 Task: Look for space in Lüshun, China from 9th July, 2023 to 16th July, 2023 for 2 adults, 1 child in price range Rs.8000 to Rs.16000. Place can be entire place with 2 bedrooms having 2 beds and 1 bathroom. Property type can be house, flat, guest house. Booking option can be shelf check-in. Required host language is Chinese (Simplified).
Action: Mouse moved to (575, 187)
Screenshot: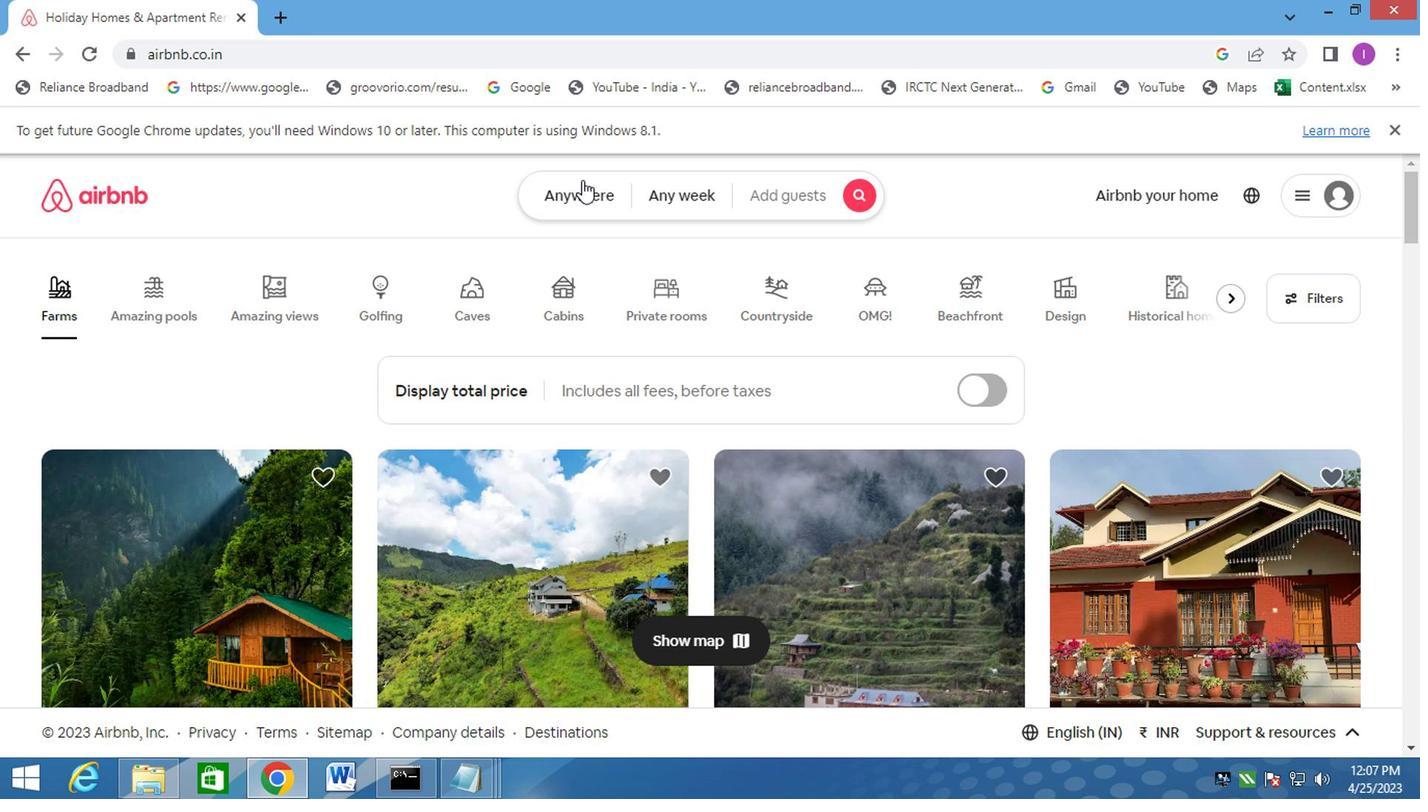 
Action: Mouse pressed left at (575, 187)
Screenshot: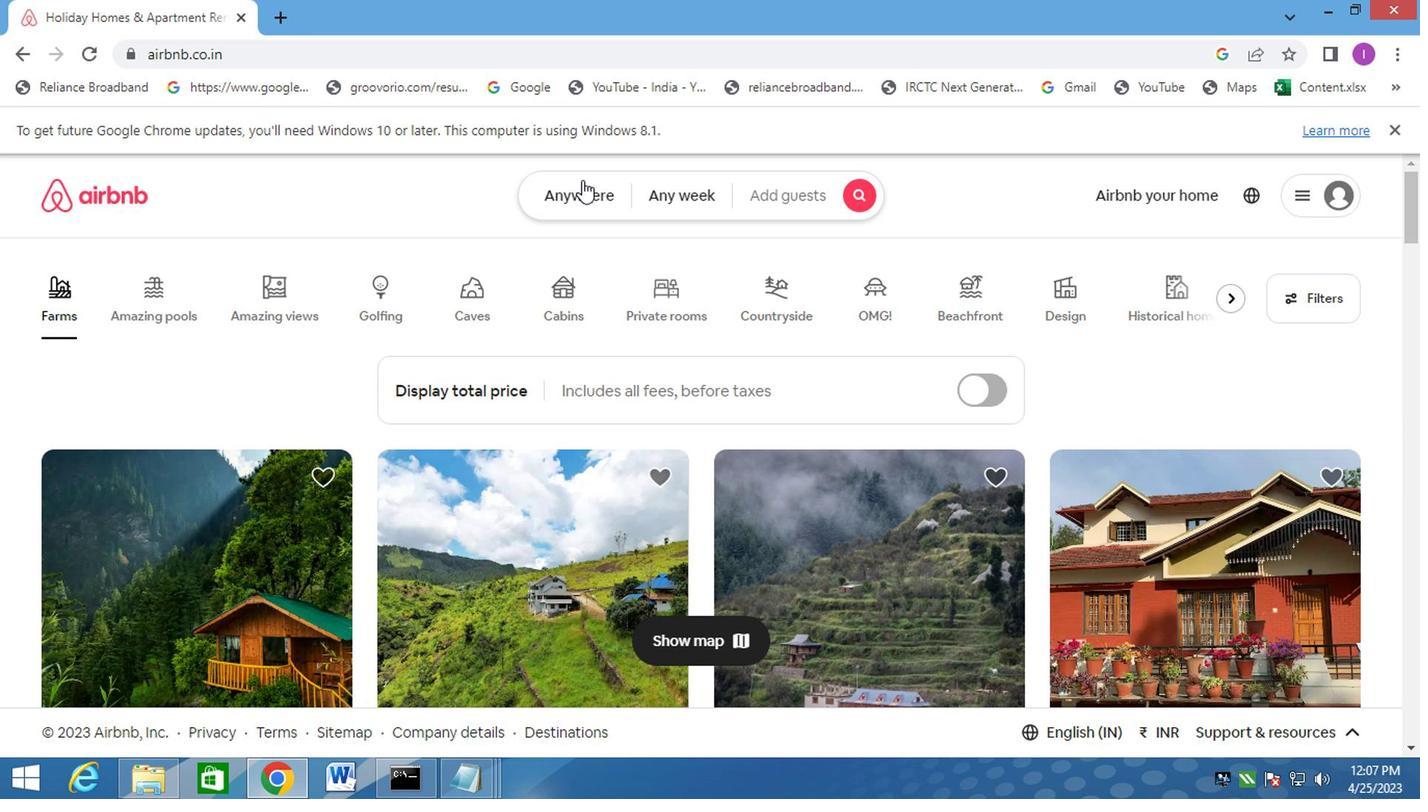 
Action: Mouse moved to (324, 280)
Screenshot: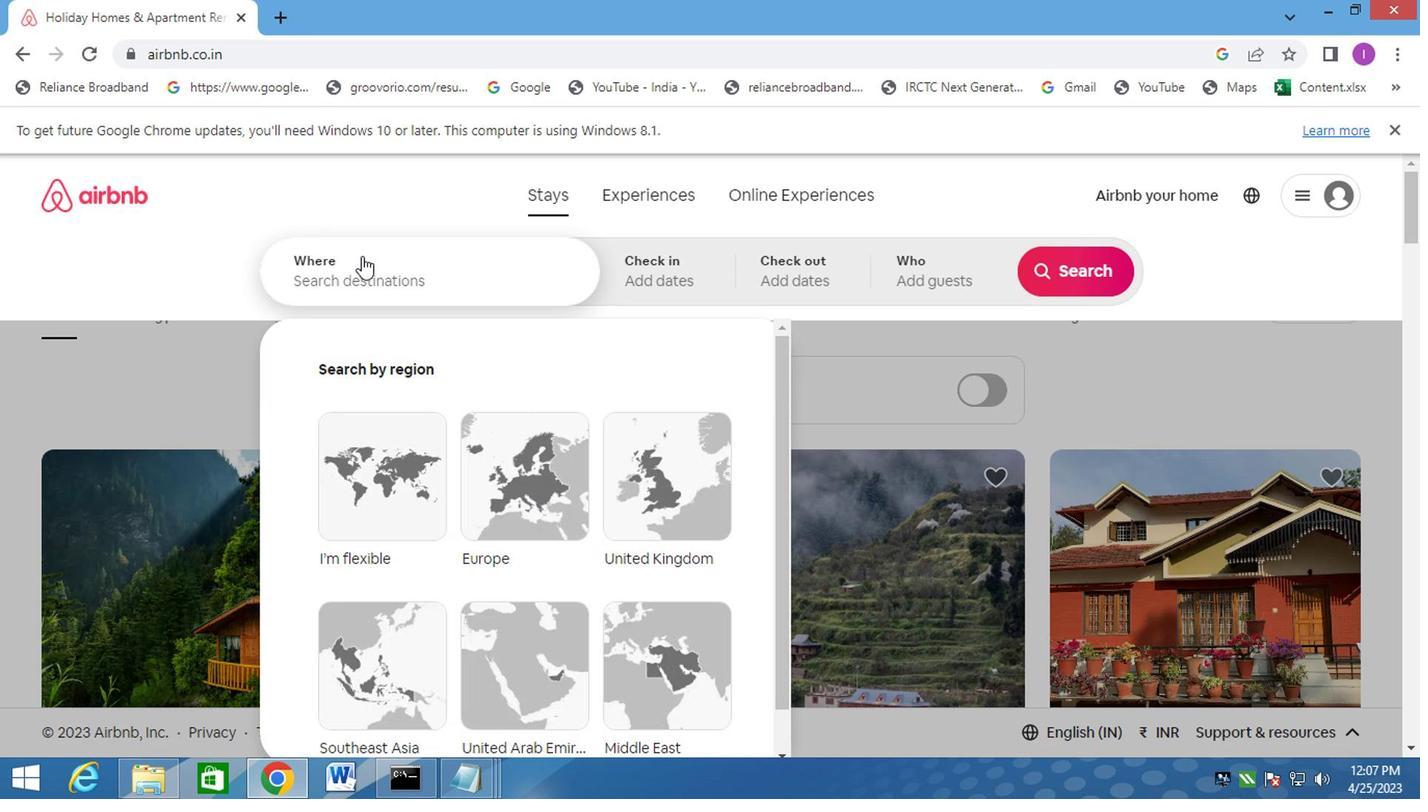 
Action: Mouse pressed left at (324, 280)
Screenshot: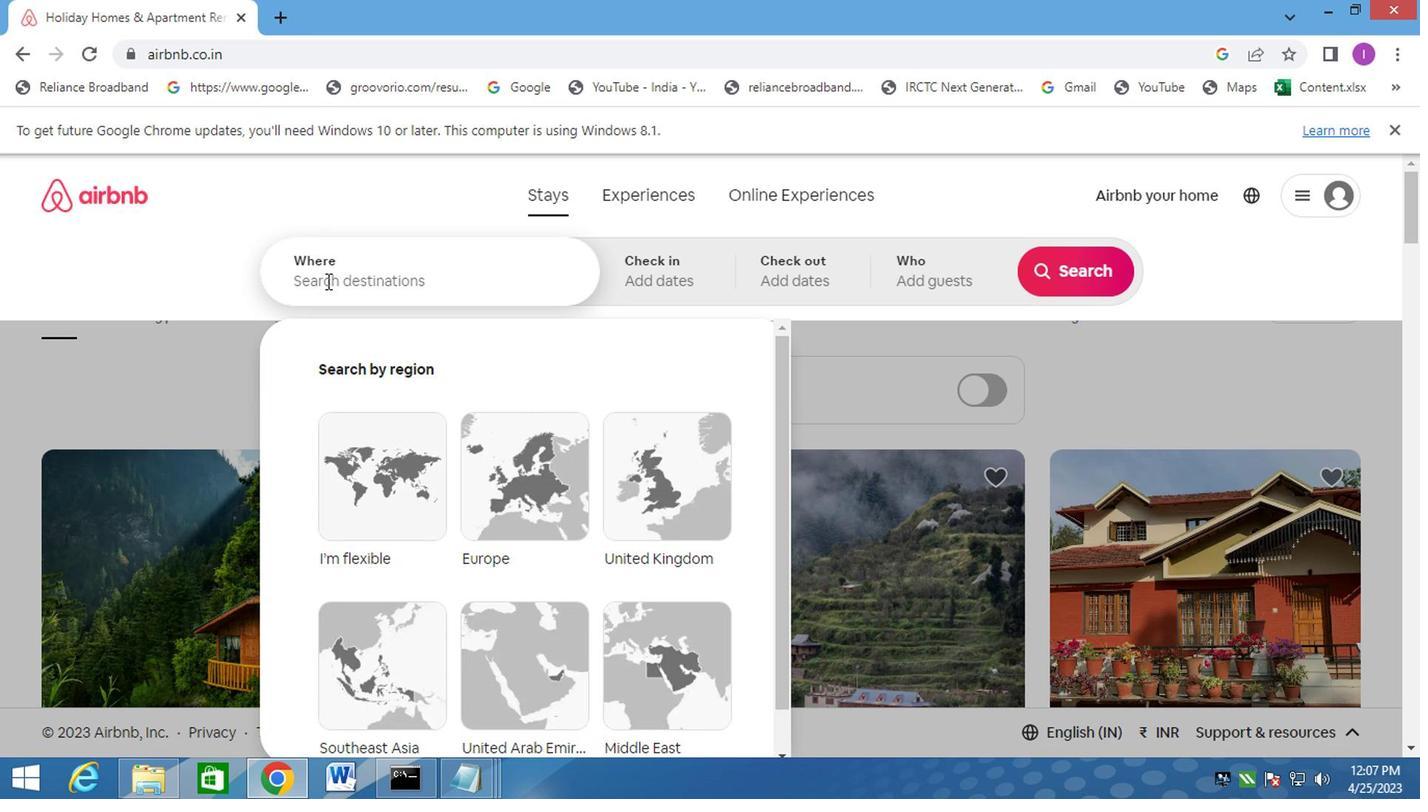 
Action: Mouse moved to (324, 280)
Screenshot: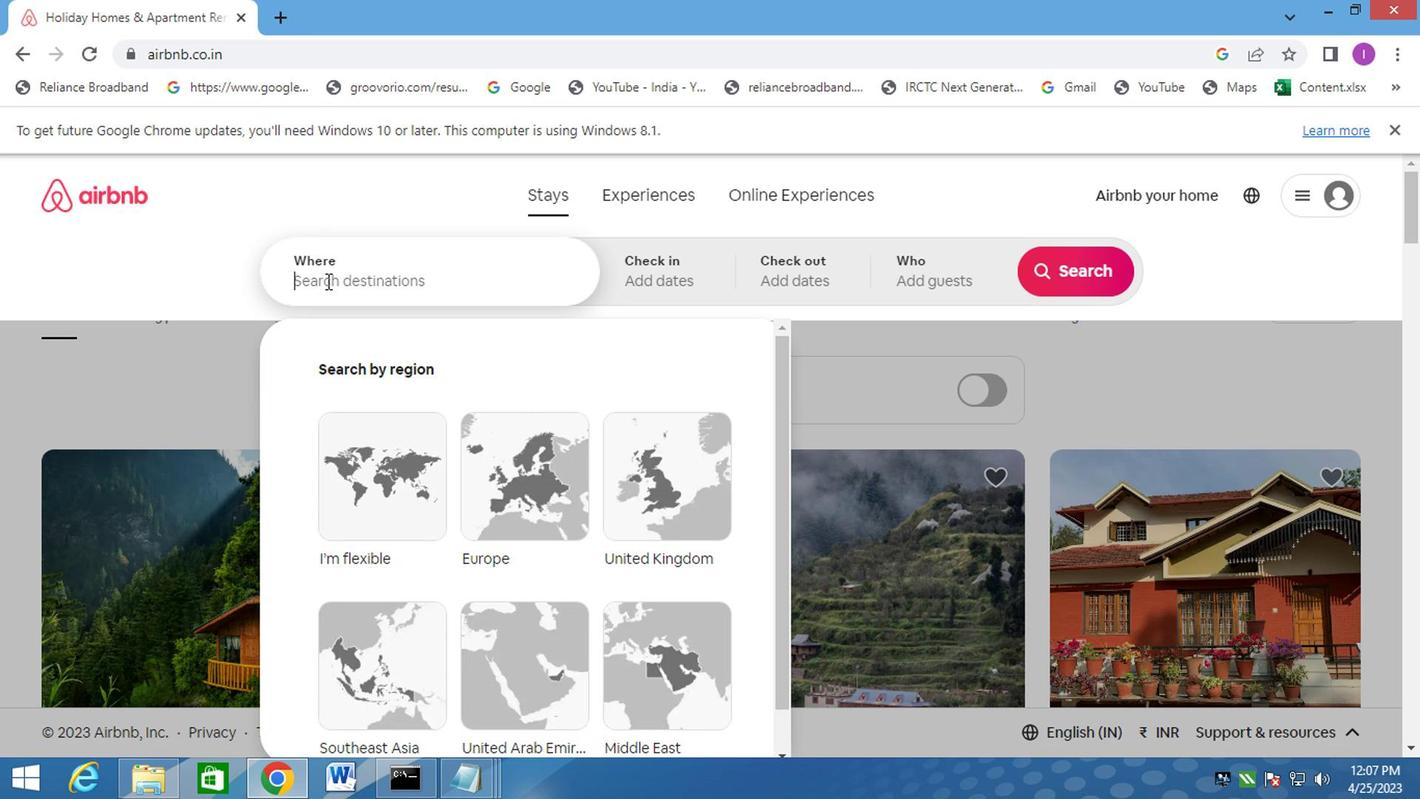 
Action: Key pressed <Key.shift>LUSHUN,CG<Key.backspace>HINA
Screenshot: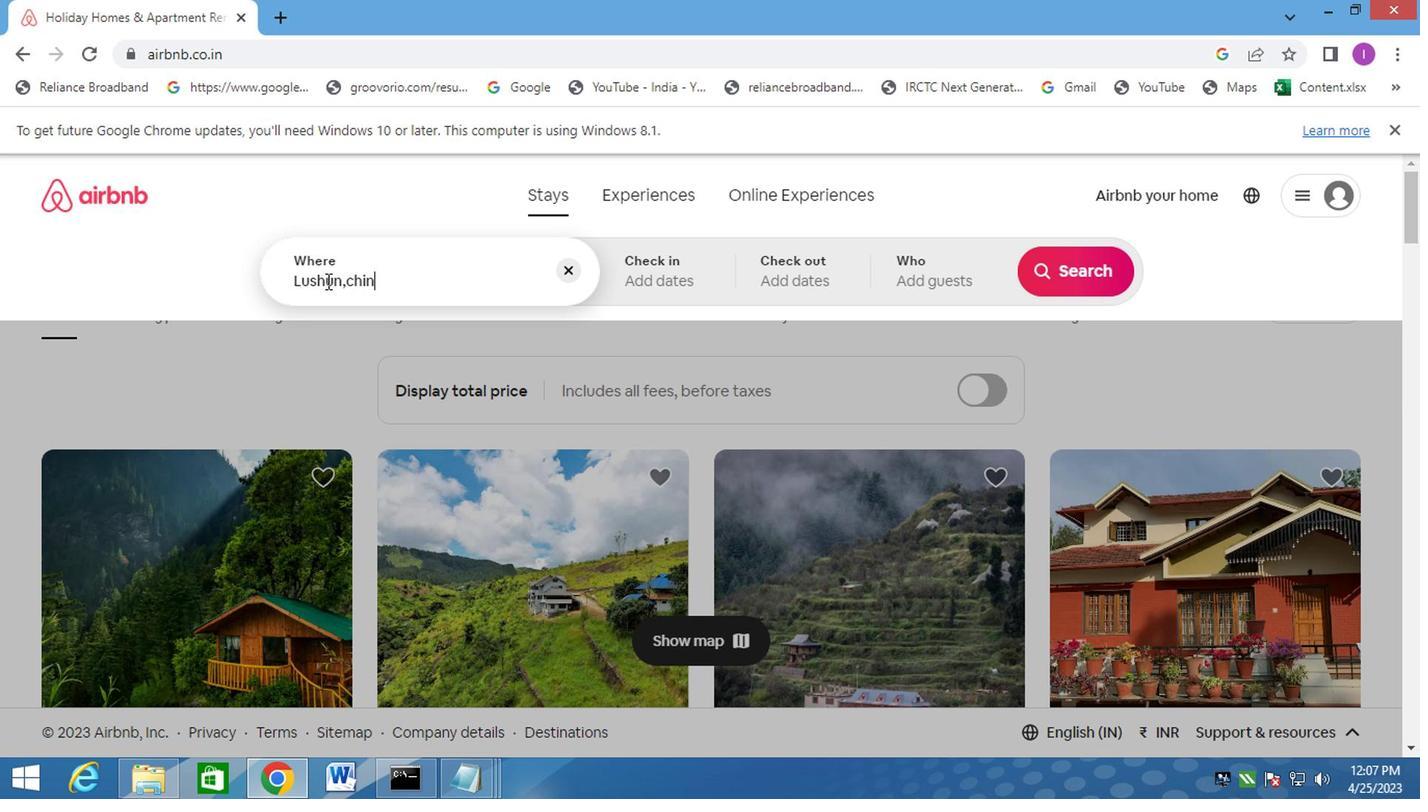 
Action: Mouse moved to (667, 264)
Screenshot: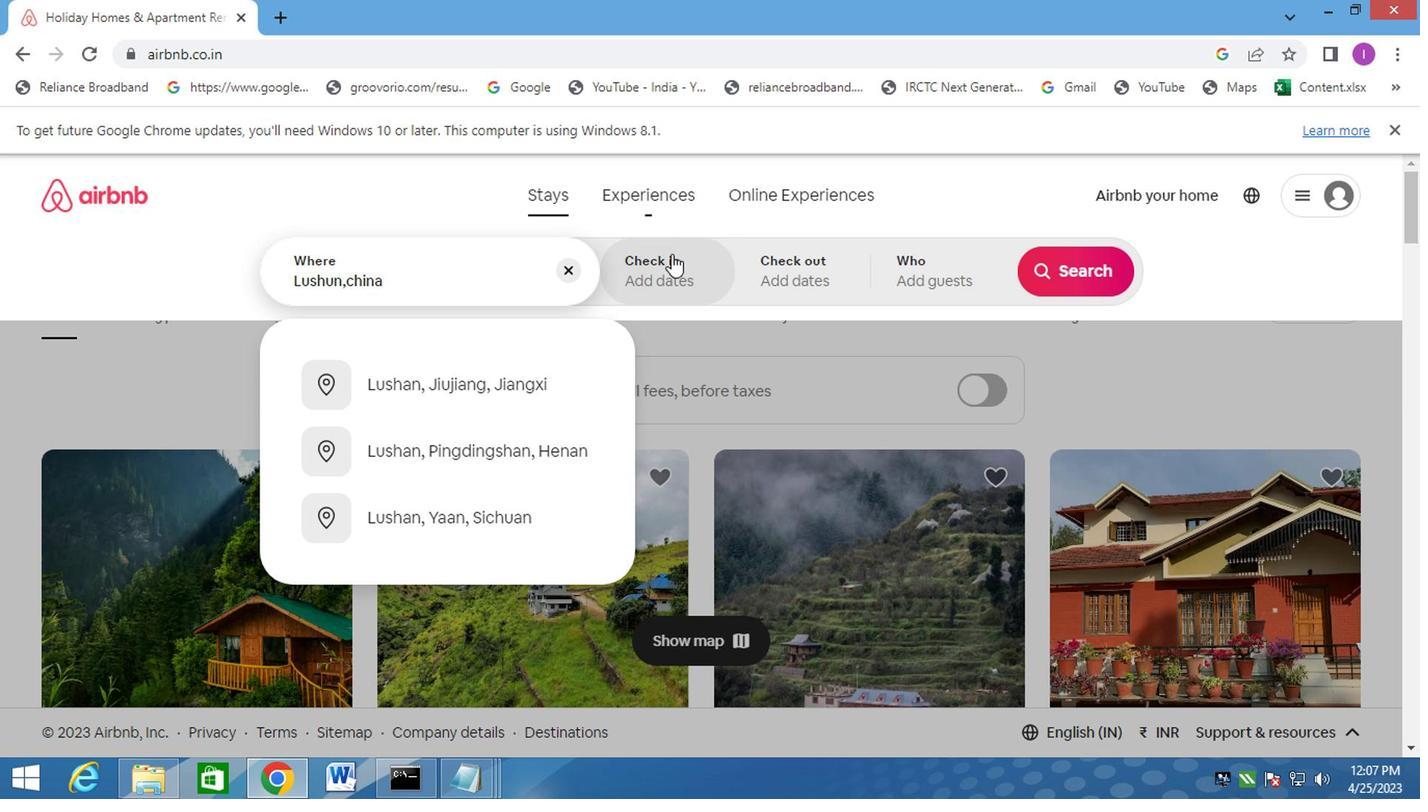 
Action: Mouse pressed left at (667, 264)
Screenshot: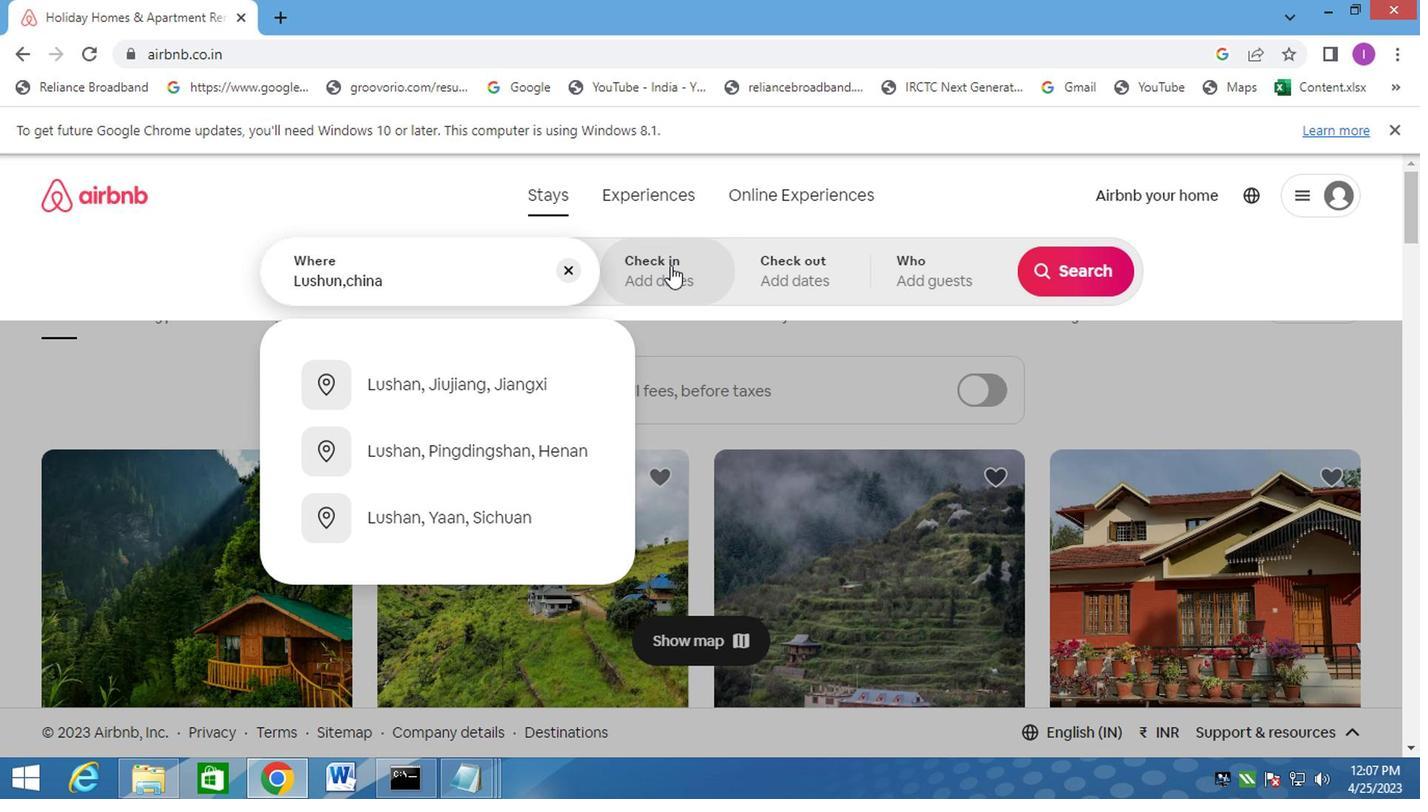 
Action: Mouse moved to (1052, 436)
Screenshot: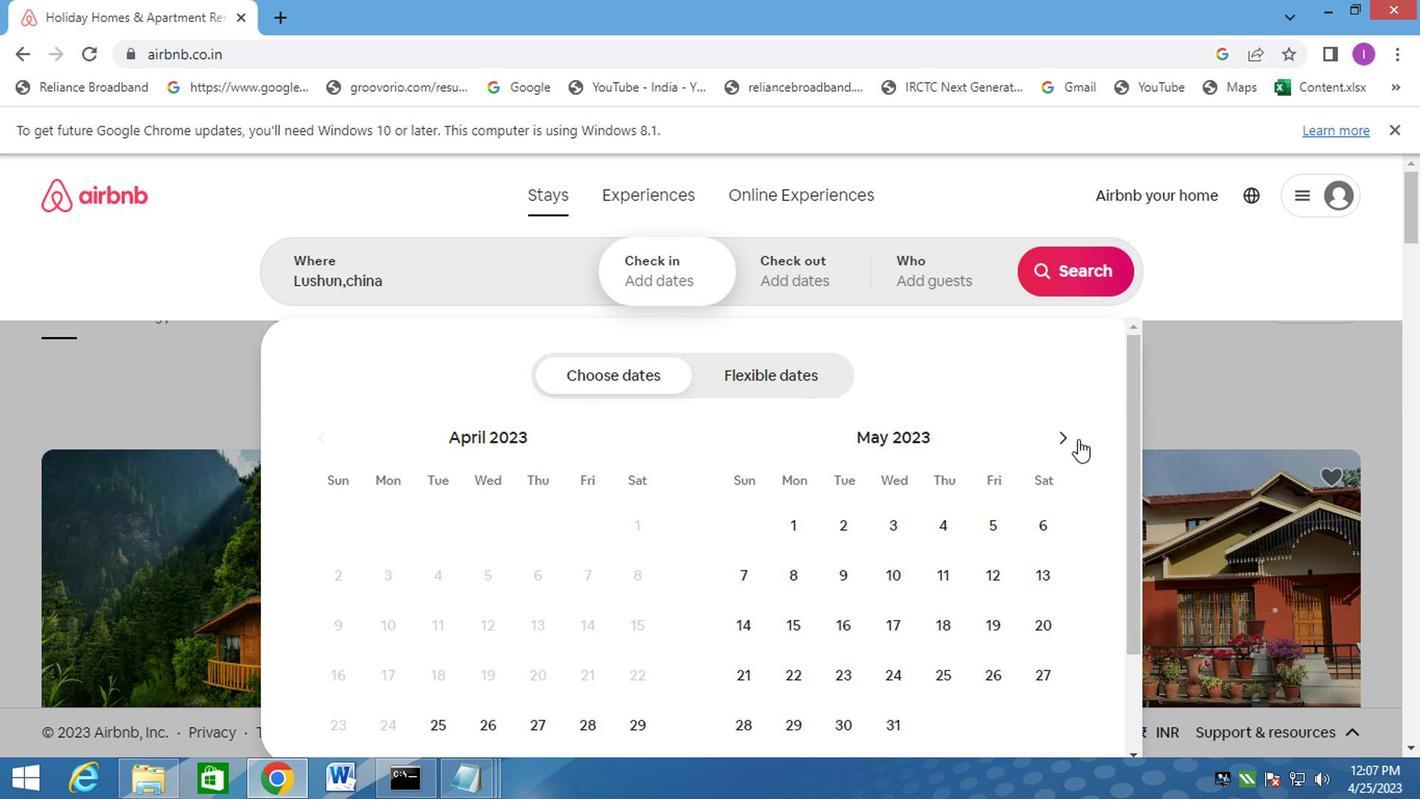 
Action: Mouse pressed left at (1052, 436)
Screenshot: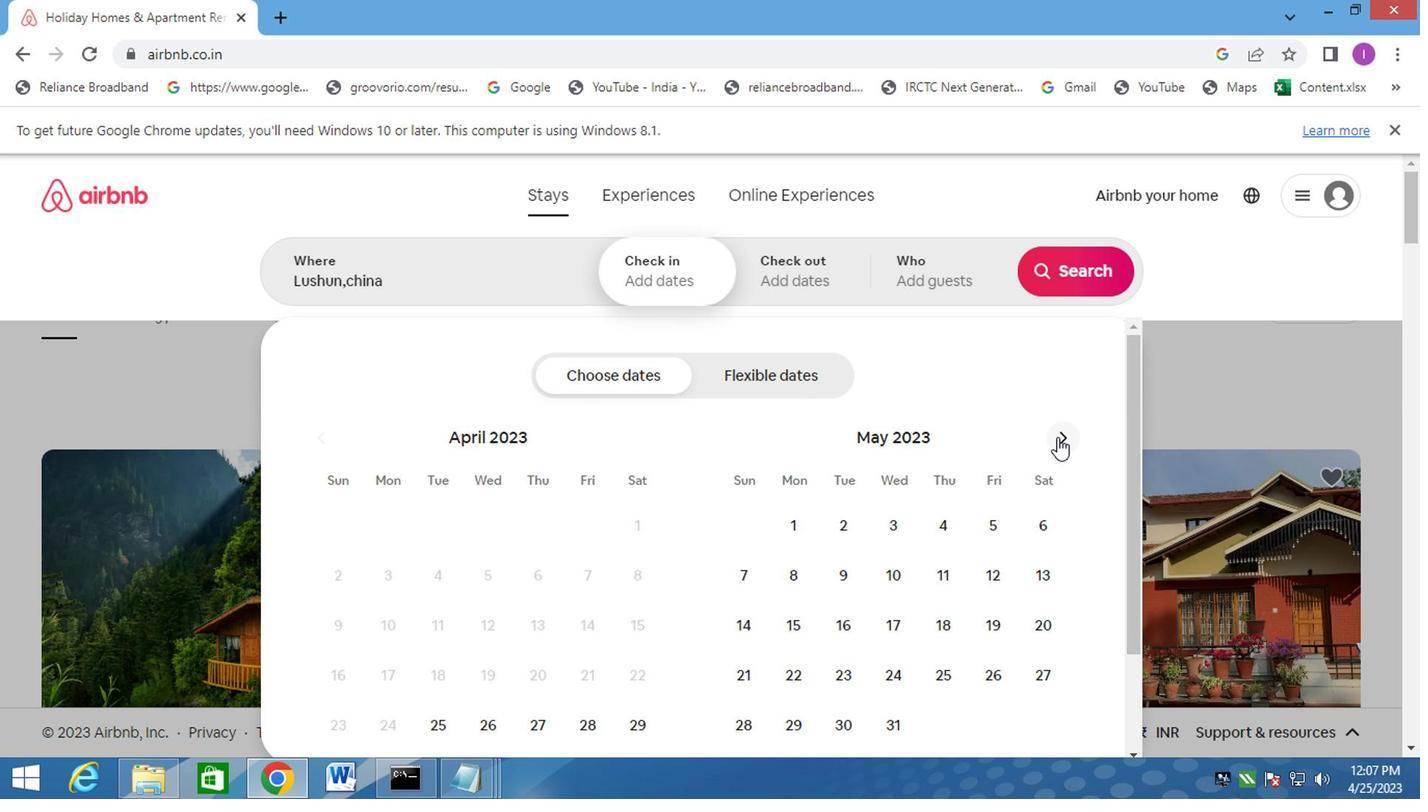 
Action: Mouse pressed left at (1052, 436)
Screenshot: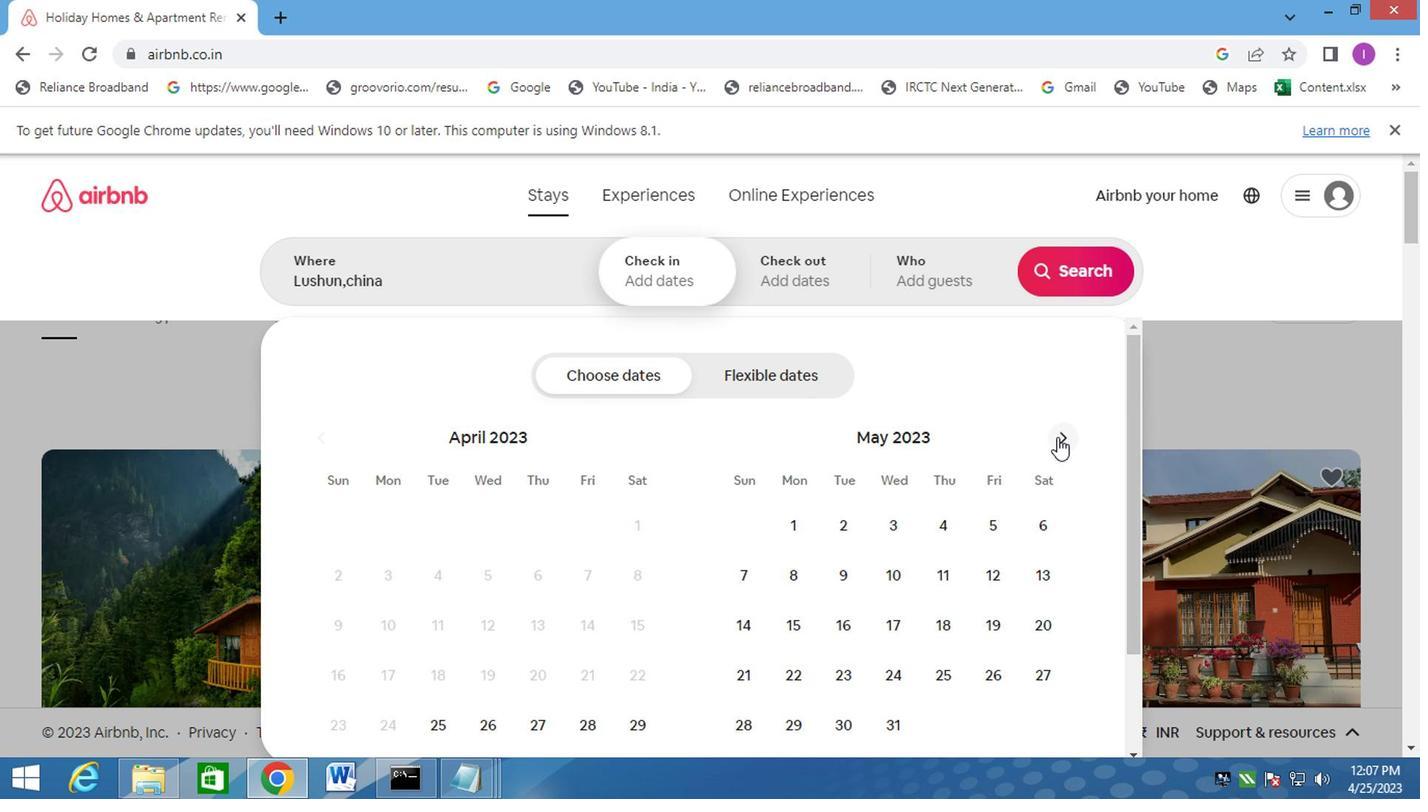 
Action: Mouse moved to (1055, 436)
Screenshot: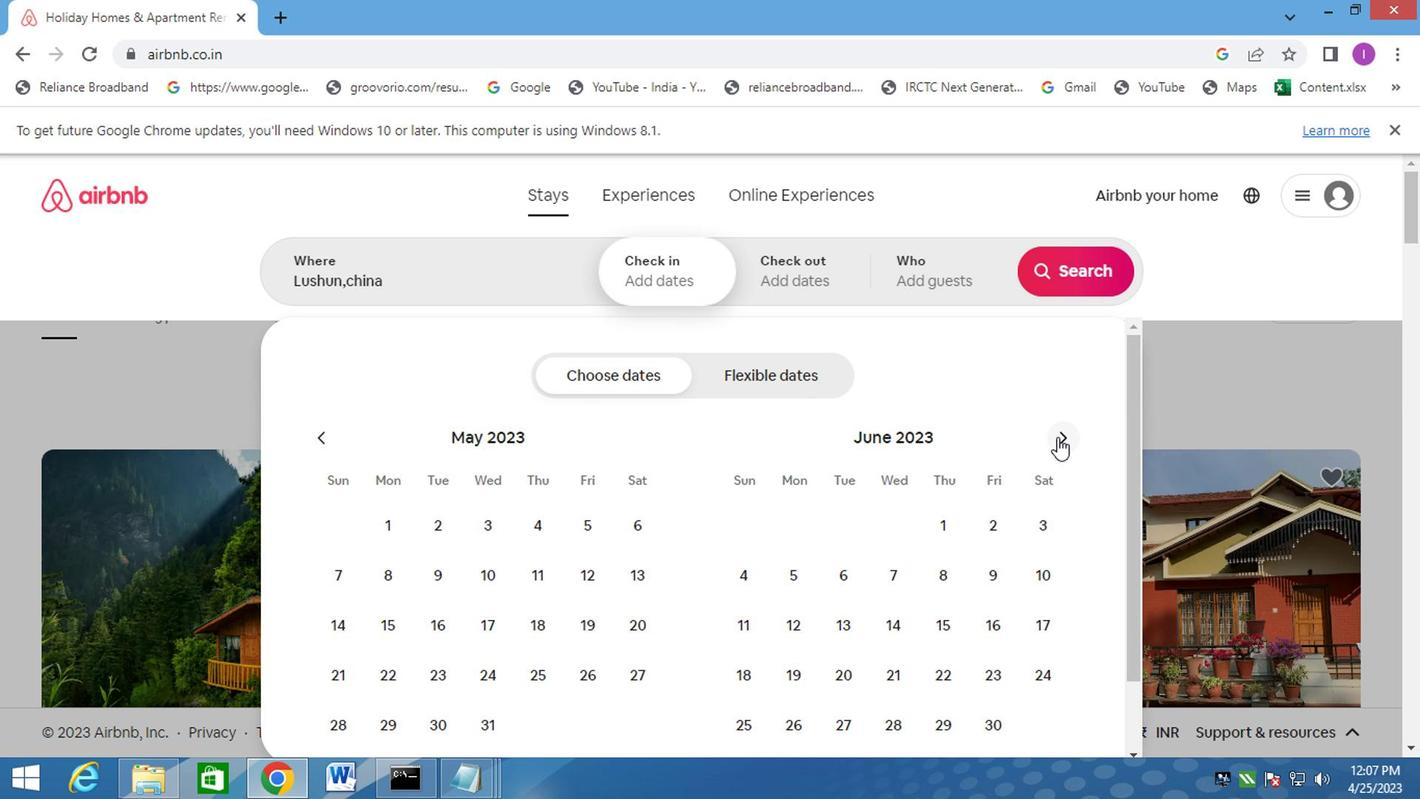 
Action: Mouse pressed left at (1055, 436)
Screenshot: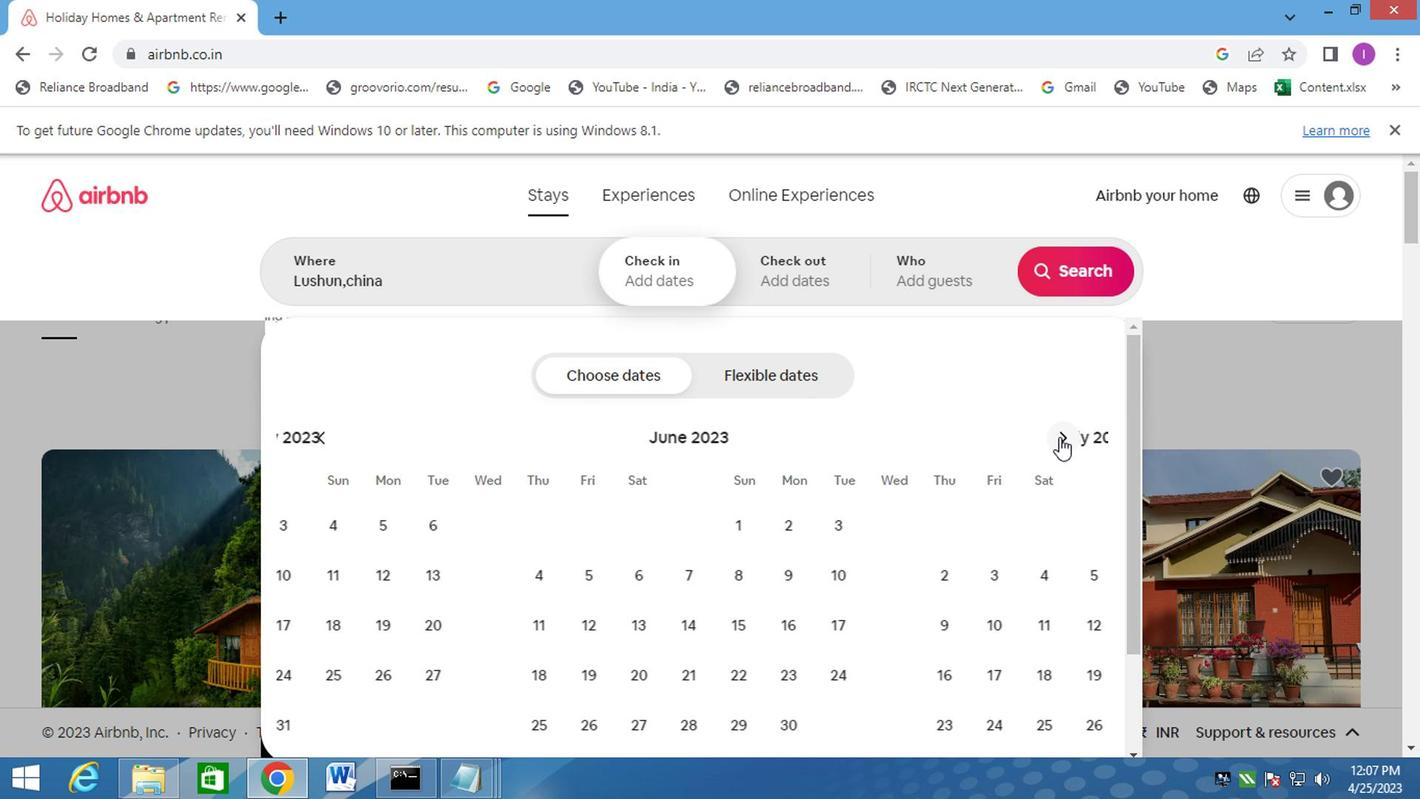 
Action: Mouse moved to (331, 626)
Screenshot: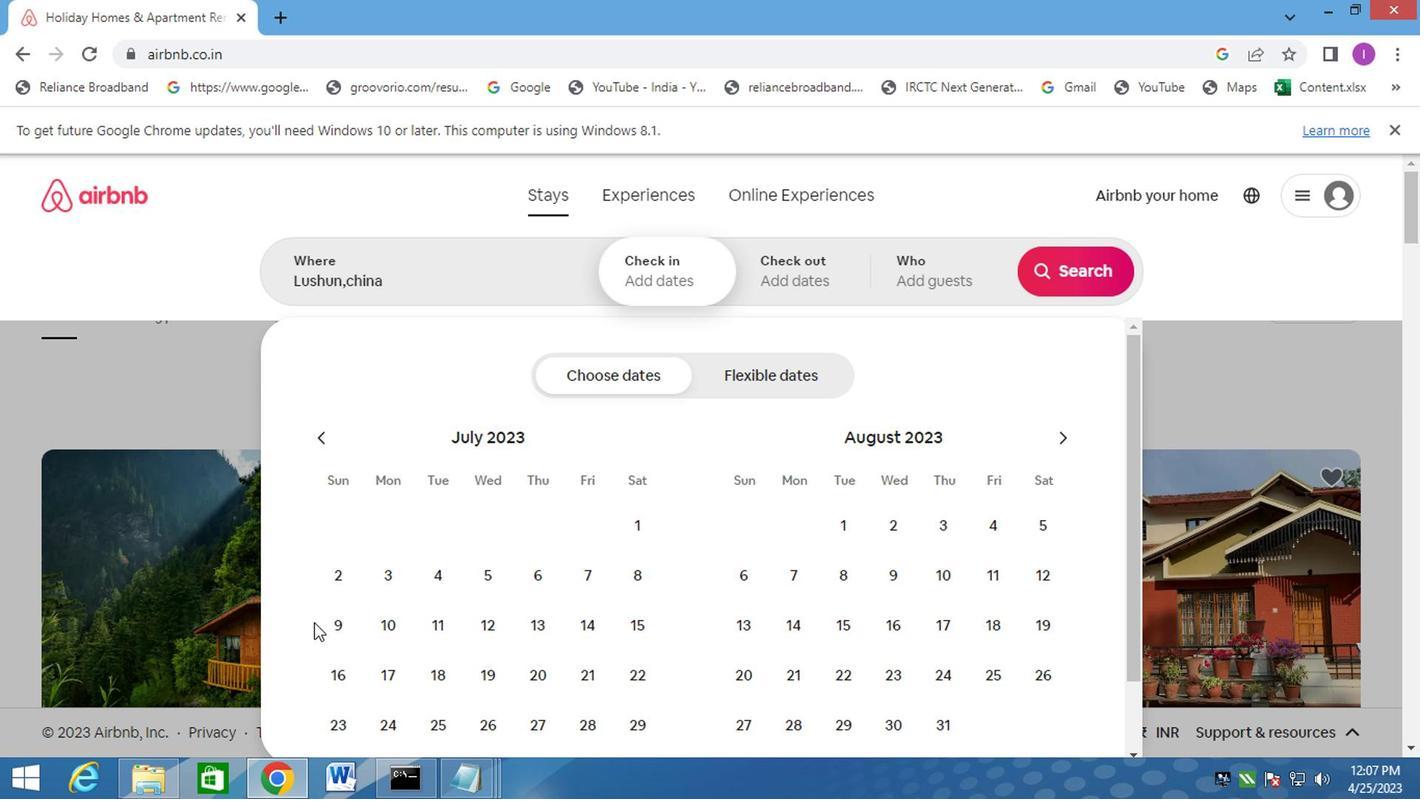 
Action: Mouse pressed left at (331, 626)
Screenshot: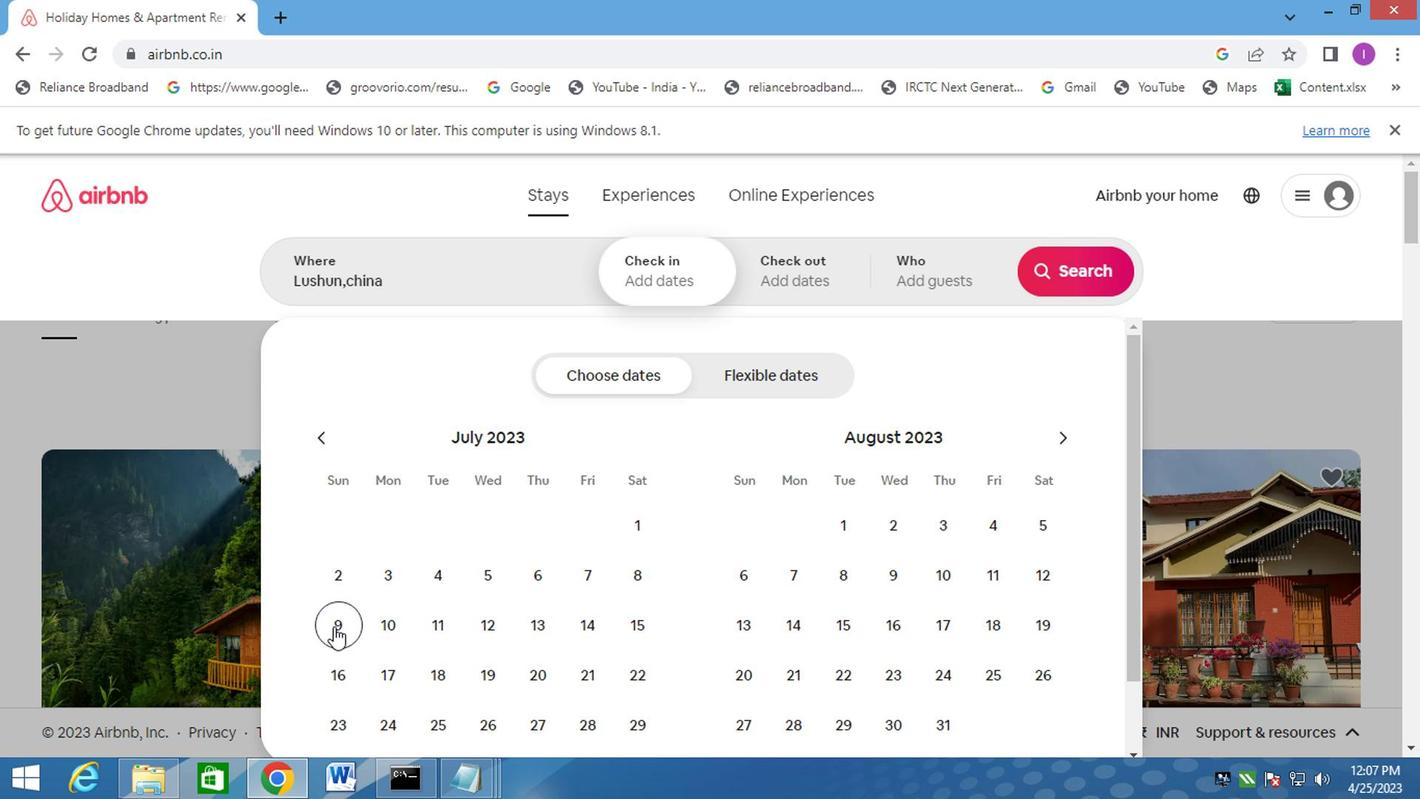 
Action: Mouse moved to (324, 673)
Screenshot: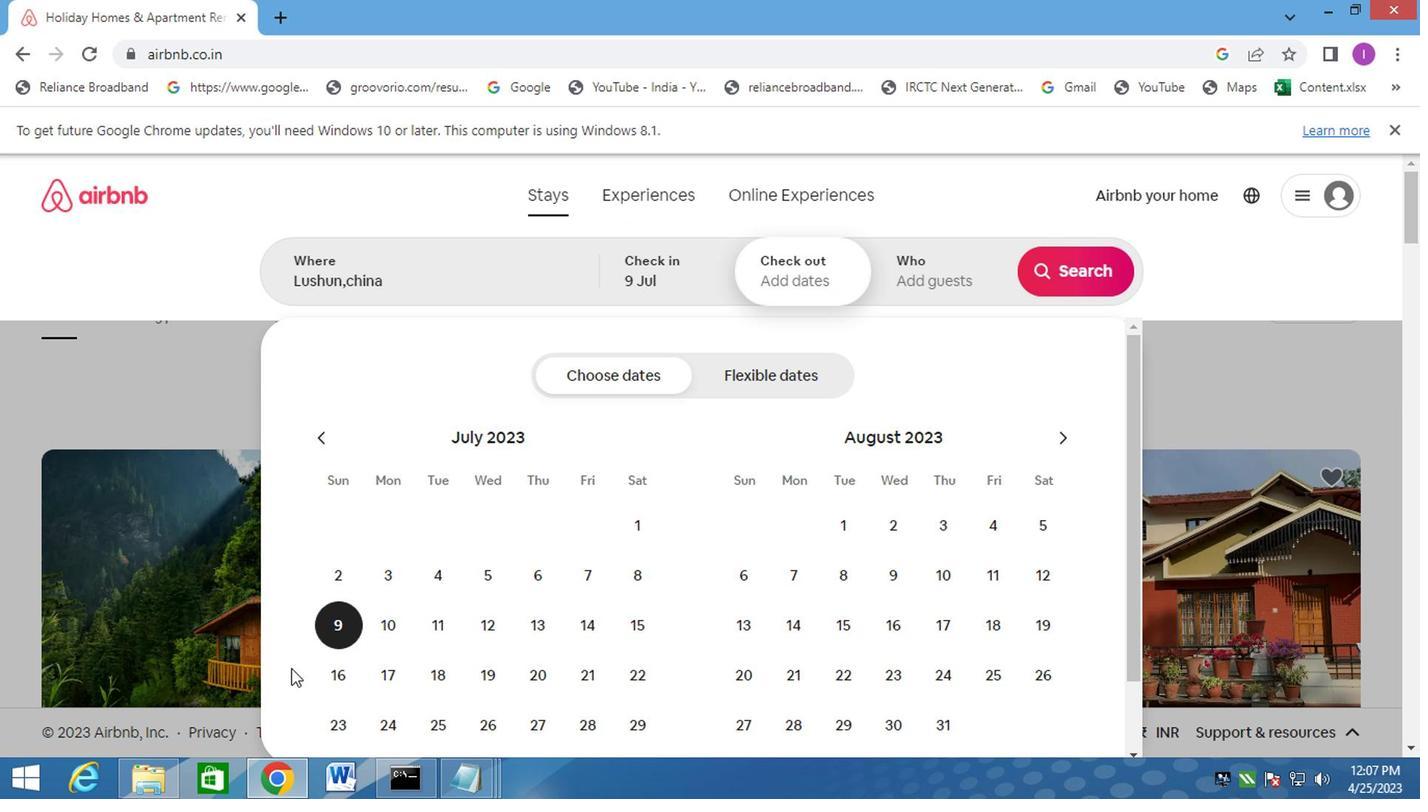 
Action: Mouse pressed left at (324, 673)
Screenshot: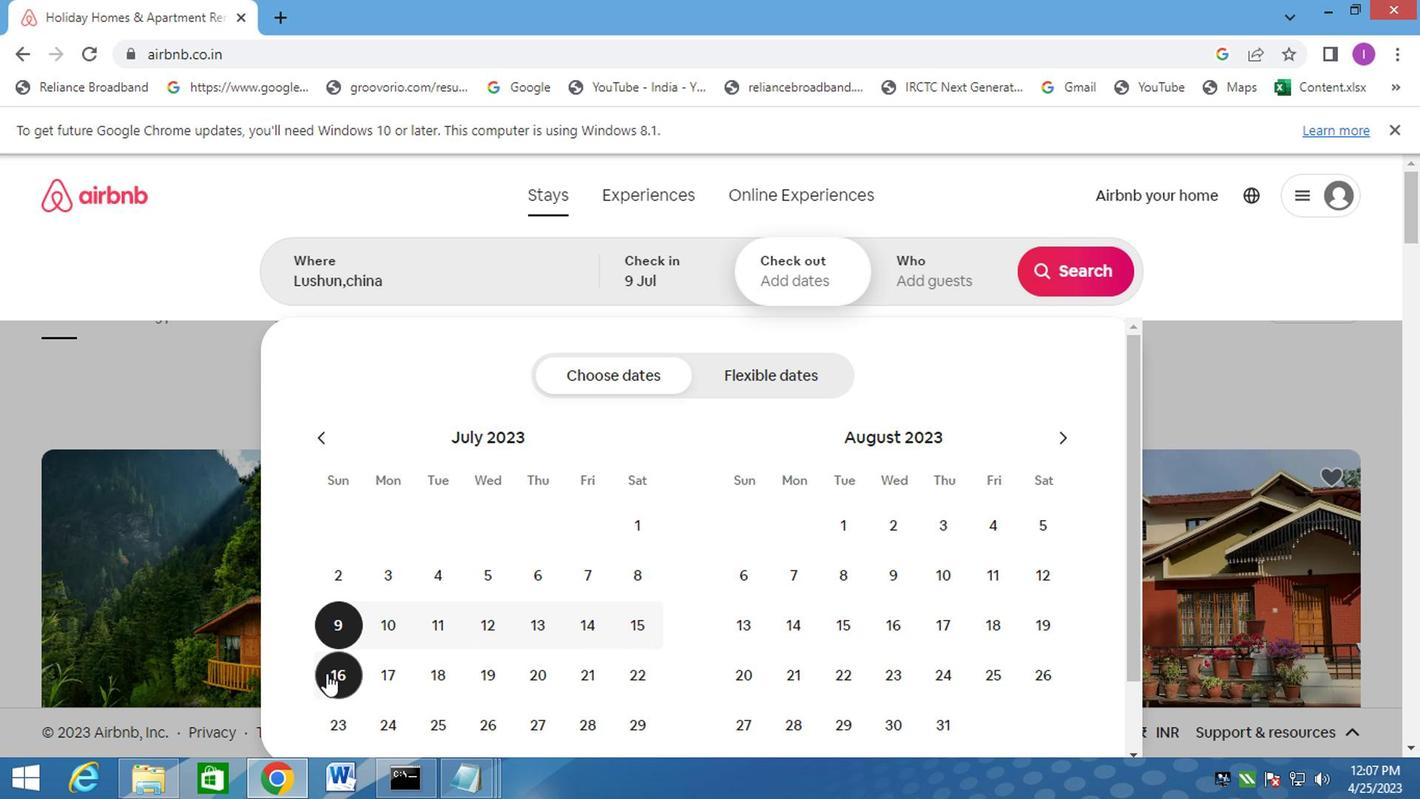 
Action: Mouse moved to (944, 261)
Screenshot: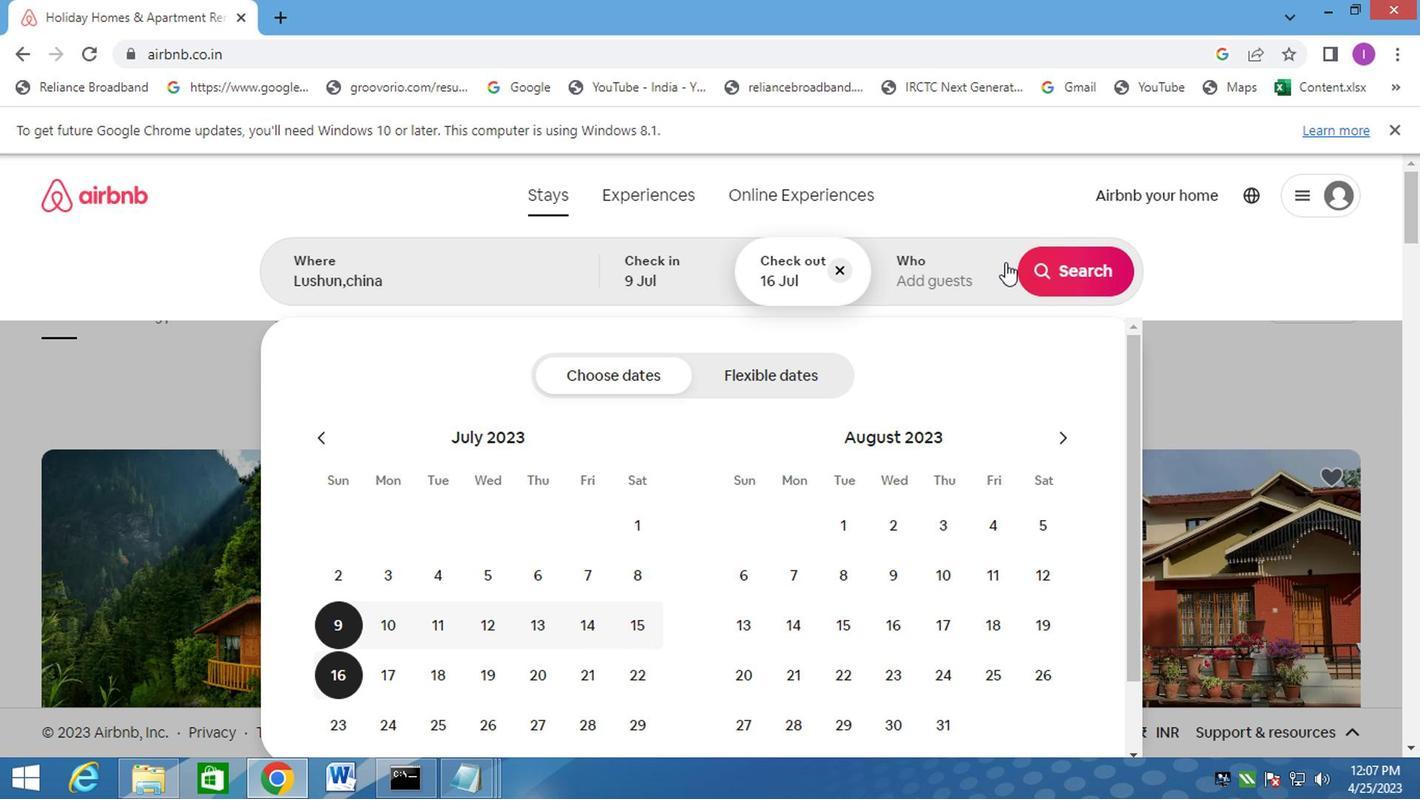 
Action: Mouse pressed left at (944, 261)
Screenshot: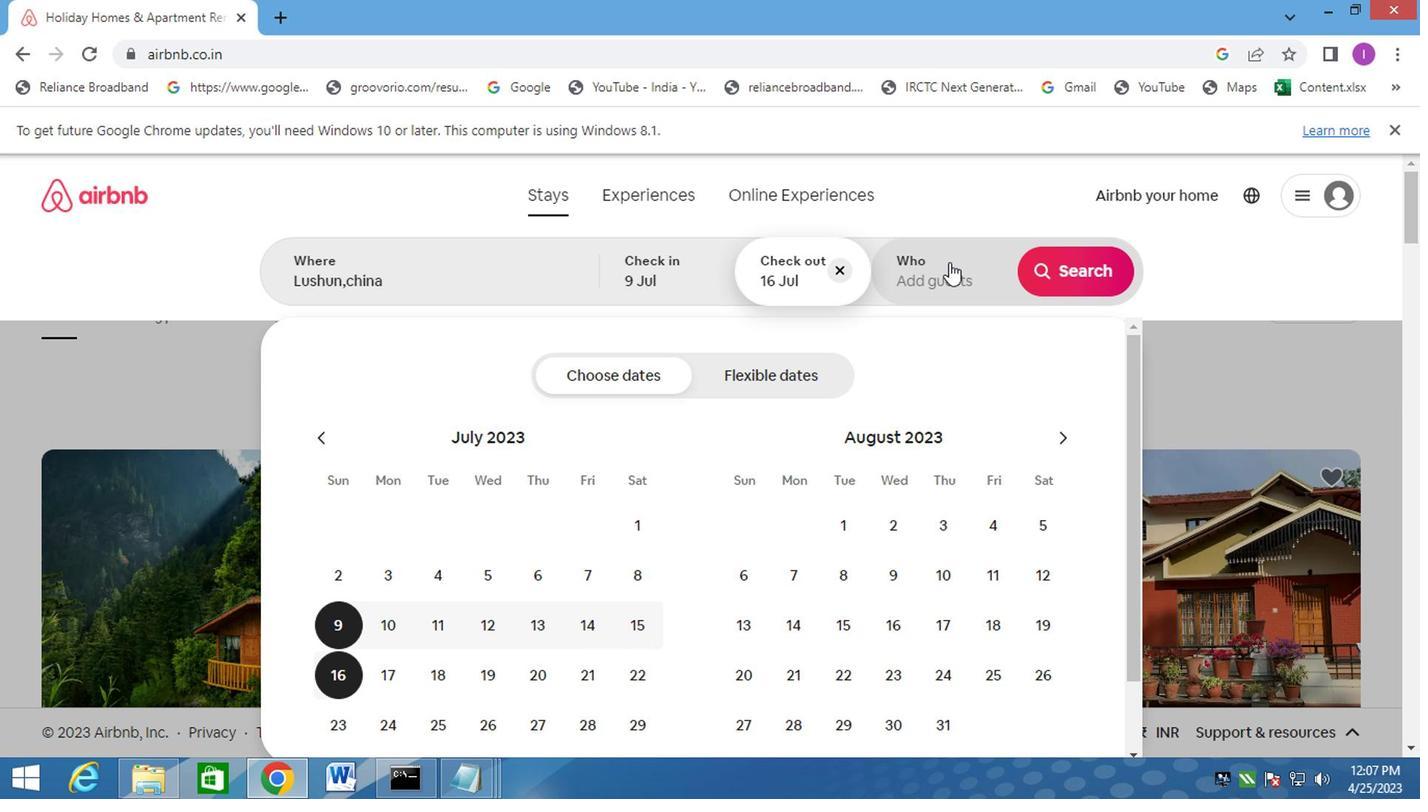 
Action: Mouse moved to (1084, 377)
Screenshot: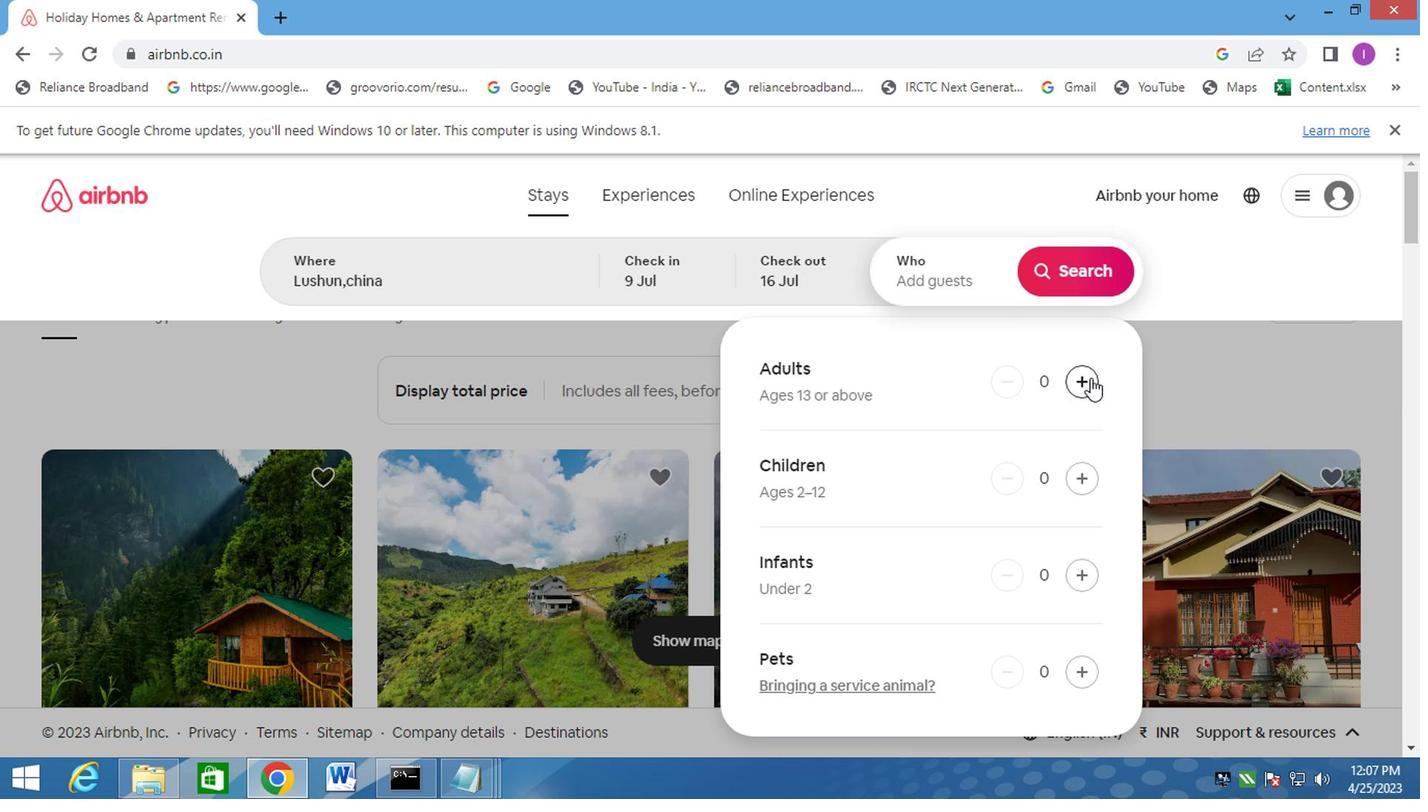 
Action: Mouse pressed left at (1084, 377)
Screenshot: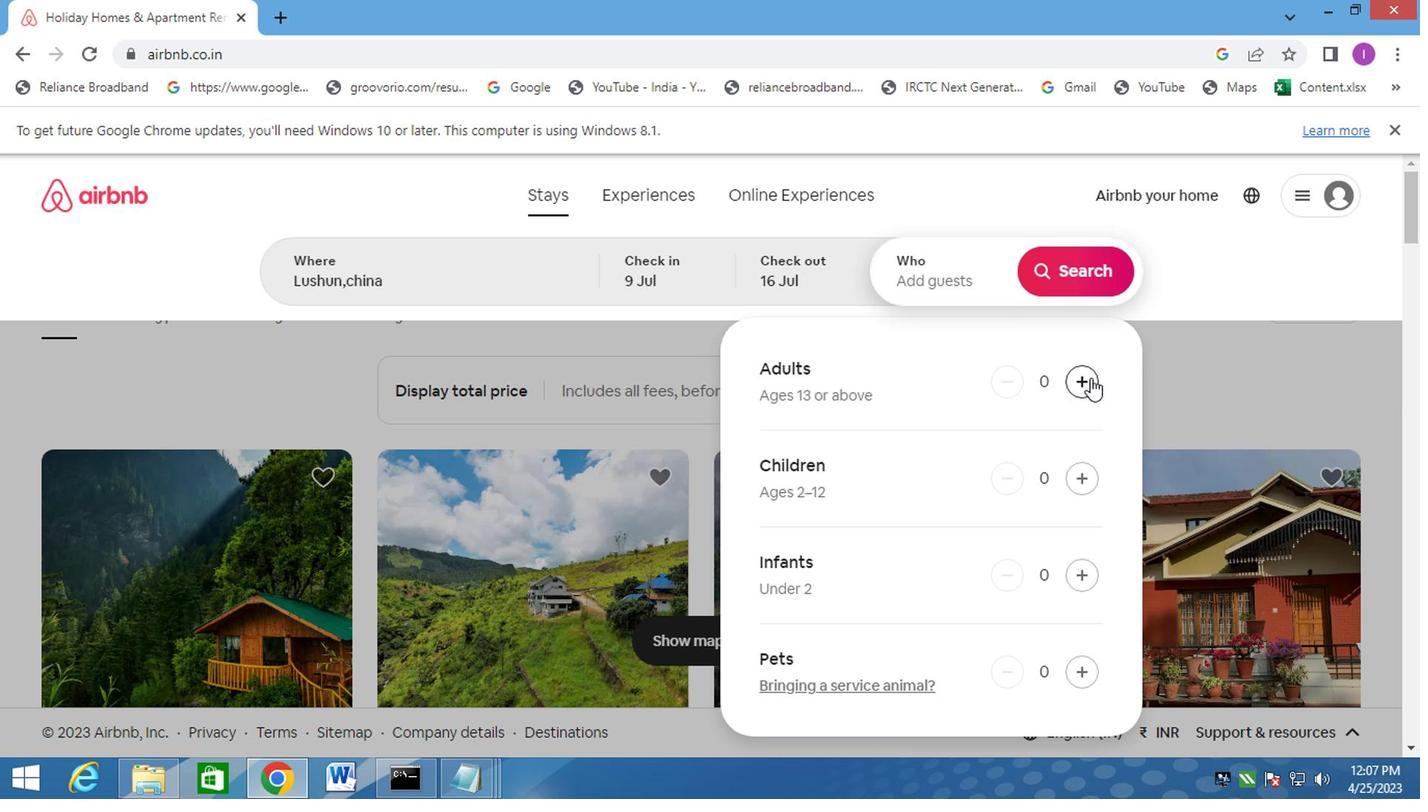 
Action: Mouse pressed left at (1084, 377)
Screenshot: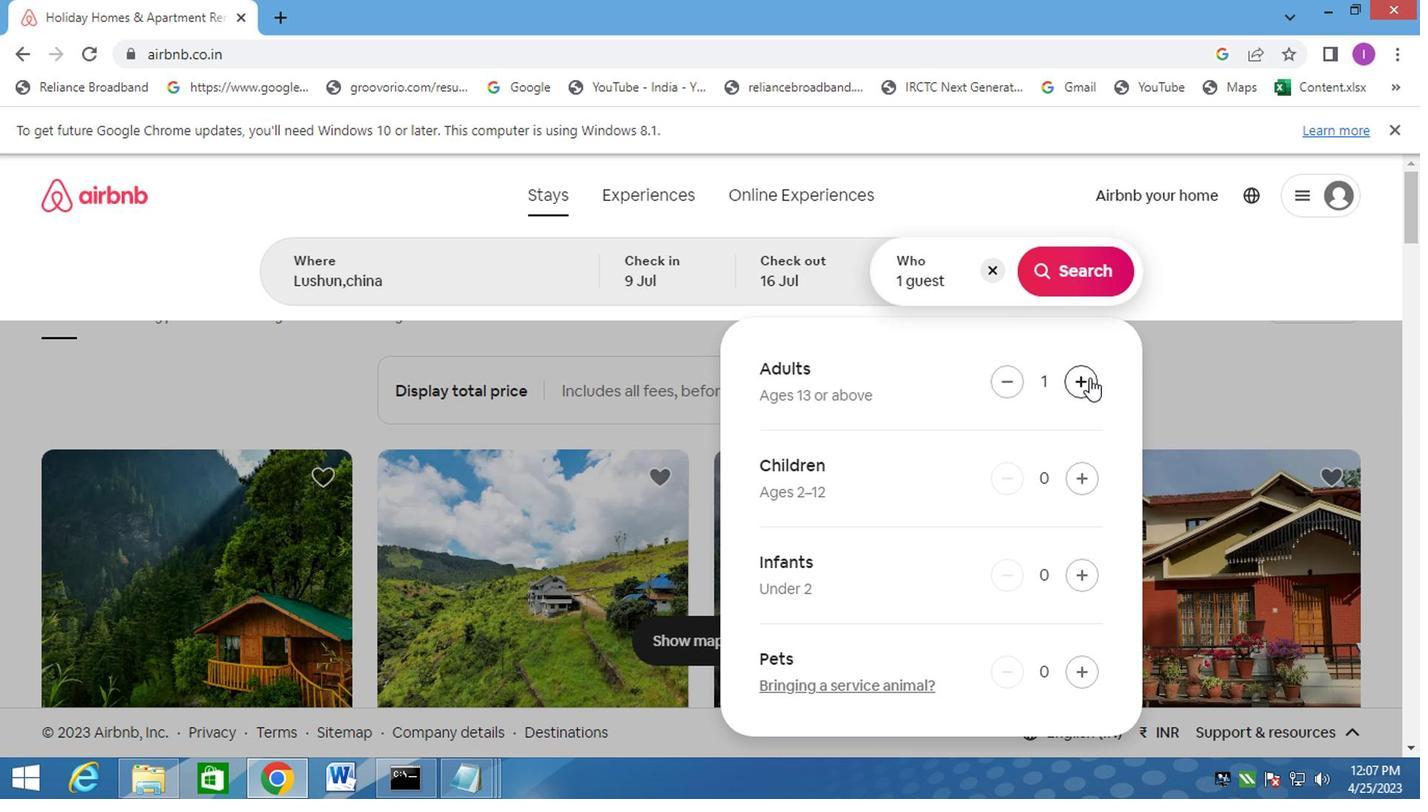 
Action: Mouse moved to (1072, 482)
Screenshot: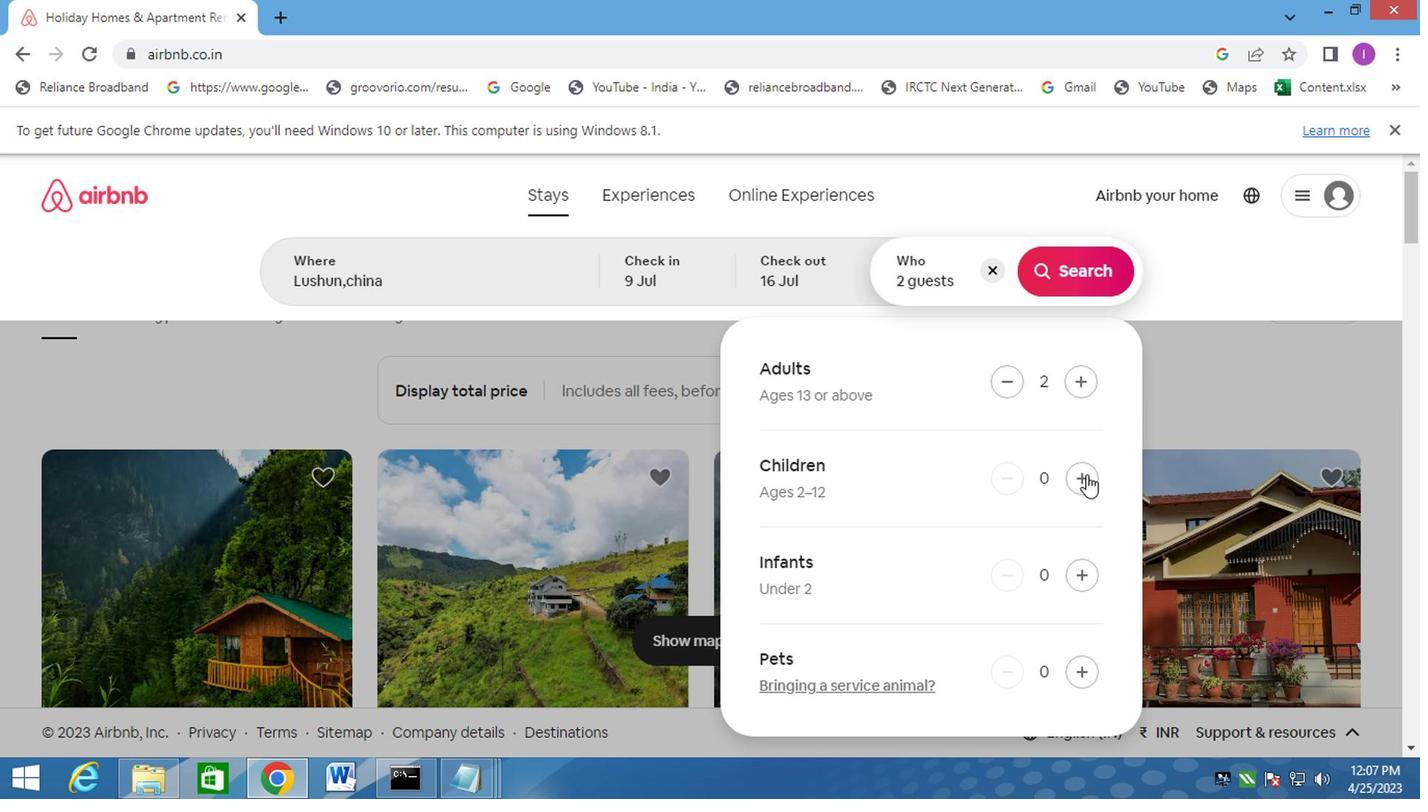 
Action: Mouse pressed left at (1072, 482)
Screenshot: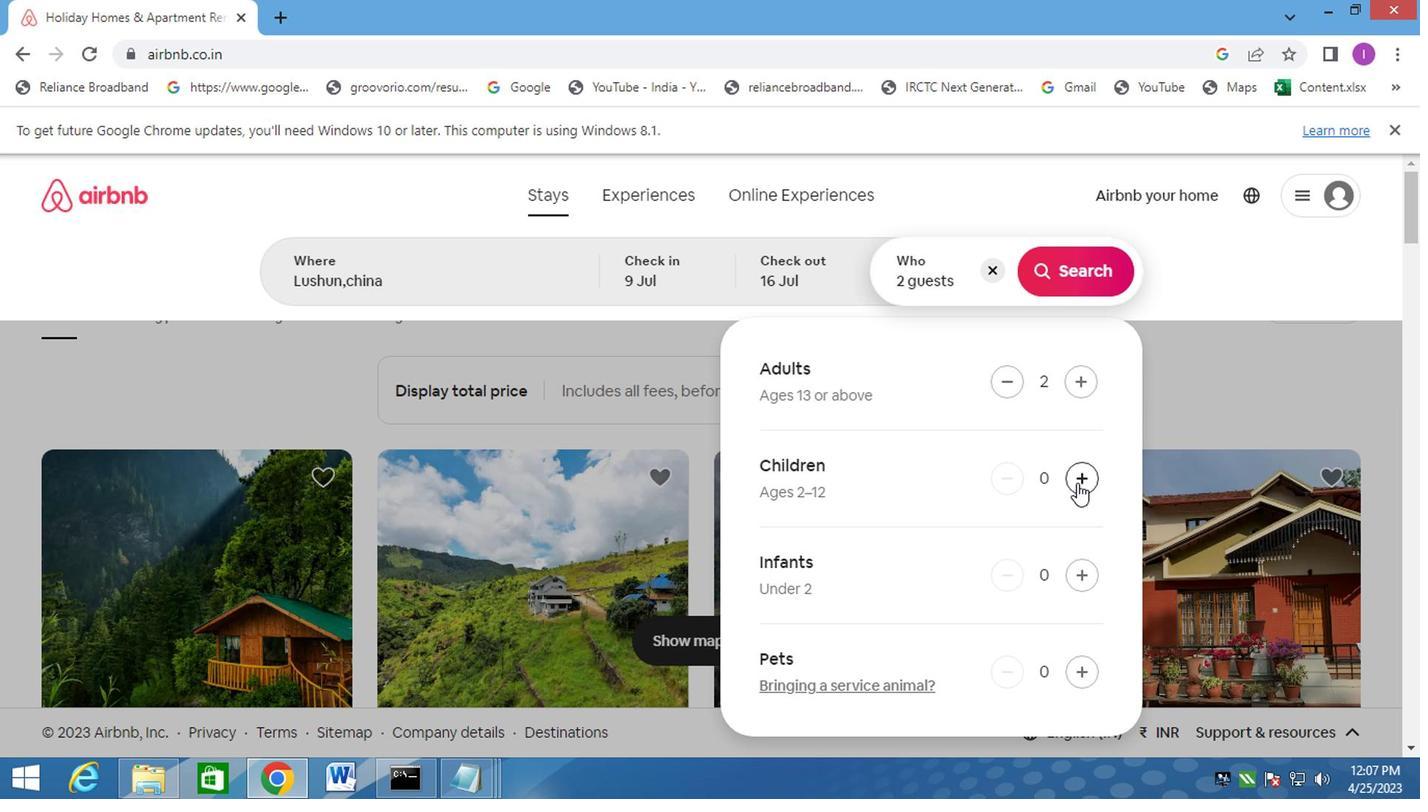 
Action: Mouse moved to (1074, 269)
Screenshot: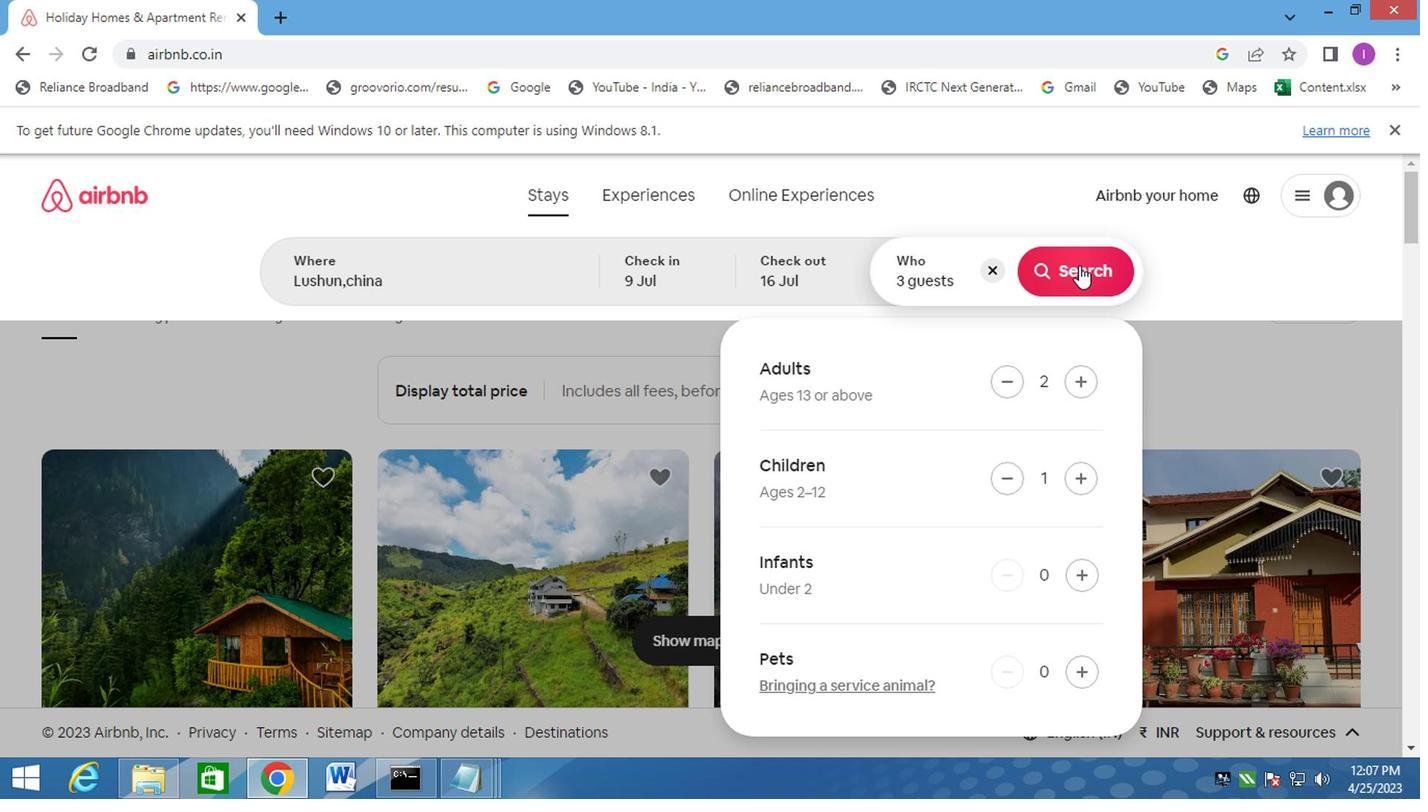 
Action: Mouse pressed left at (1074, 269)
Screenshot: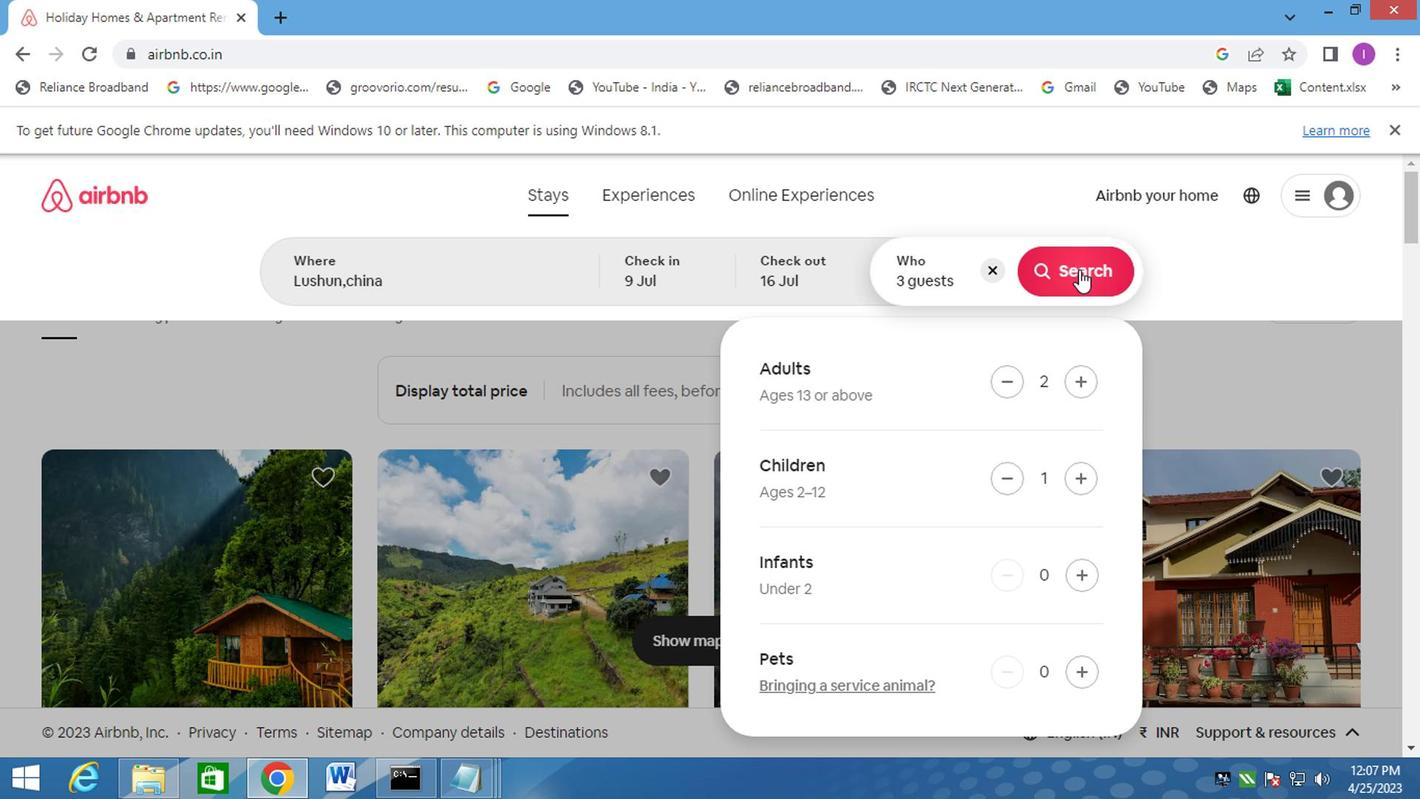 
Action: Mouse moved to (1334, 274)
Screenshot: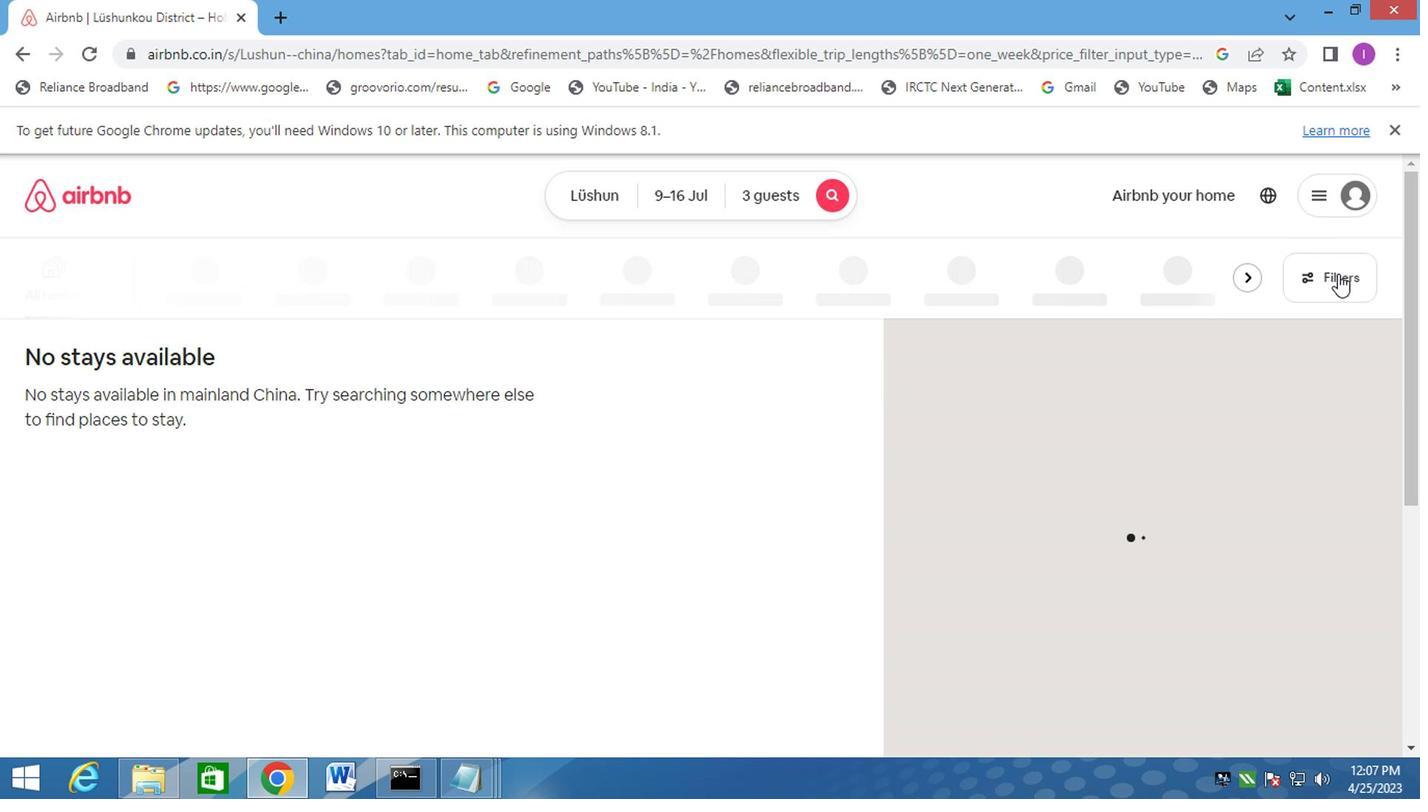 
Action: Mouse pressed left at (1334, 274)
Screenshot: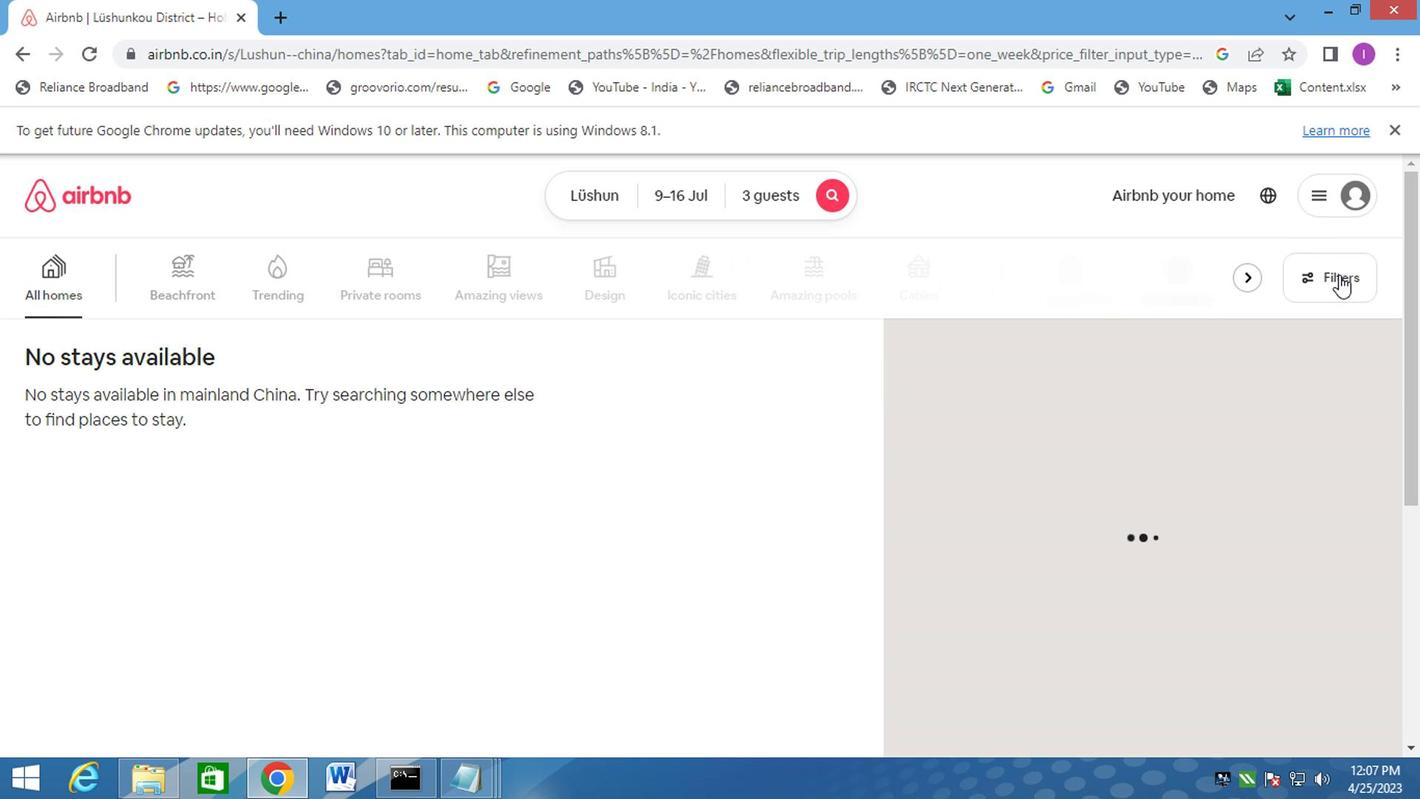 
Action: Mouse moved to (454, 398)
Screenshot: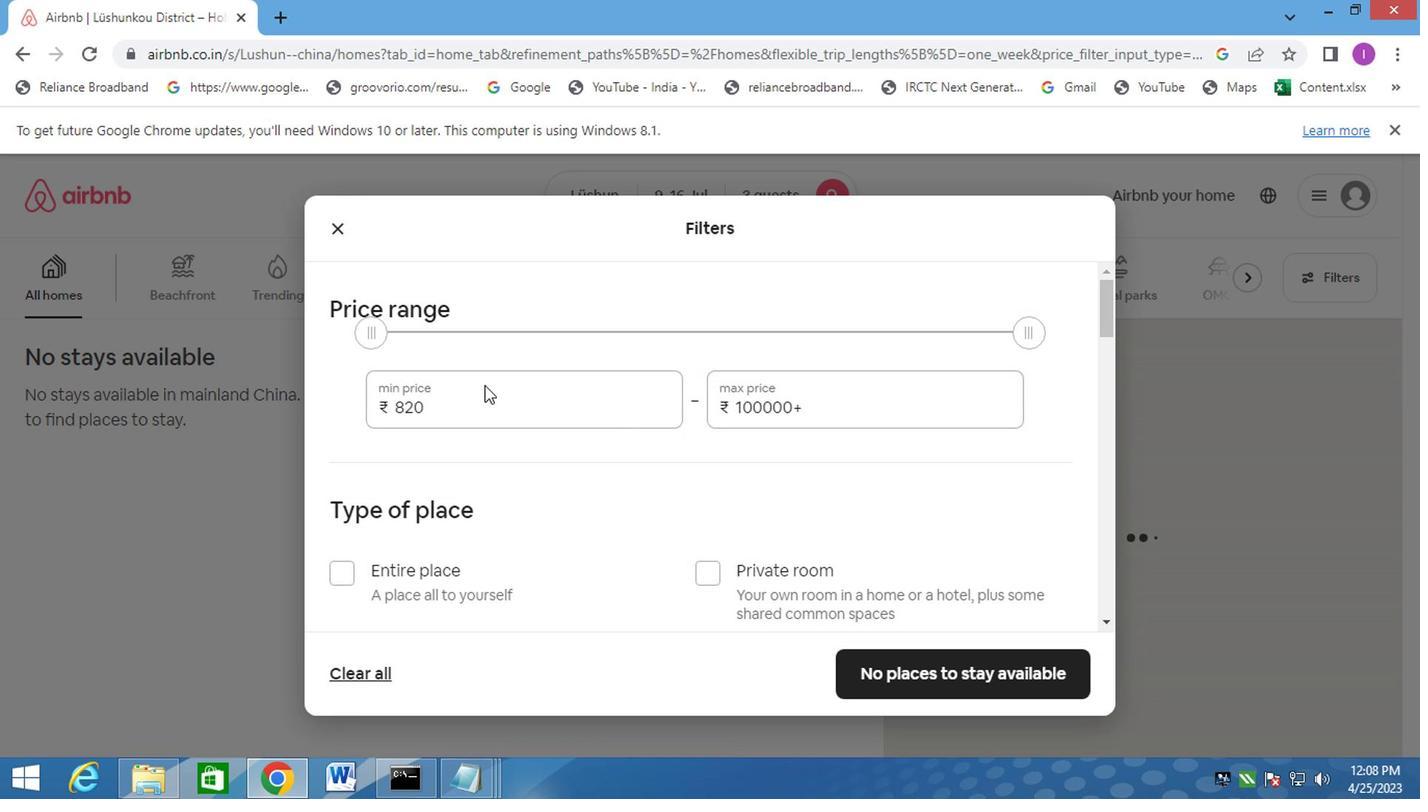 
Action: Mouse pressed left at (454, 398)
Screenshot: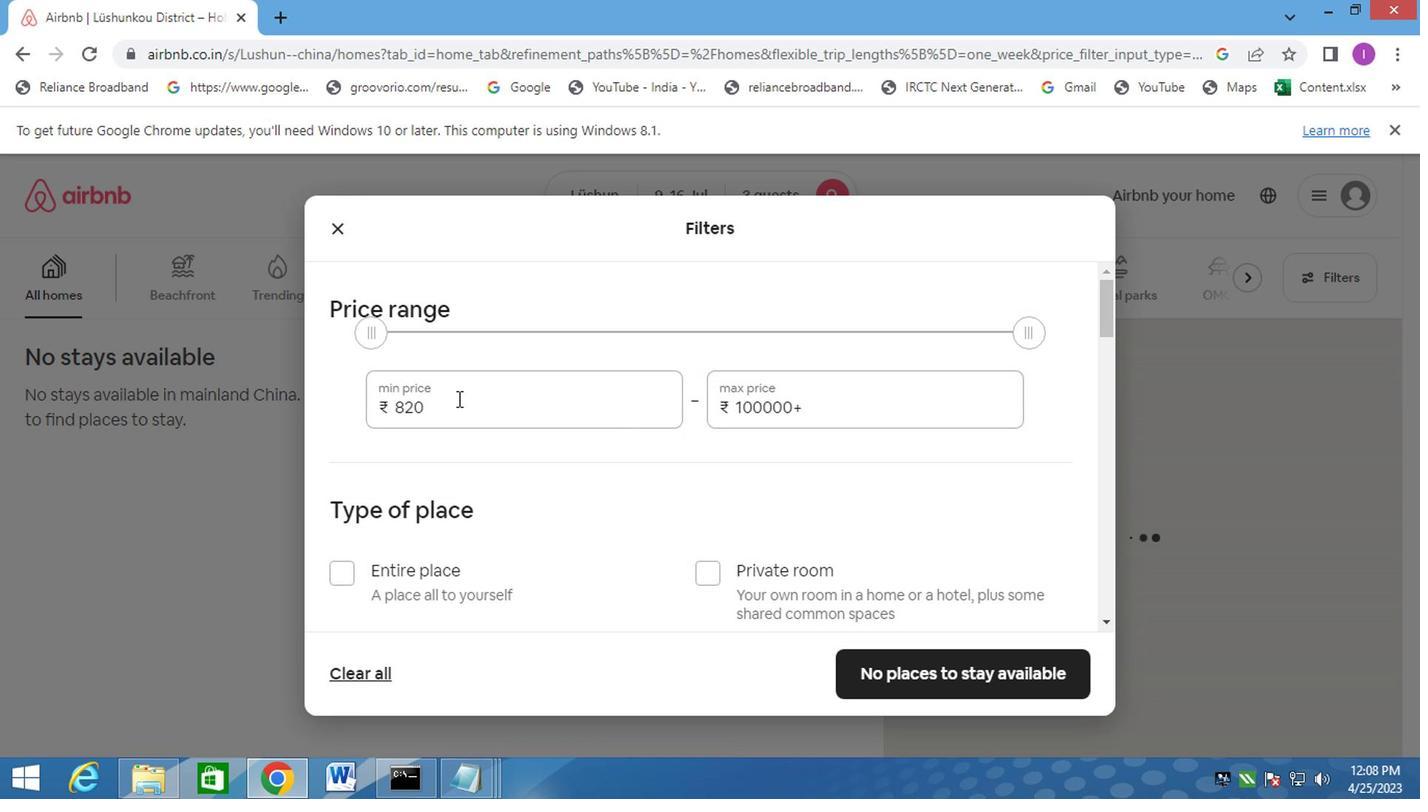 
Action: Mouse moved to (396, 428)
Screenshot: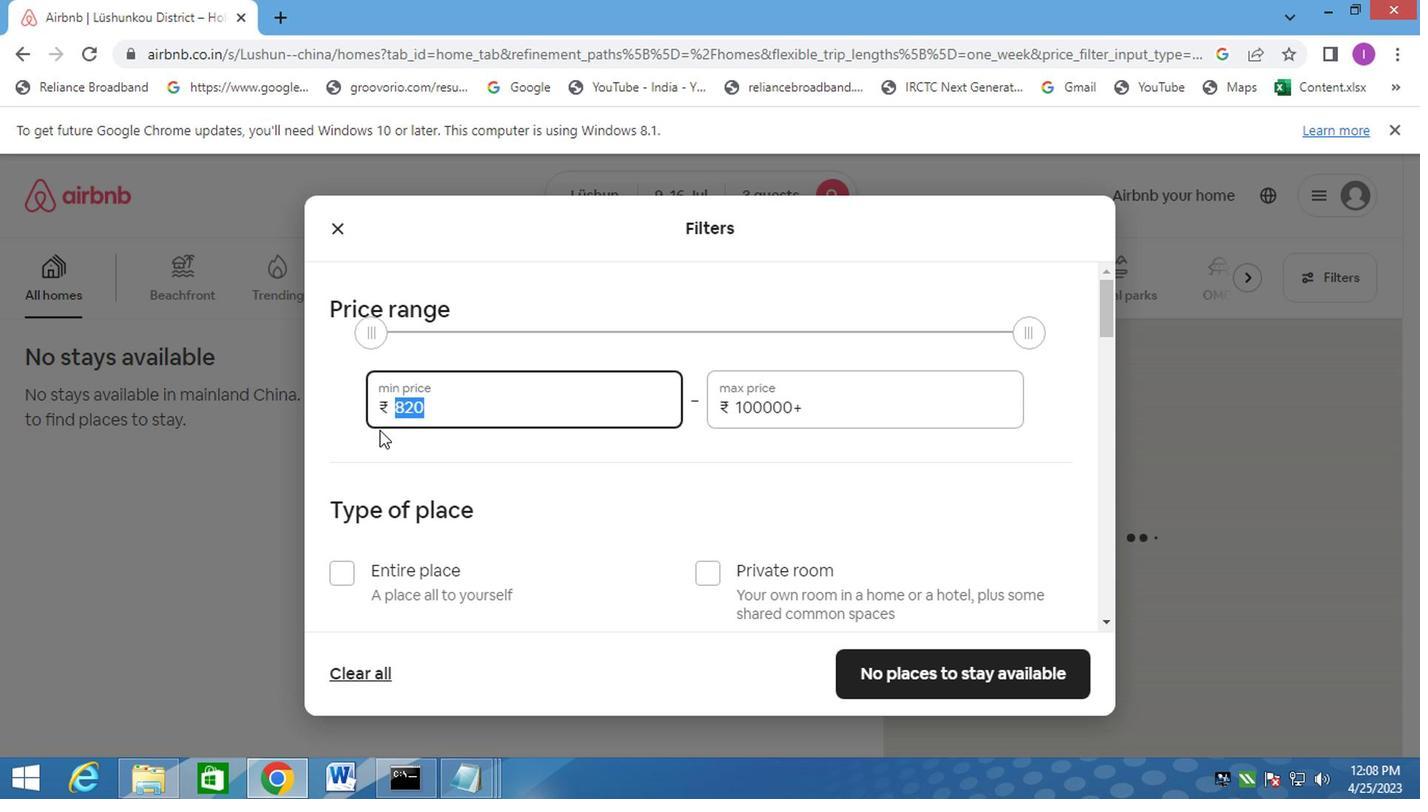 
Action: Key pressed 8000
Screenshot: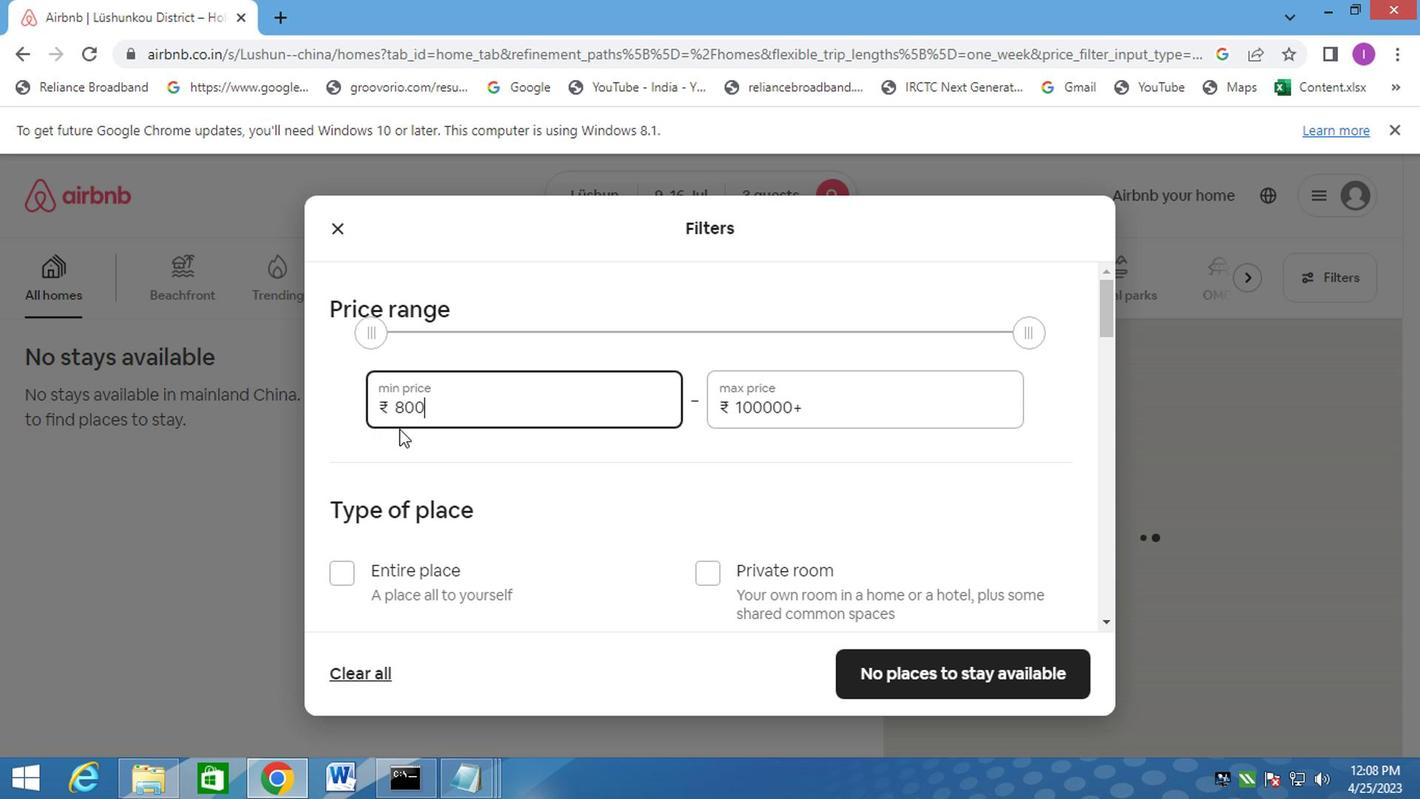 
Action: Mouse moved to (412, 436)
Screenshot: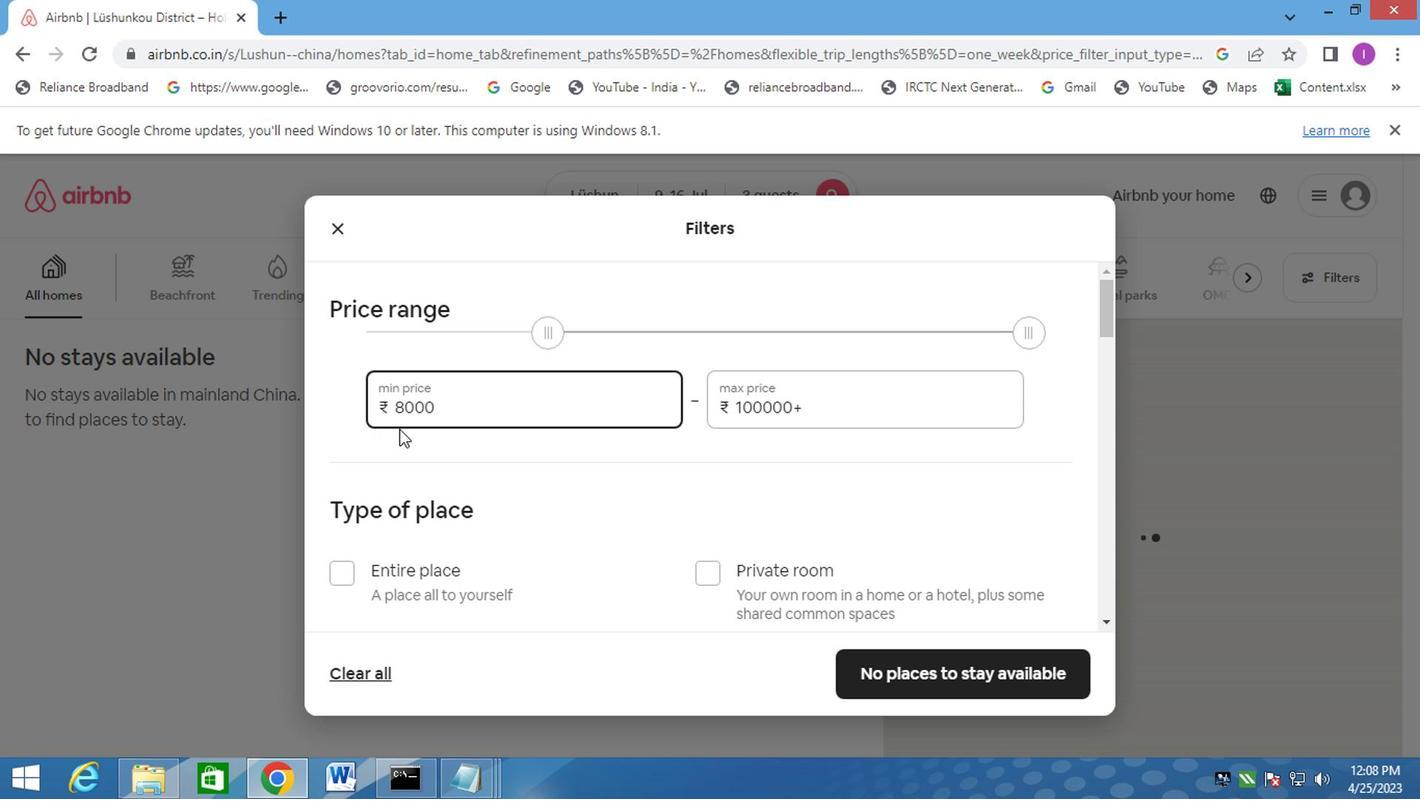 
Action: Mouse scrolled (412, 435) with delta (0, 0)
Screenshot: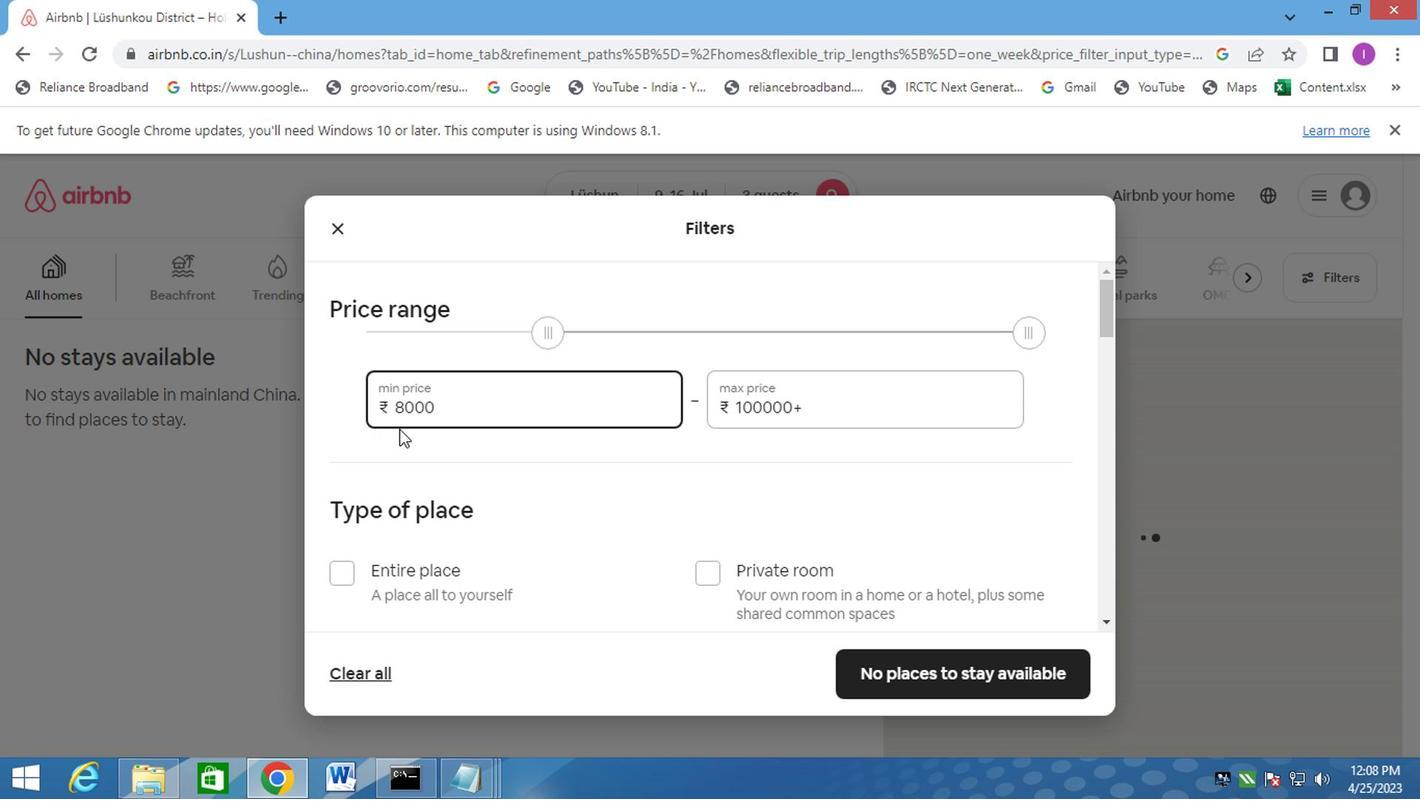 
Action: Mouse moved to (810, 299)
Screenshot: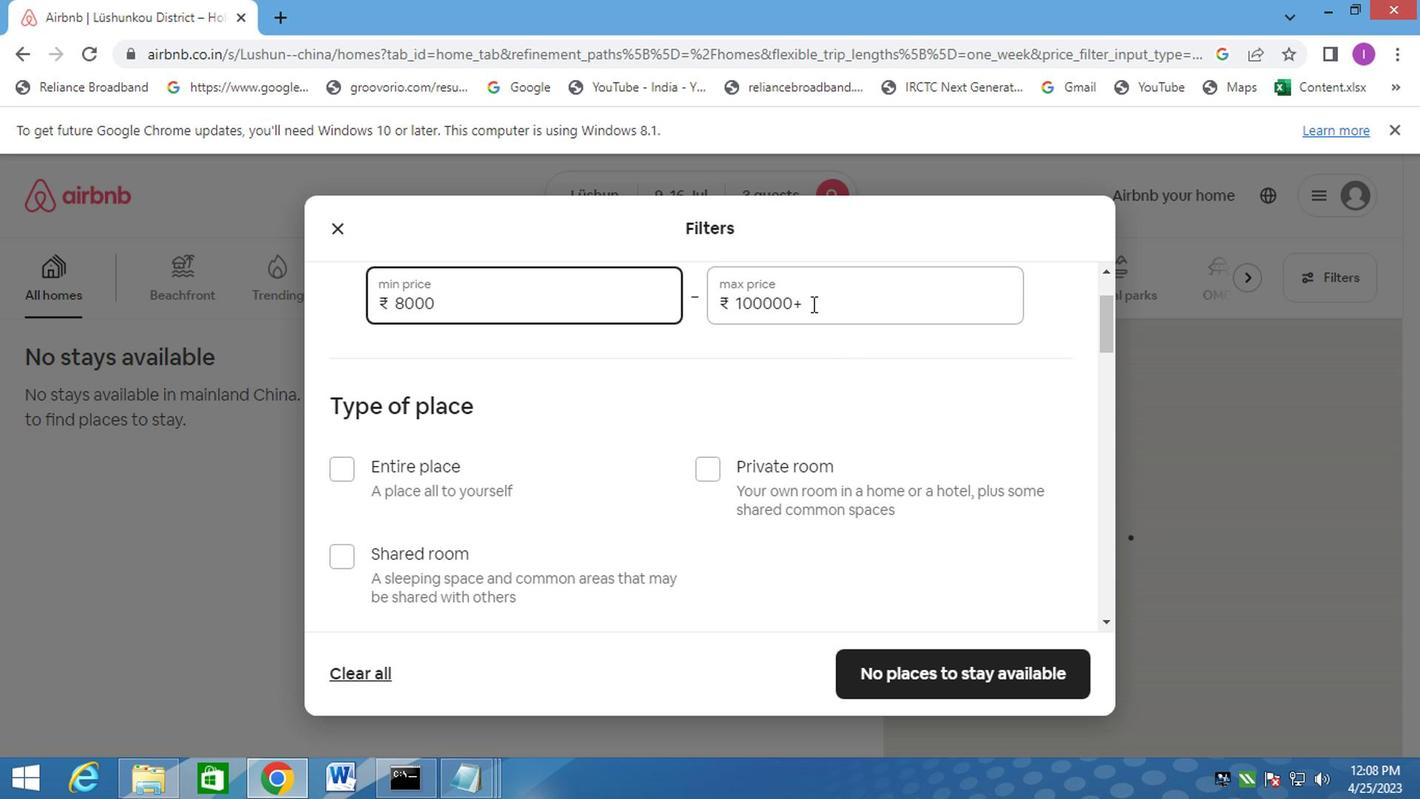
Action: Mouse pressed left at (810, 299)
Screenshot: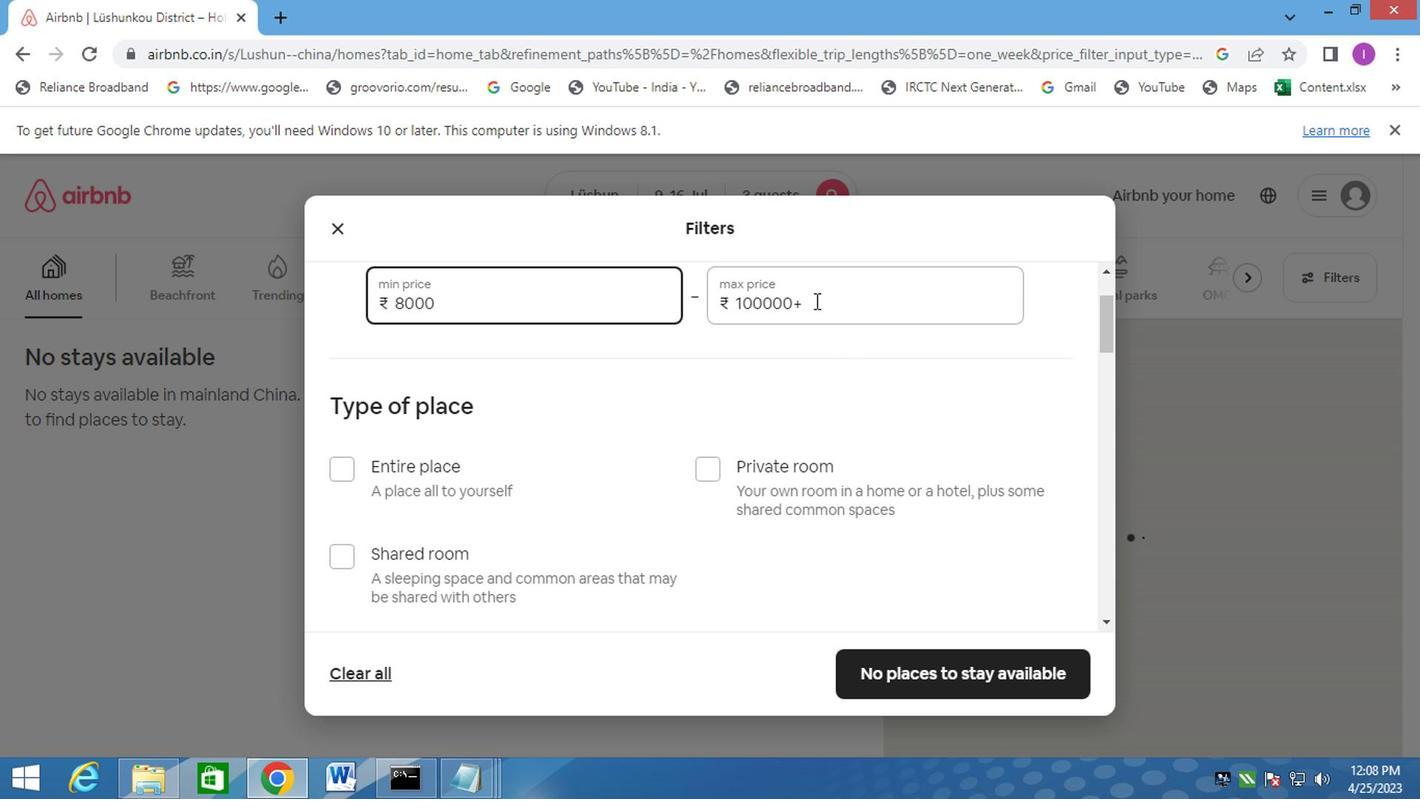 
Action: Mouse moved to (736, 318)
Screenshot: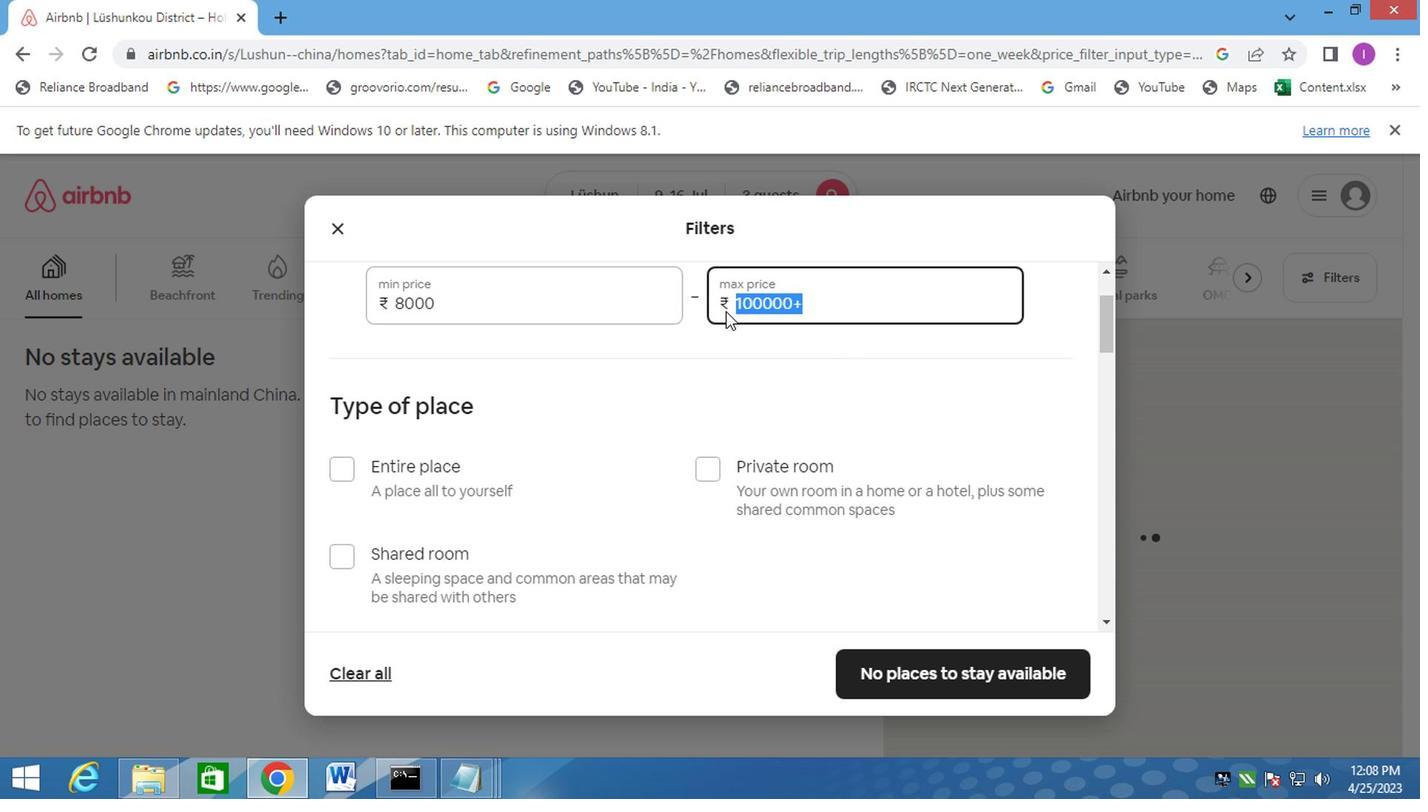 
Action: Key pressed 16000
Screenshot: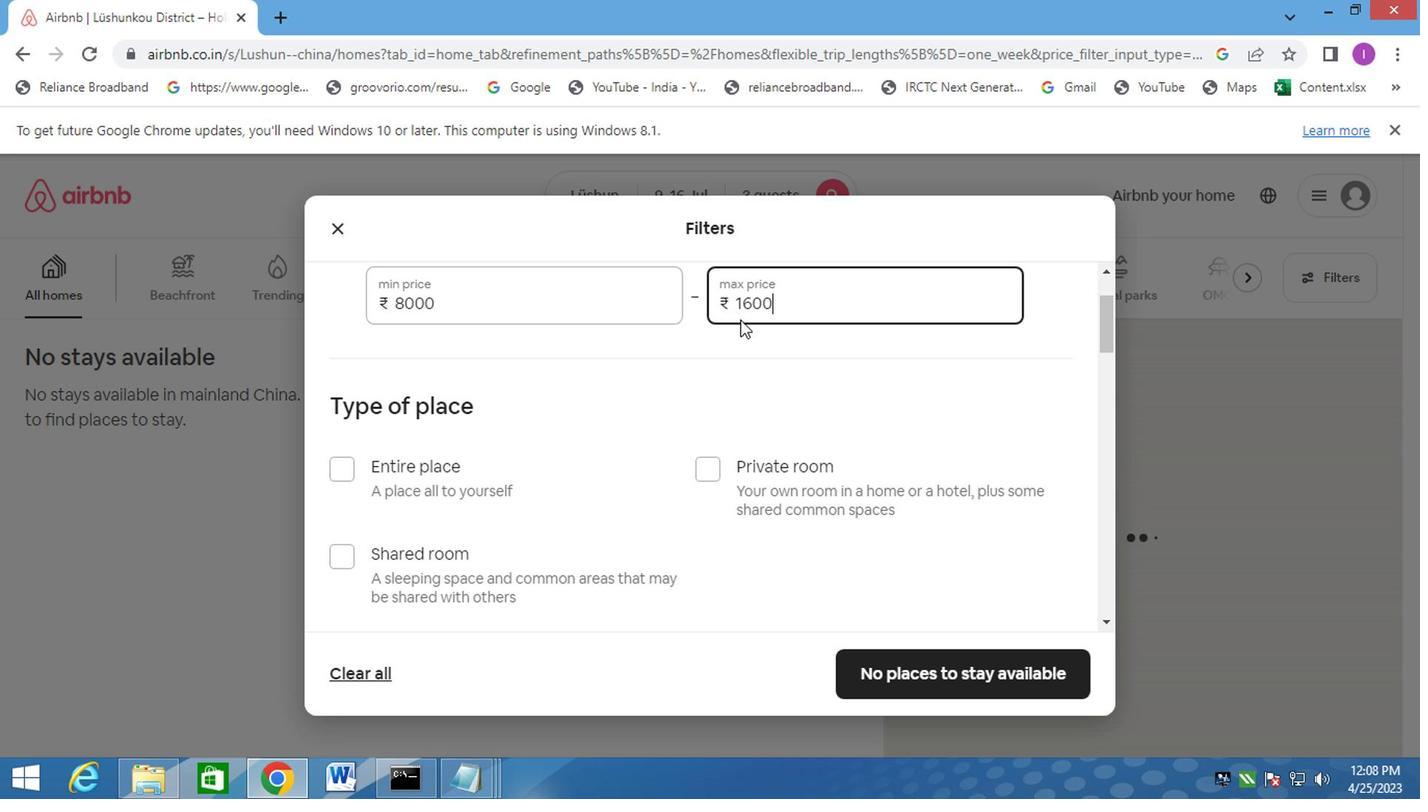 
Action: Mouse moved to (339, 469)
Screenshot: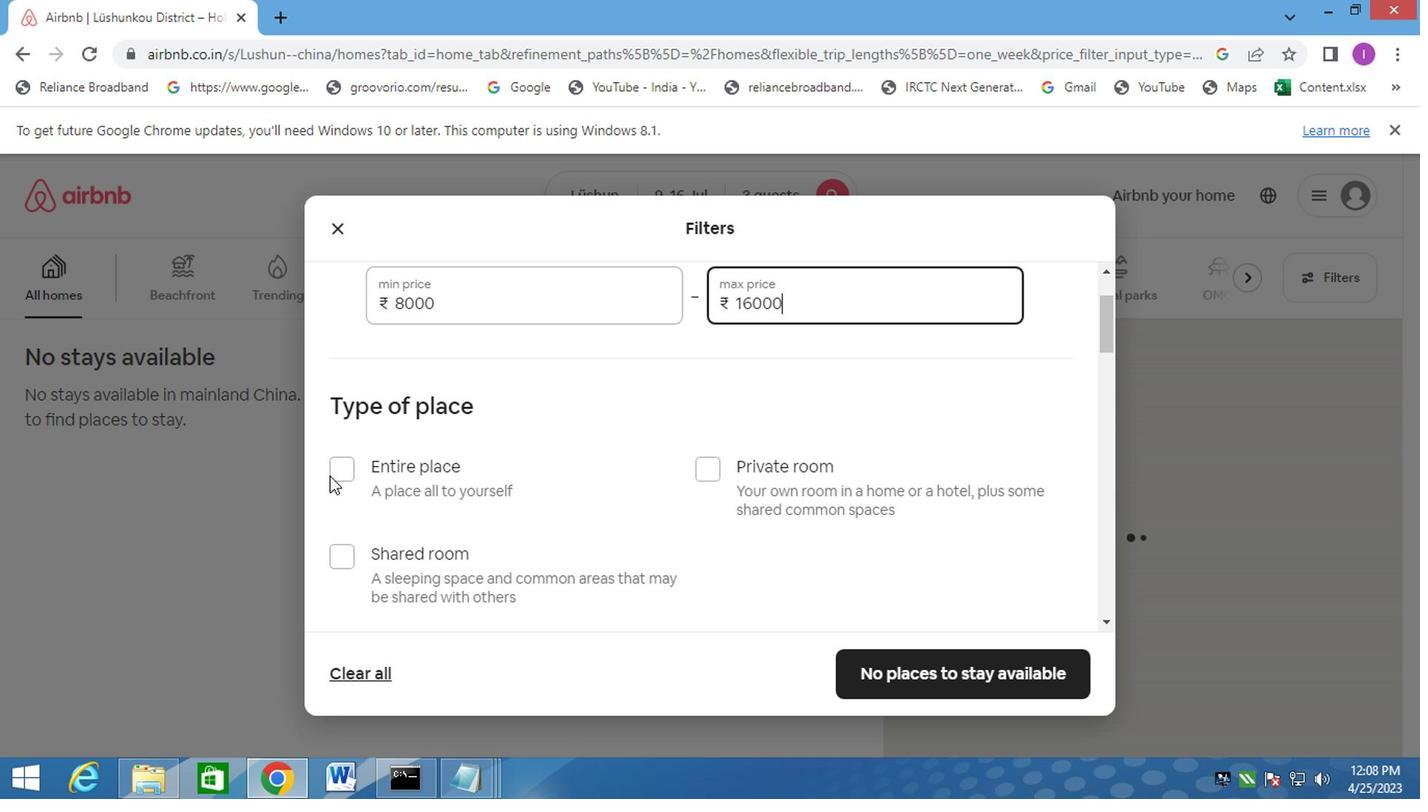 
Action: Mouse pressed left at (339, 469)
Screenshot: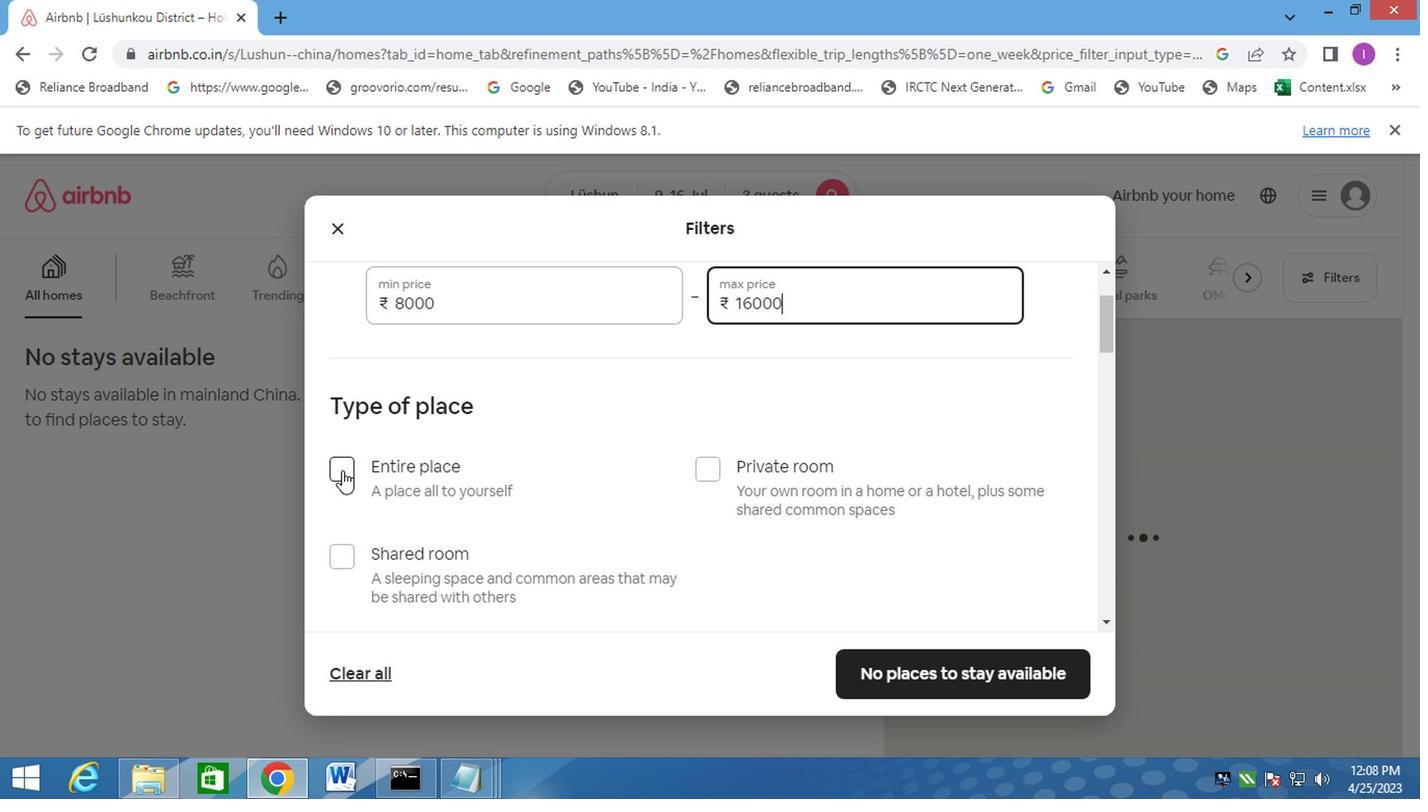 
Action: Mouse moved to (944, 428)
Screenshot: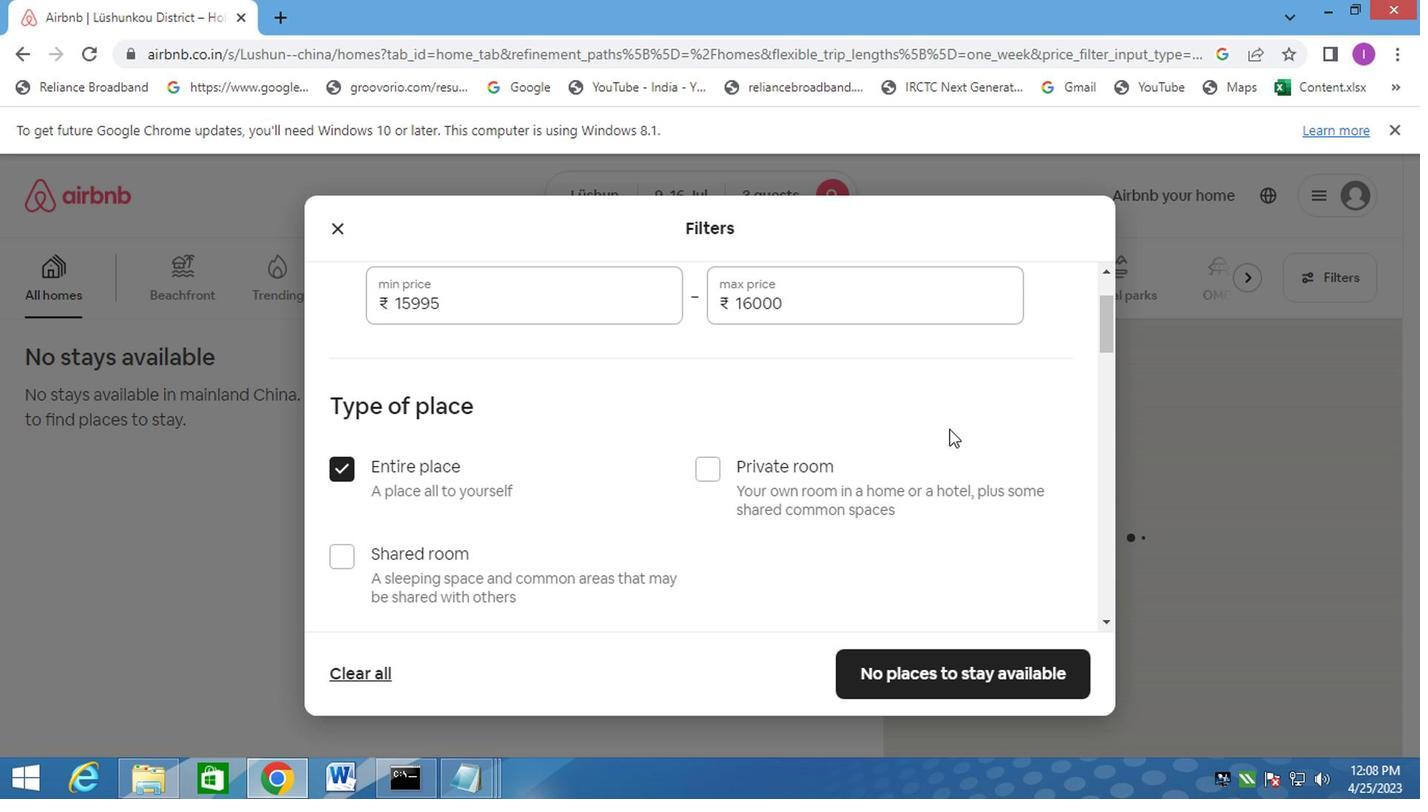 
Action: Mouse scrolled (944, 427) with delta (0, 0)
Screenshot: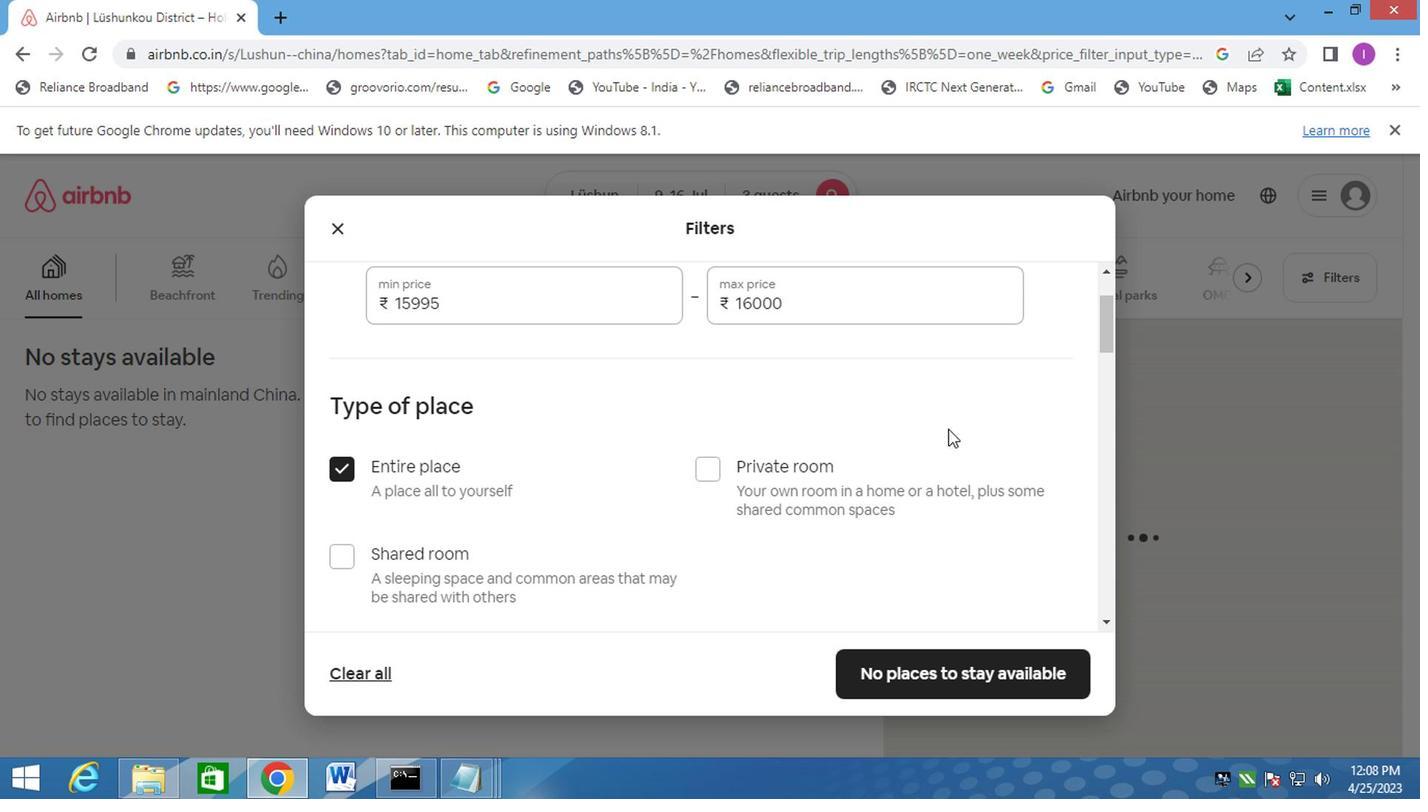 
Action: Mouse moved to (949, 427)
Screenshot: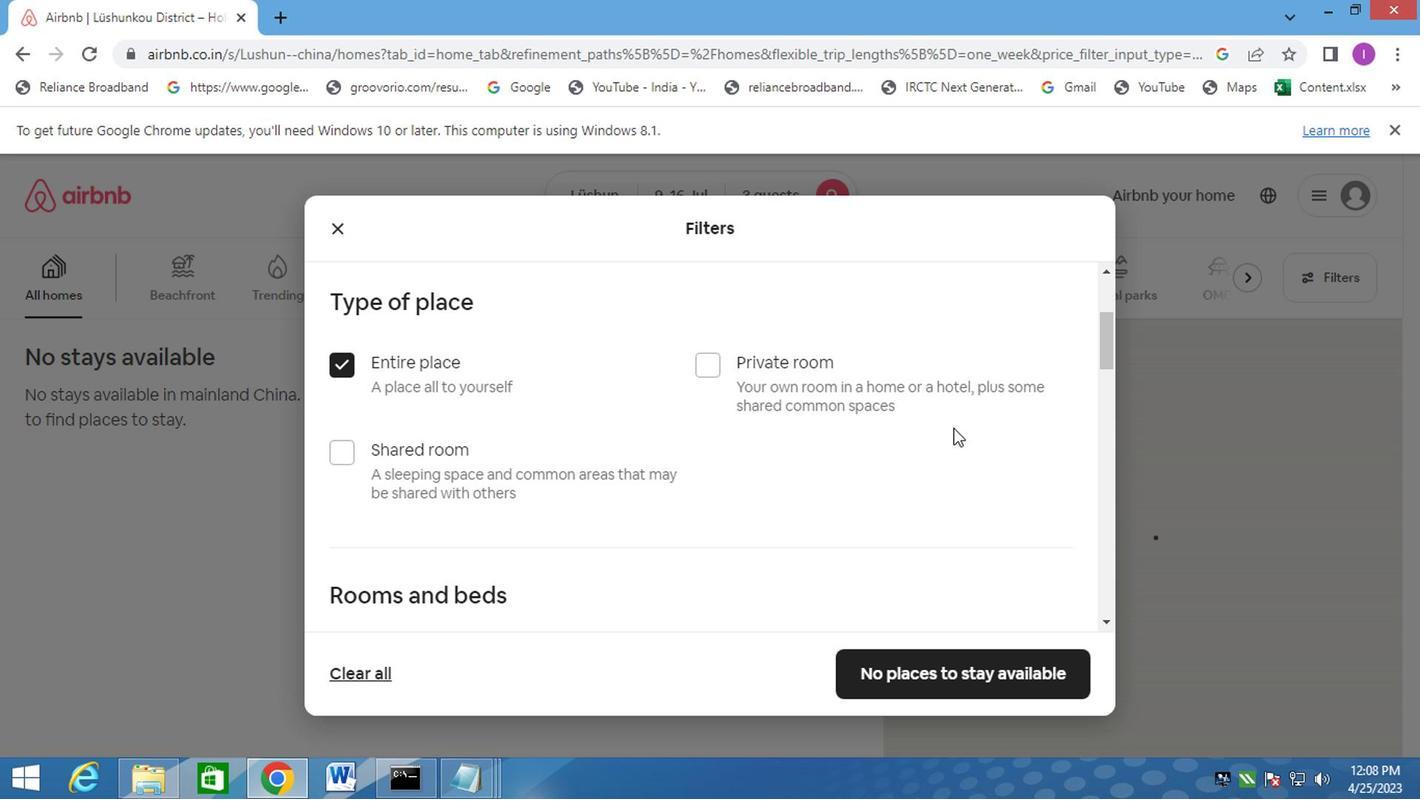 
Action: Mouse scrolled (949, 426) with delta (0, -1)
Screenshot: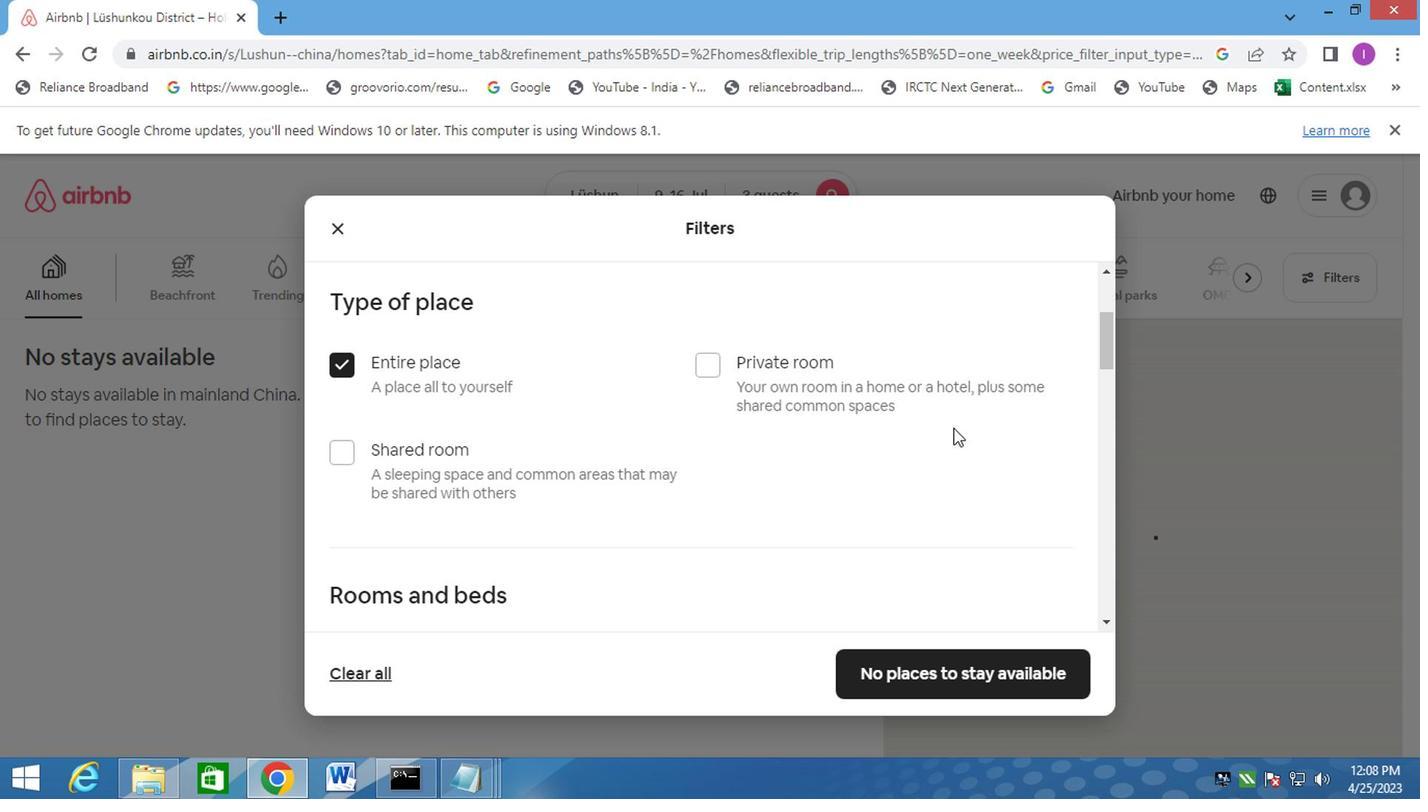 
Action: Mouse moved to (539, 590)
Screenshot: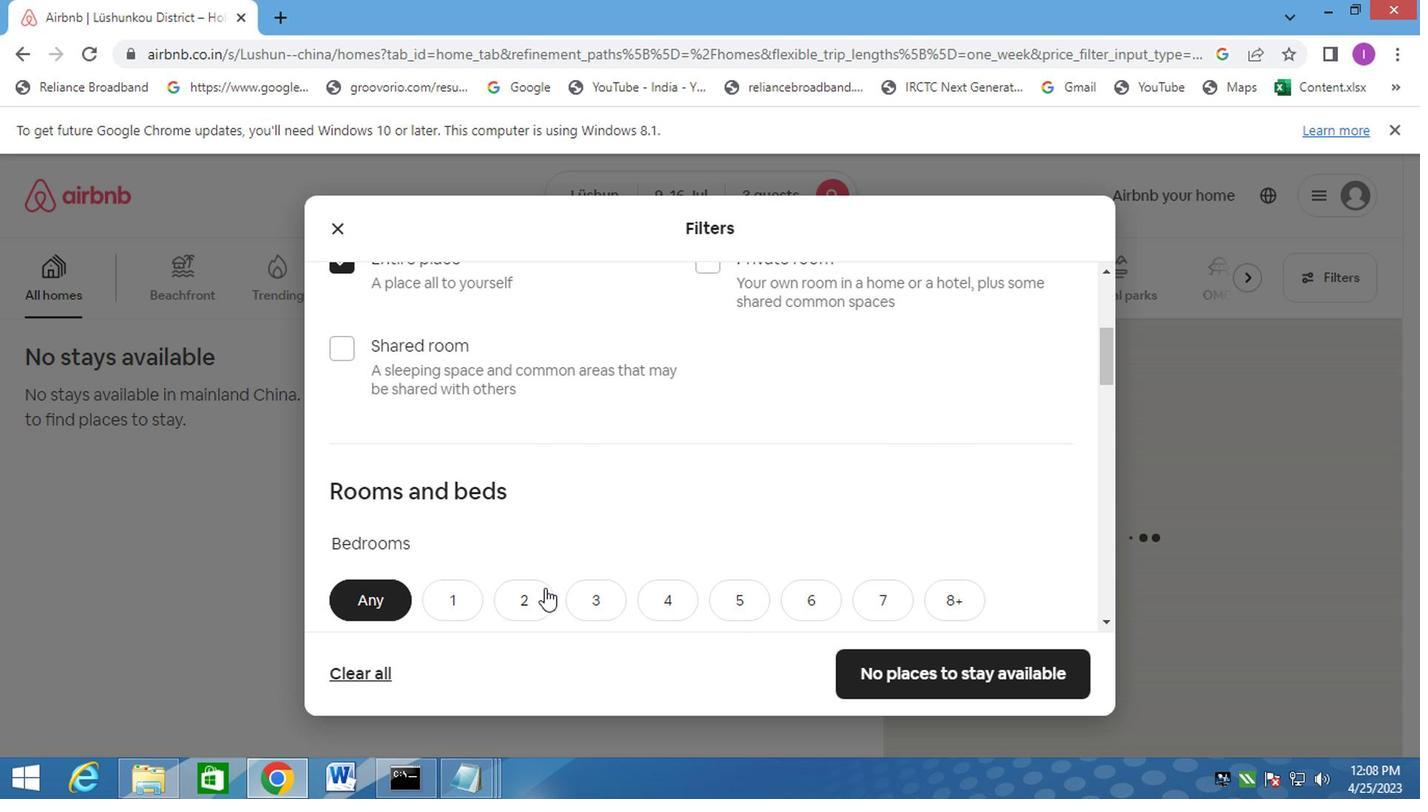 
Action: Mouse pressed left at (539, 590)
Screenshot: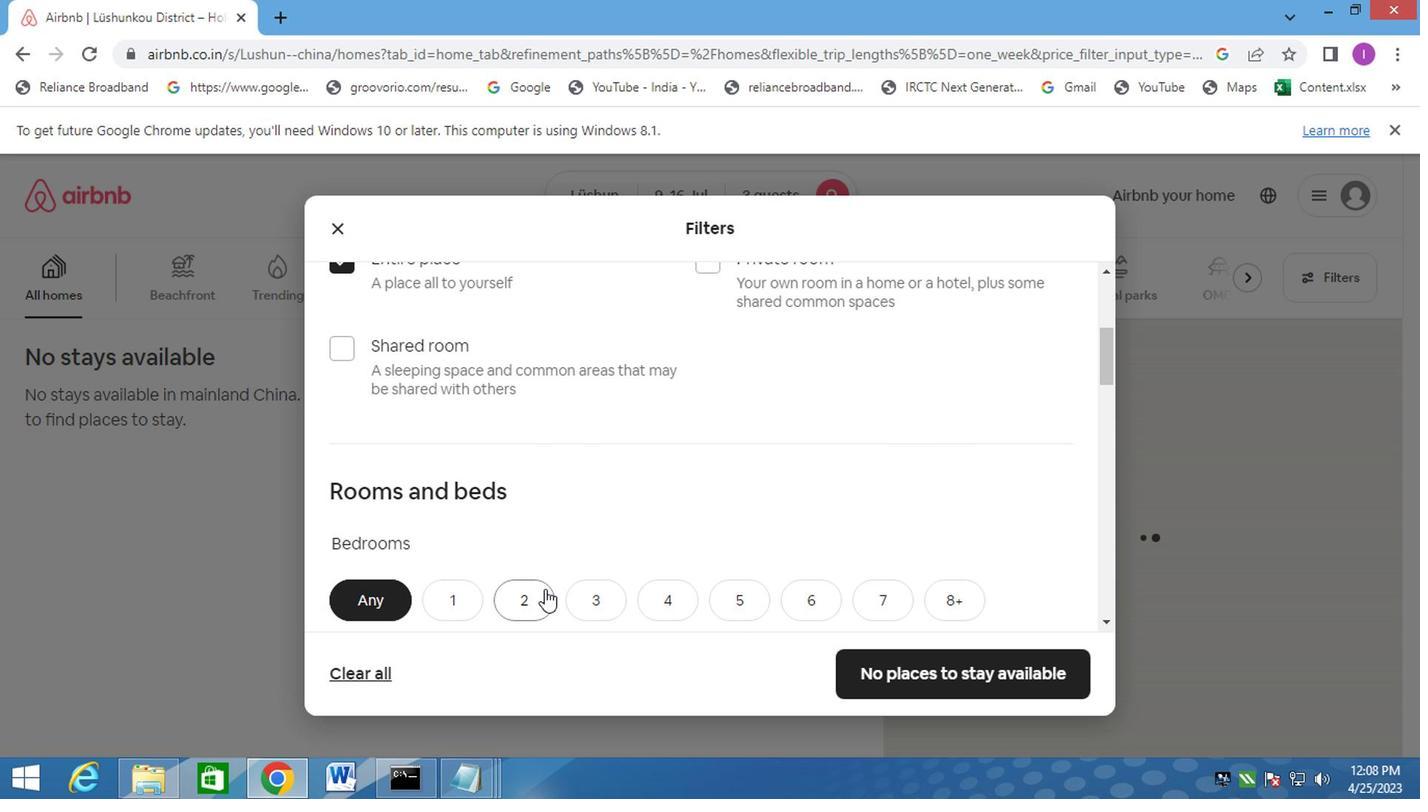 
Action: Mouse moved to (672, 540)
Screenshot: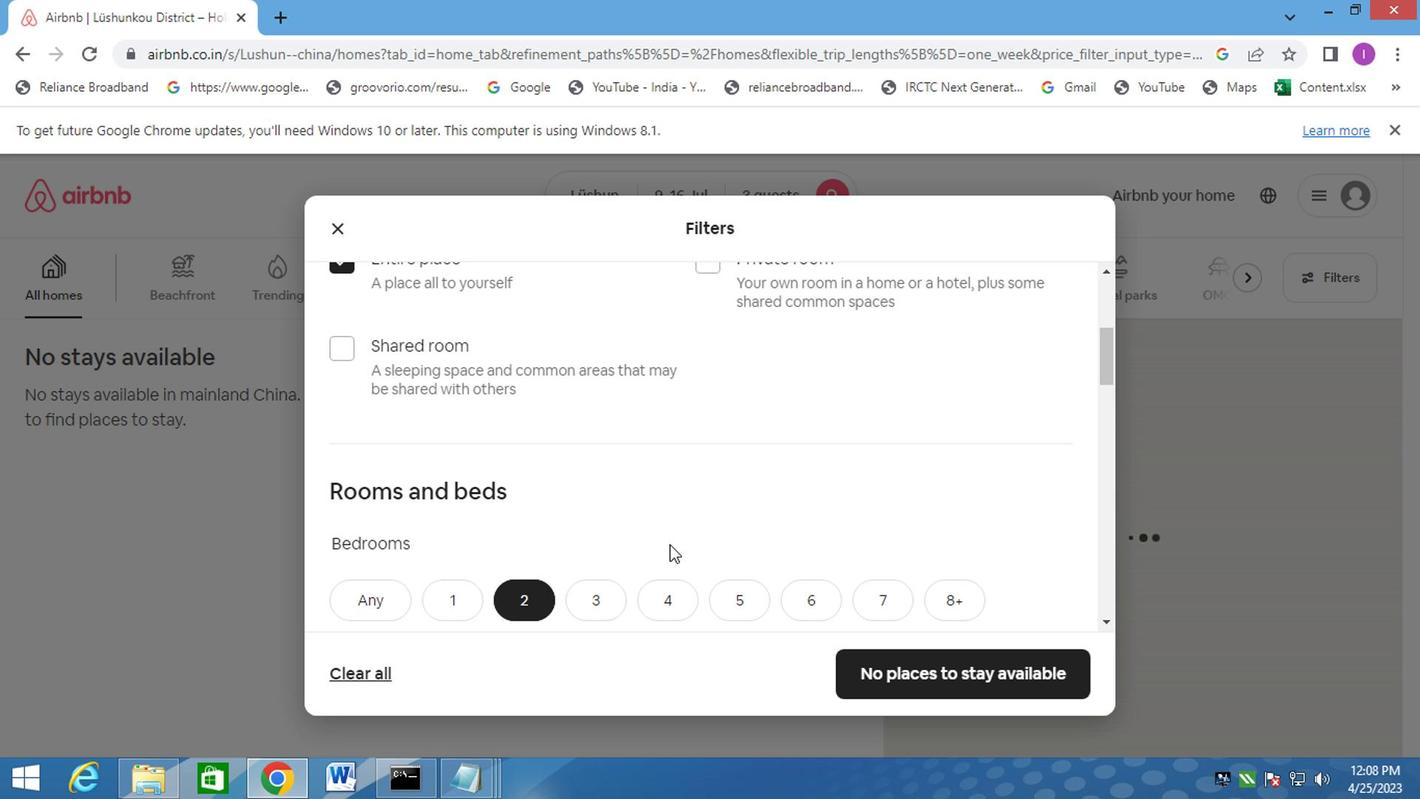 
Action: Mouse scrolled (672, 539) with delta (0, -1)
Screenshot: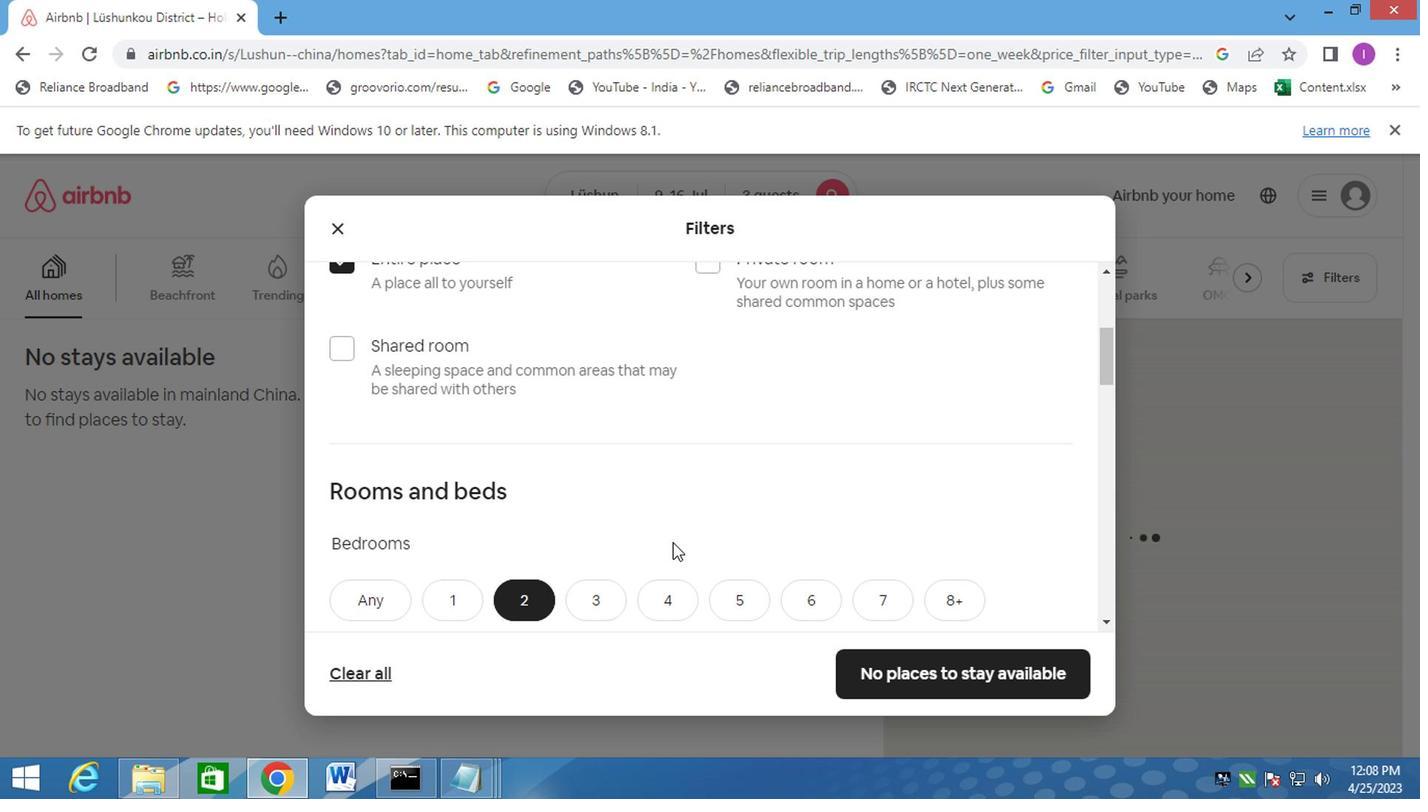 
Action: Mouse scrolled (672, 539) with delta (0, -1)
Screenshot: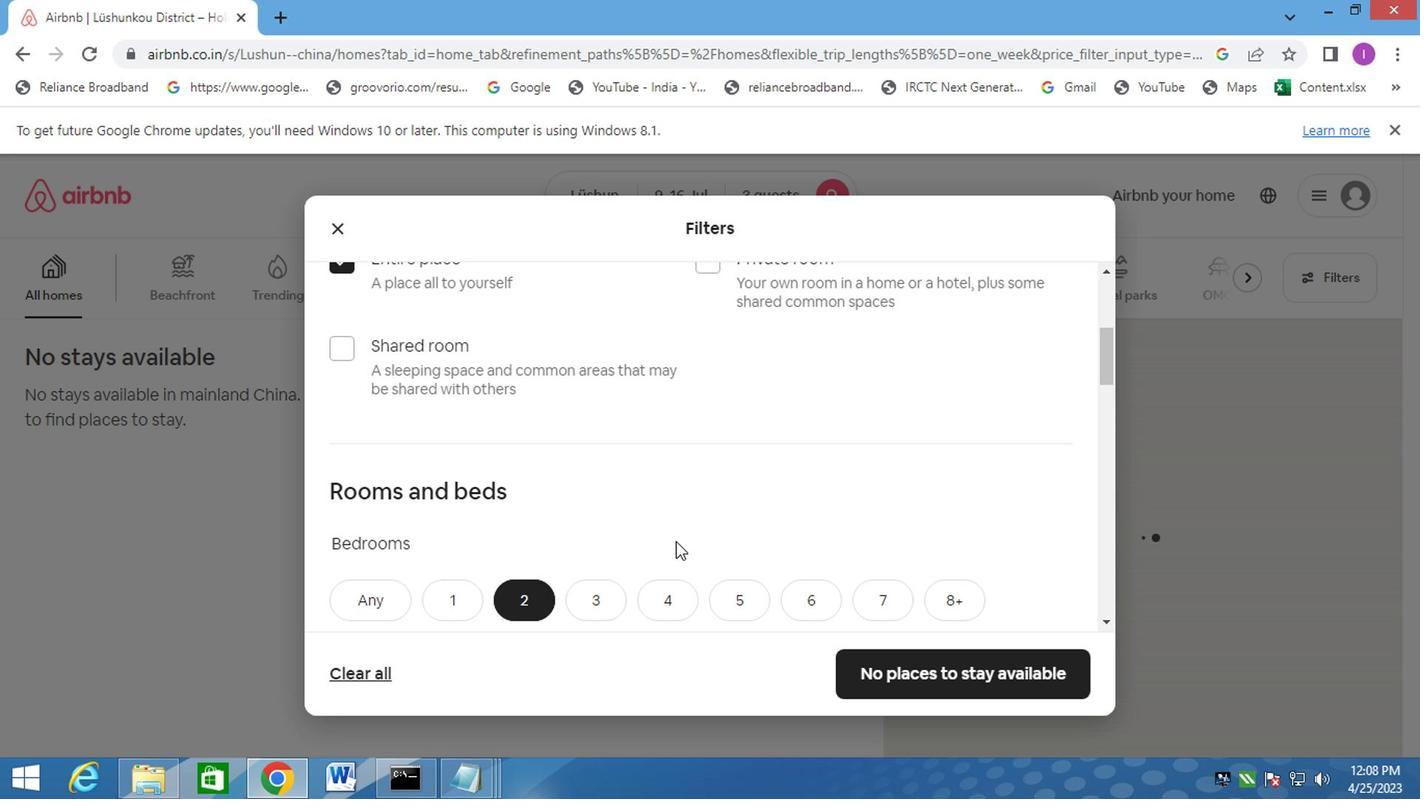 
Action: Mouse moved to (665, 507)
Screenshot: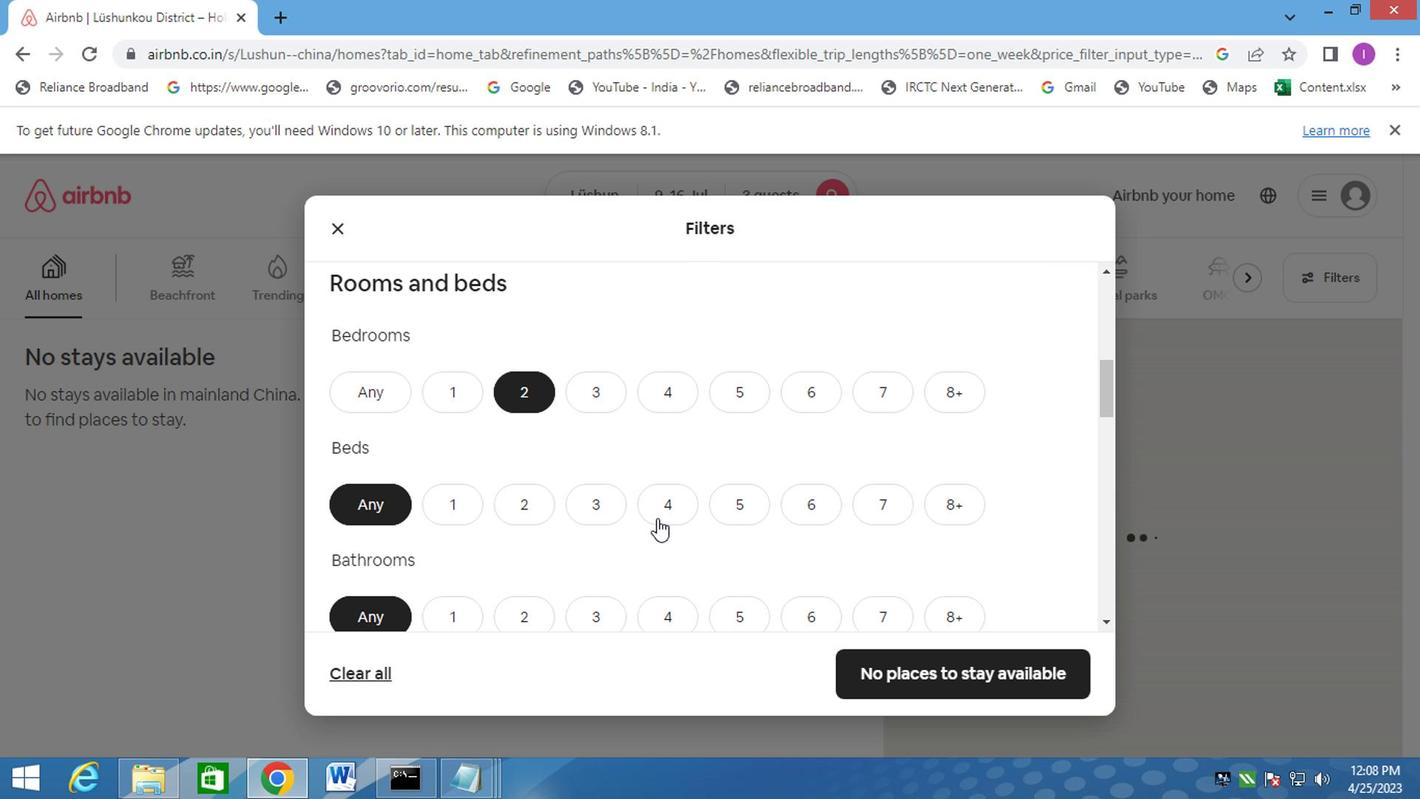 
Action: Mouse pressed left at (665, 507)
Screenshot: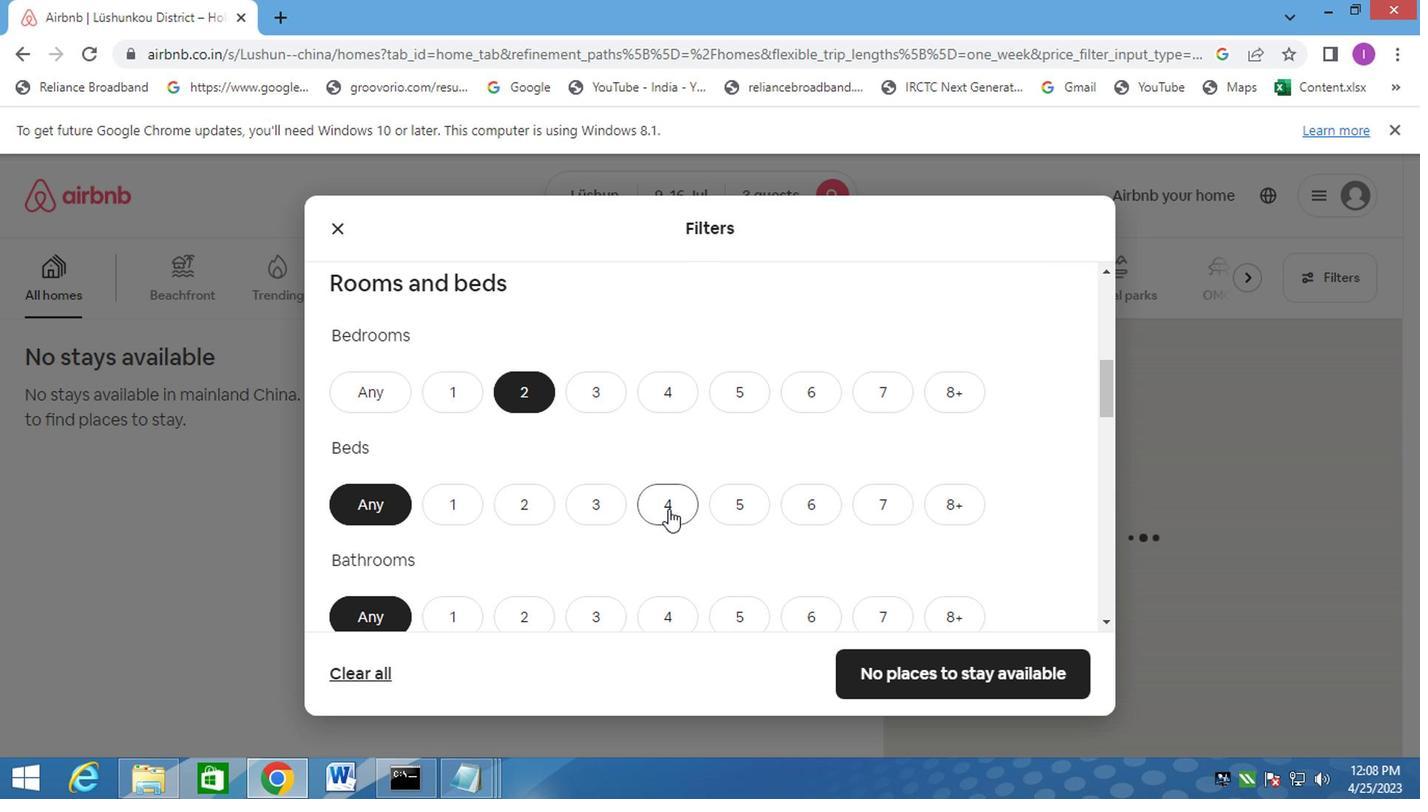 
Action: Mouse moved to (663, 548)
Screenshot: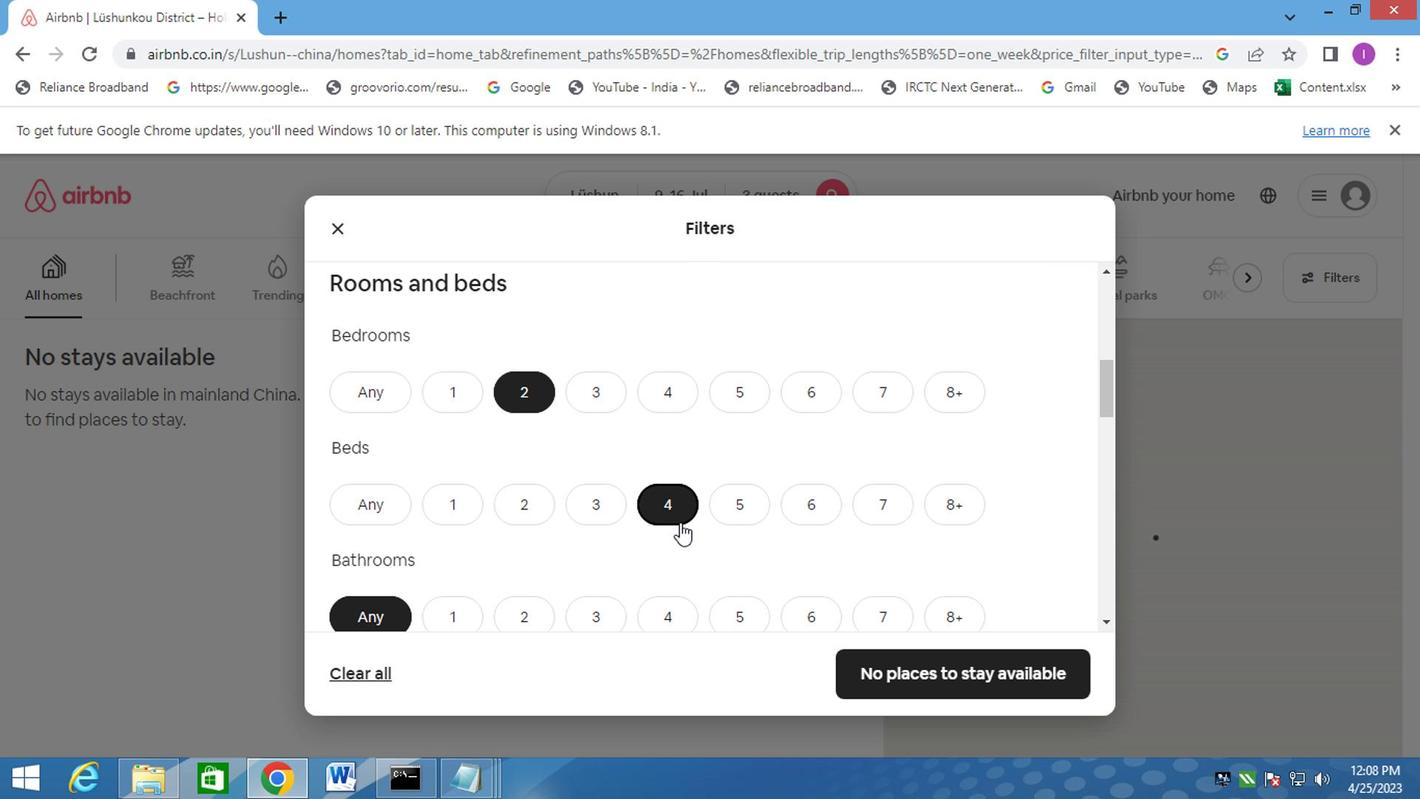 
Action: Mouse scrolled (665, 543) with delta (0, 0)
Screenshot: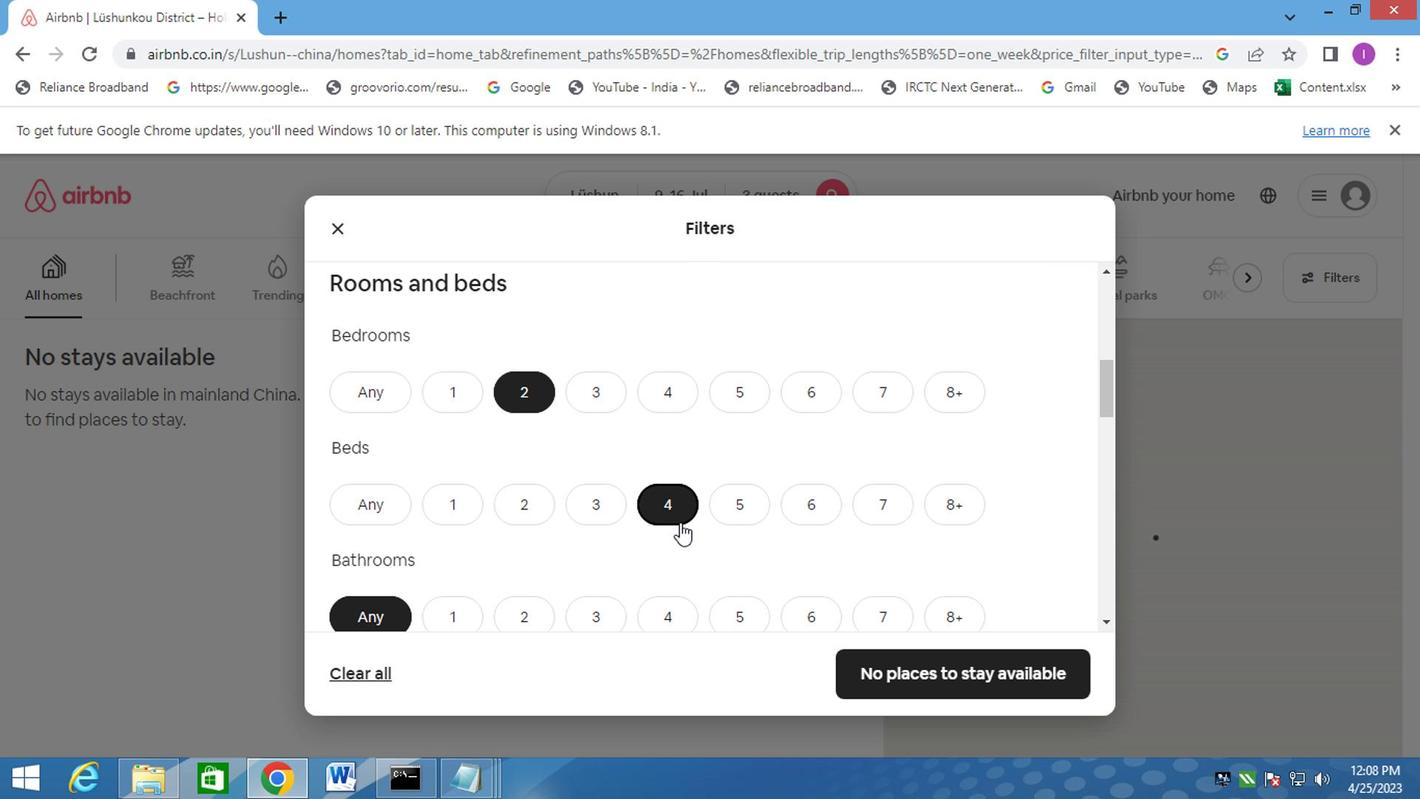 
Action: Mouse moved to (526, 404)
Screenshot: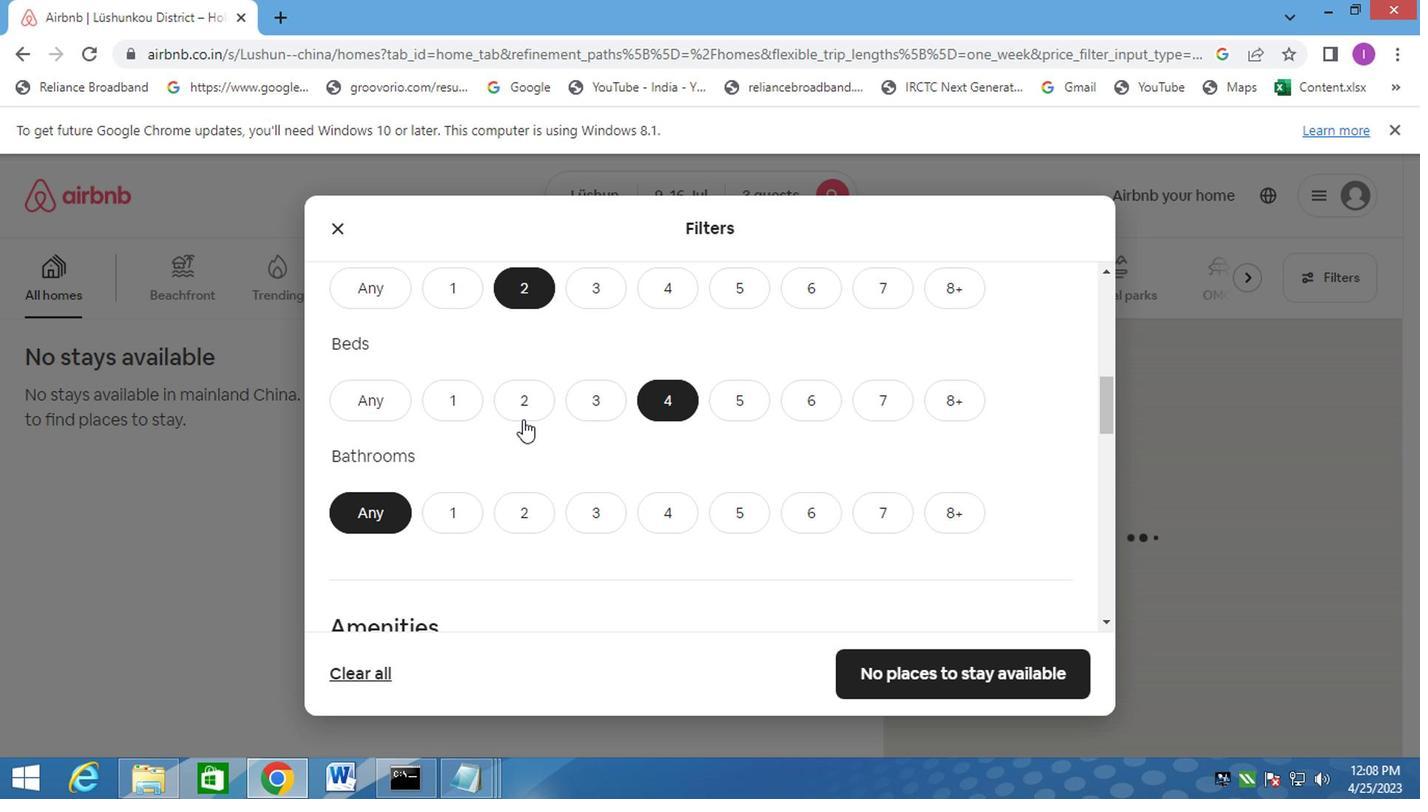 
Action: Mouse pressed left at (526, 404)
Screenshot: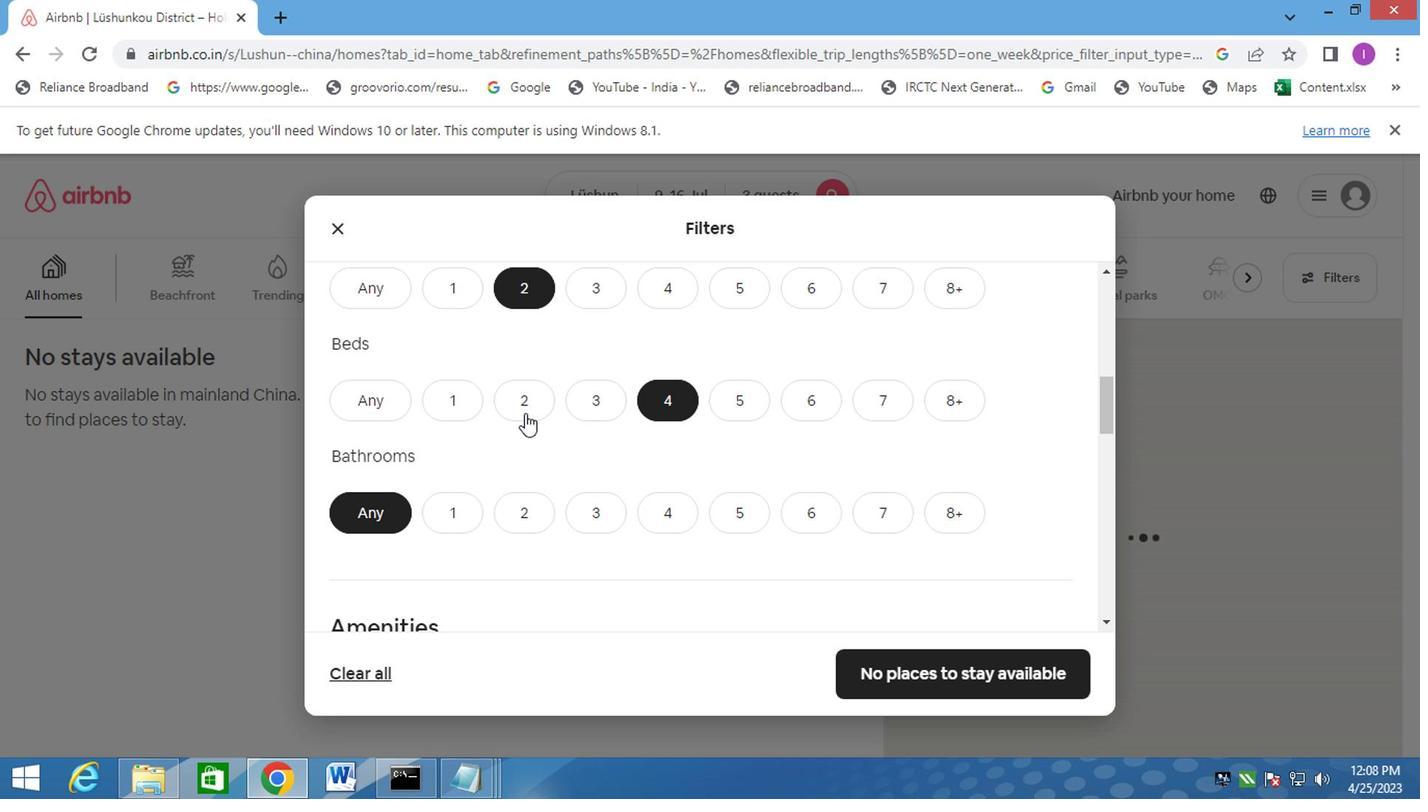 
Action: Mouse moved to (450, 497)
Screenshot: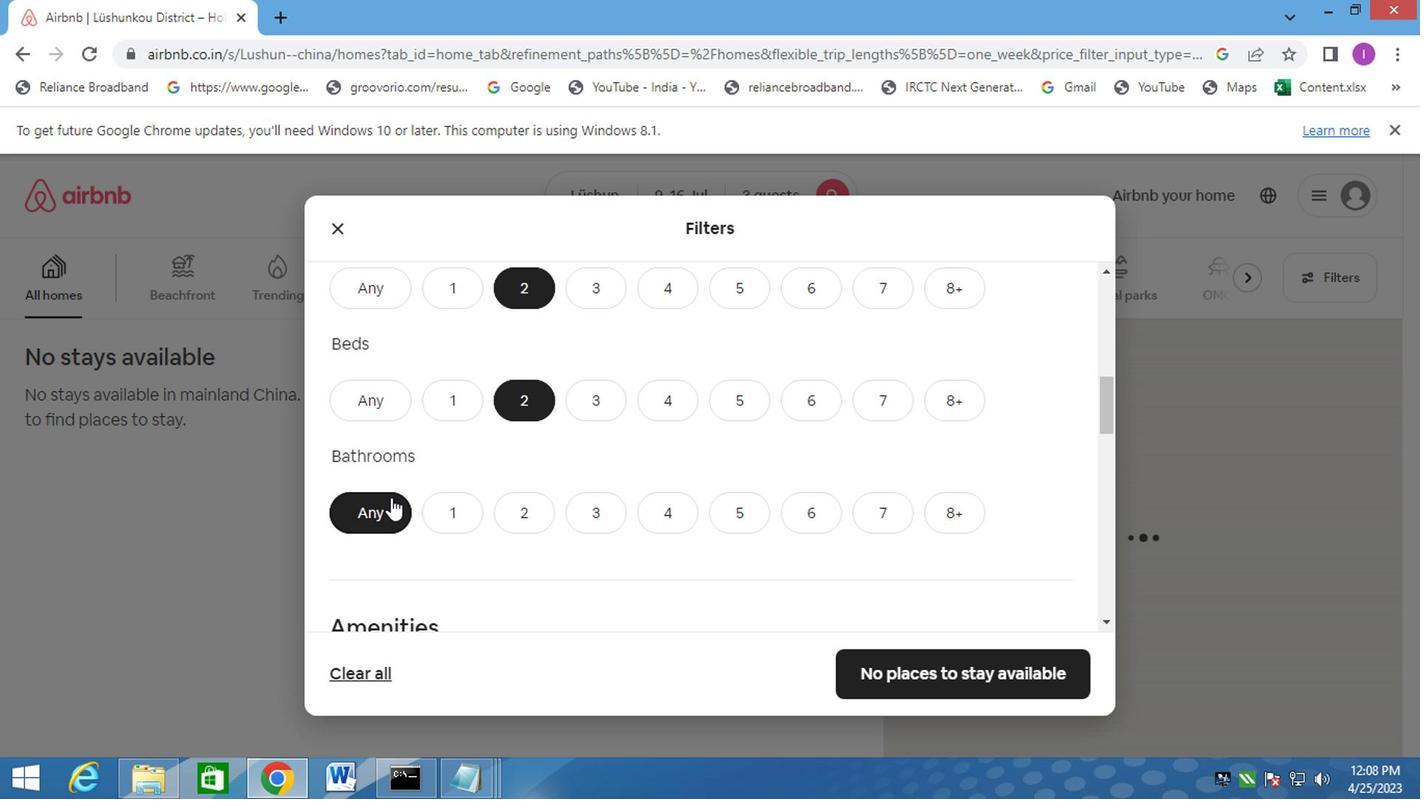 
Action: Mouse pressed left at (450, 497)
Screenshot: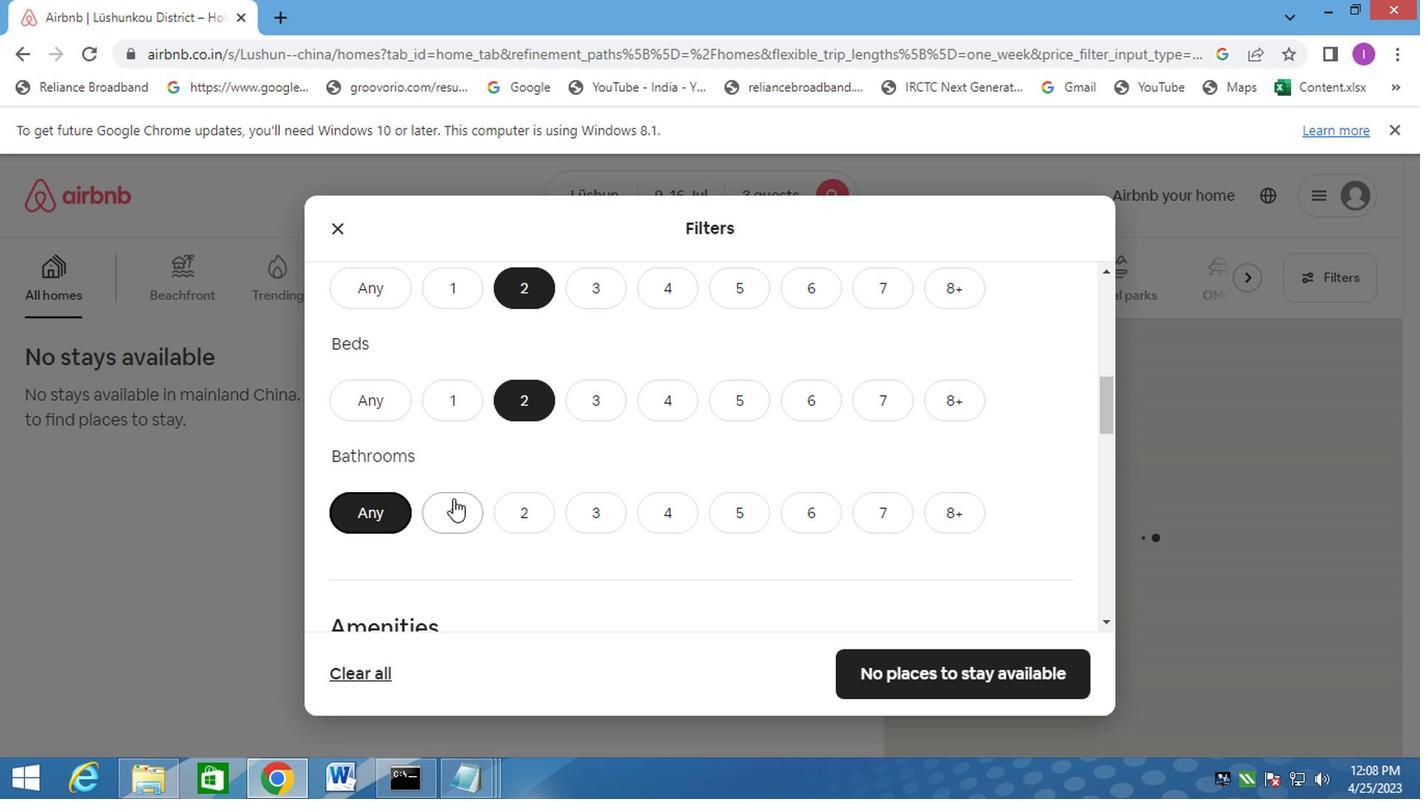 
Action: Mouse moved to (1037, 420)
Screenshot: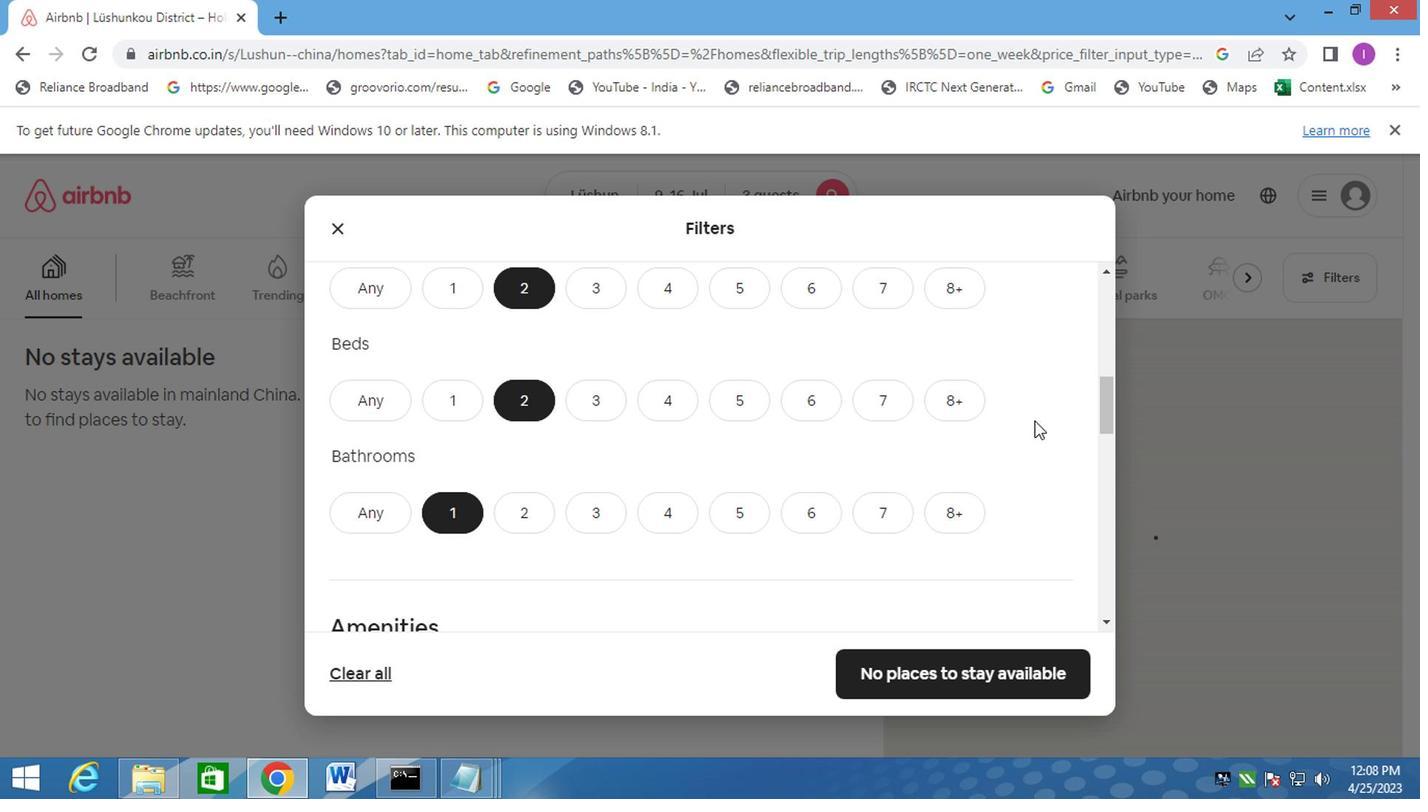 
Action: Mouse scrolled (1037, 418) with delta (0, -1)
Screenshot: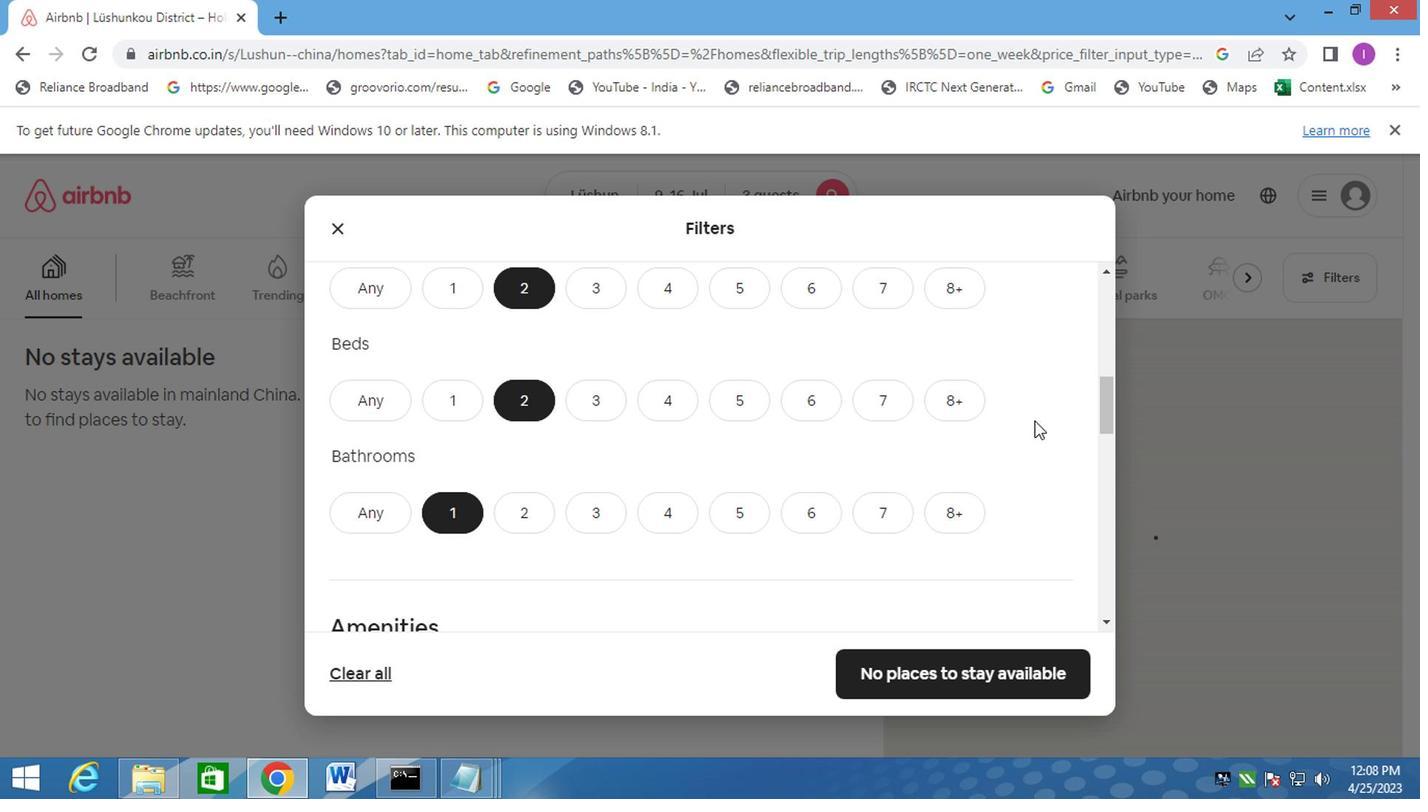 
Action: Mouse moved to (1037, 420)
Screenshot: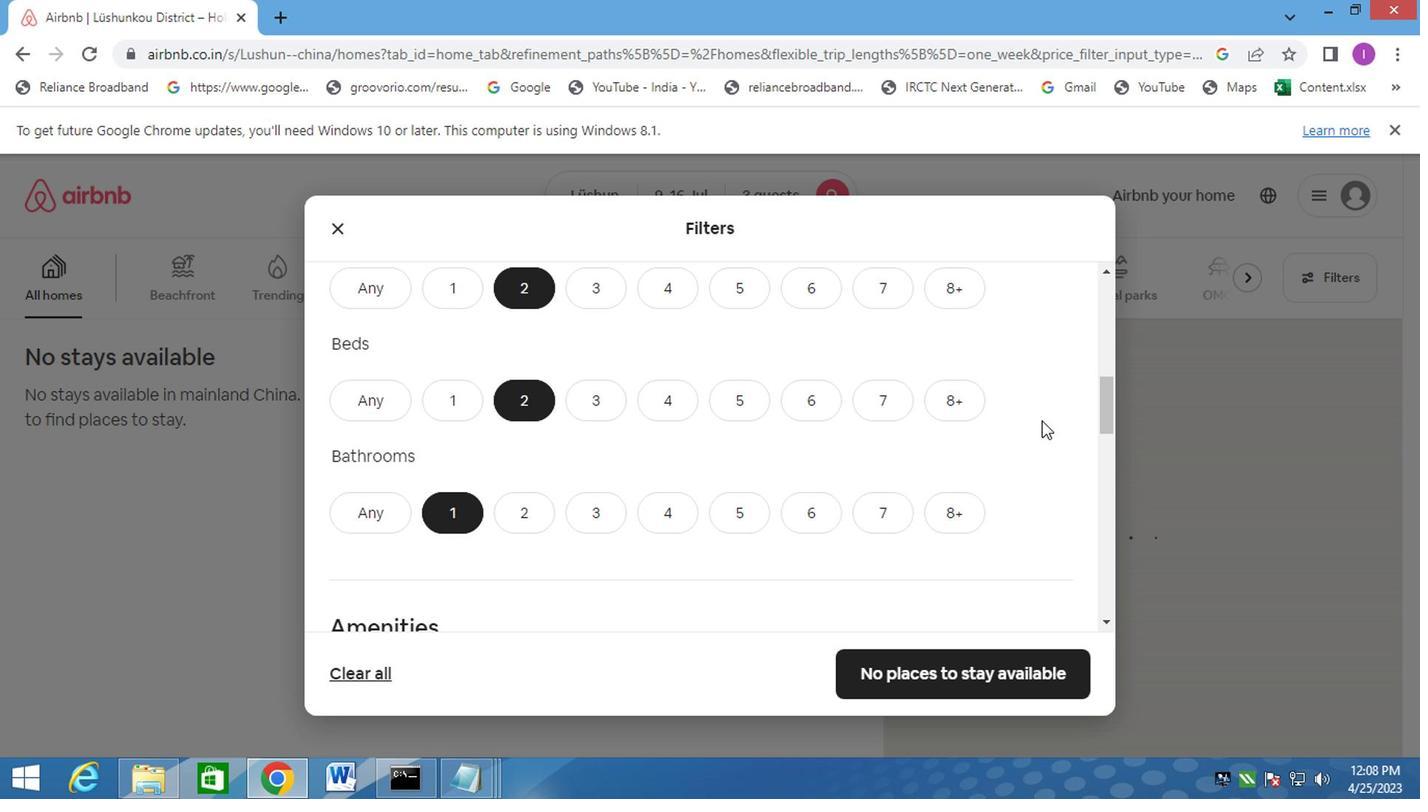 
Action: Mouse scrolled (1037, 418) with delta (0, -1)
Screenshot: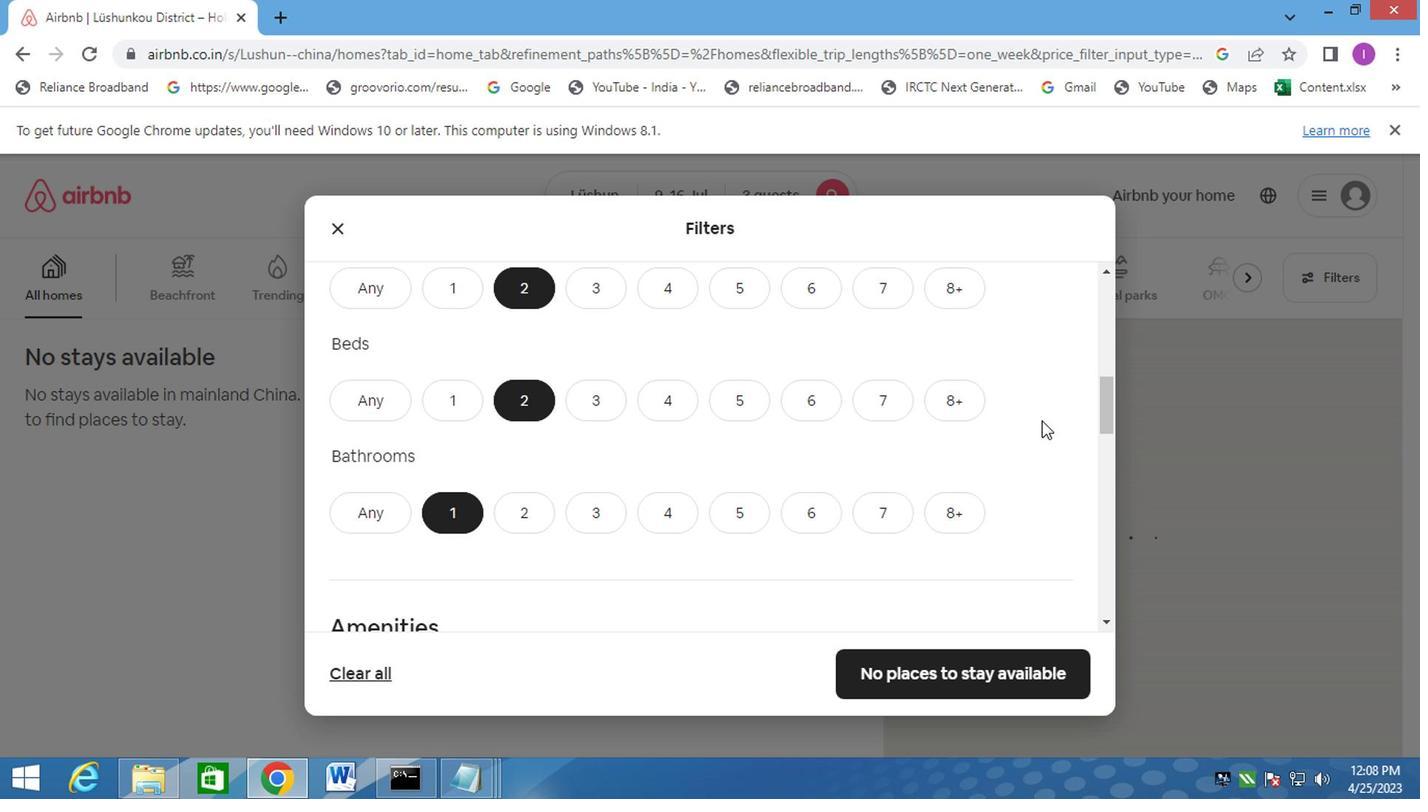 
Action: Mouse moved to (1036, 421)
Screenshot: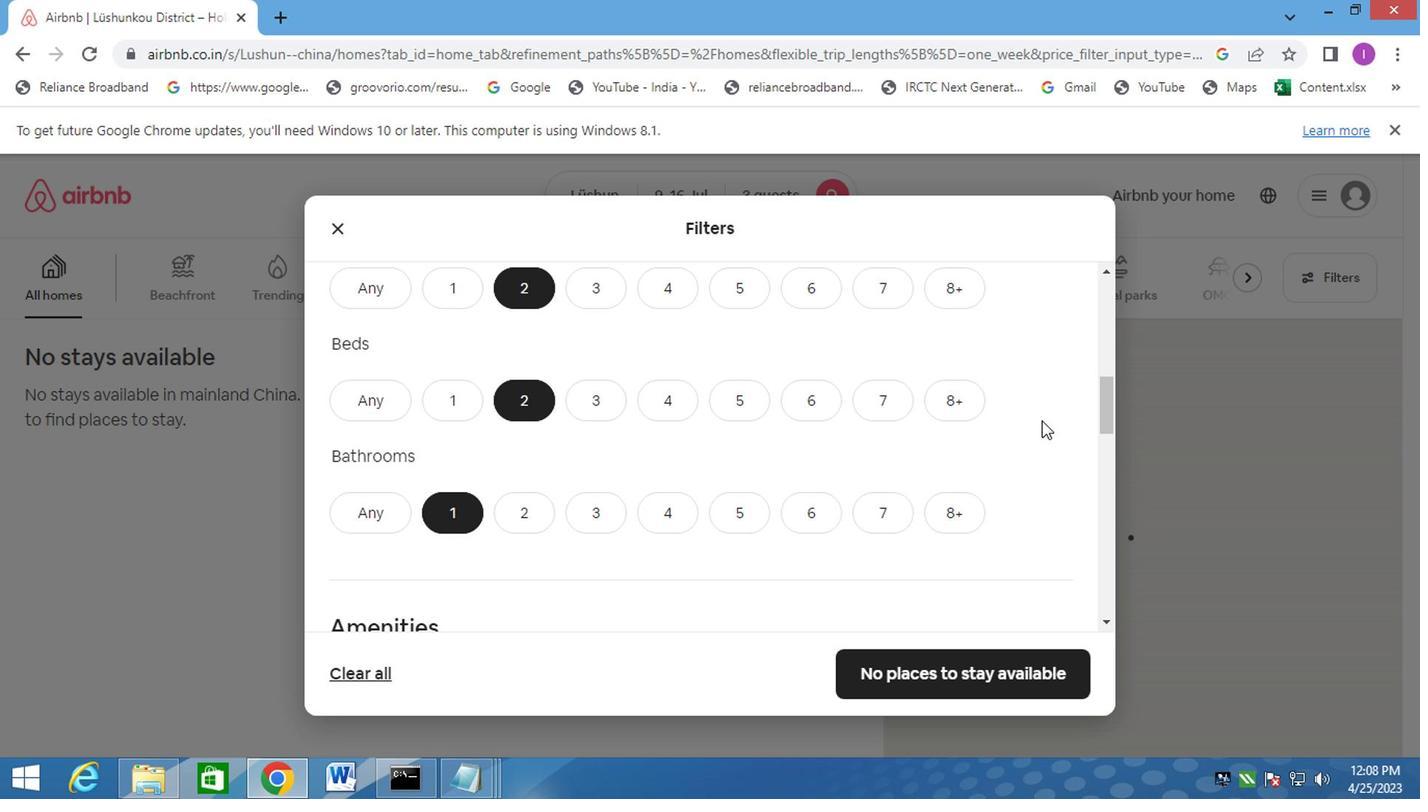 
Action: Mouse scrolled (1036, 420) with delta (0, 0)
Screenshot: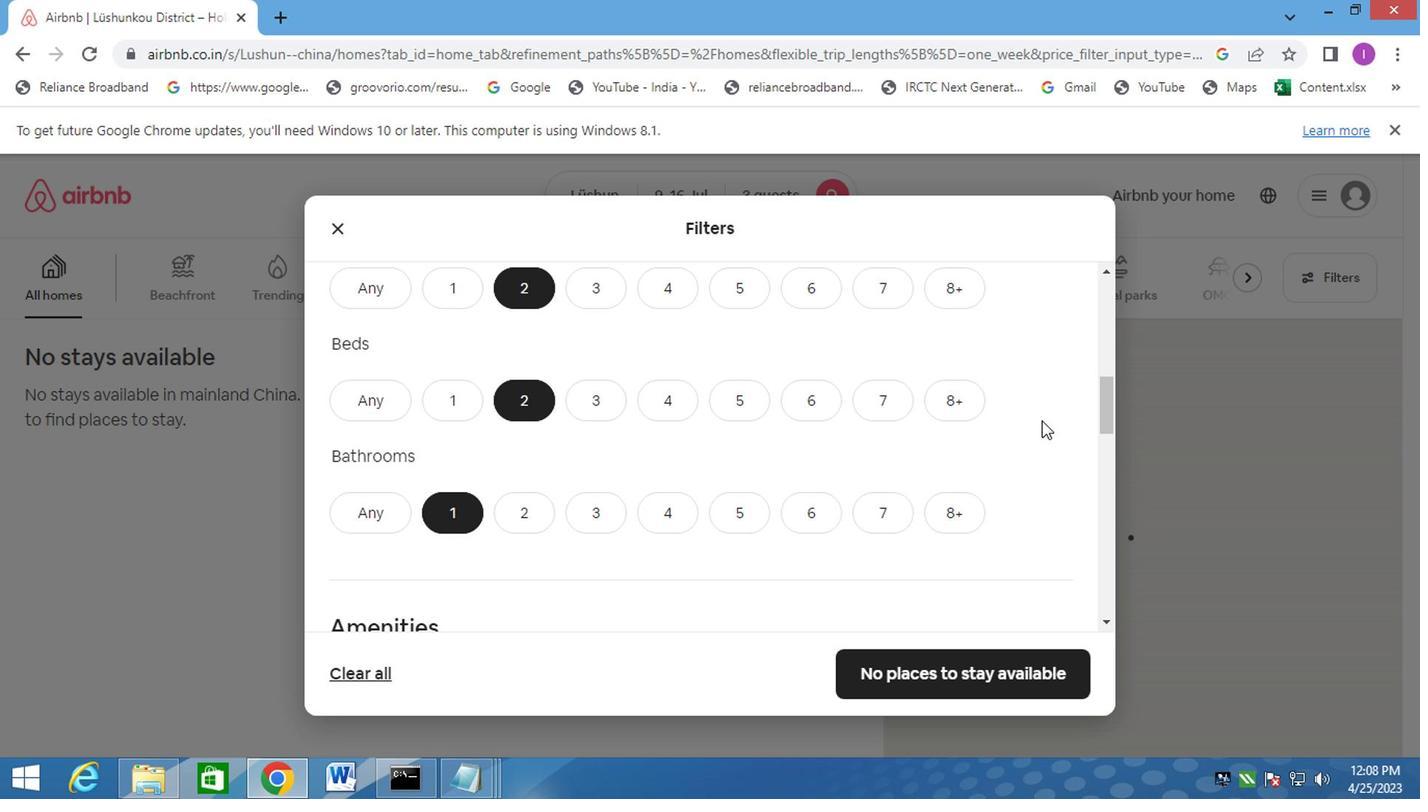 
Action: Mouse moved to (1036, 423)
Screenshot: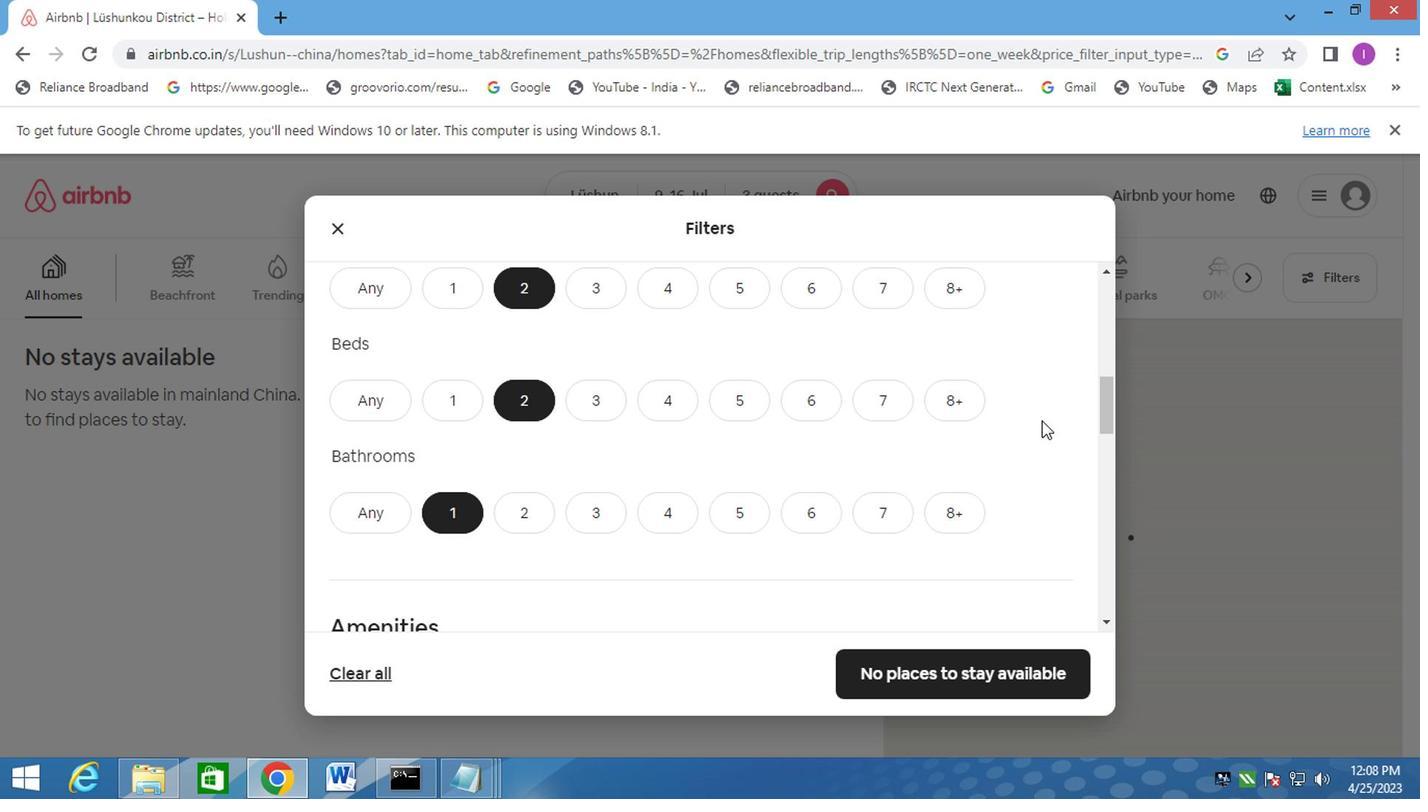 
Action: Mouse scrolled (1036, 423) with delta (0, 0)
Screenshot: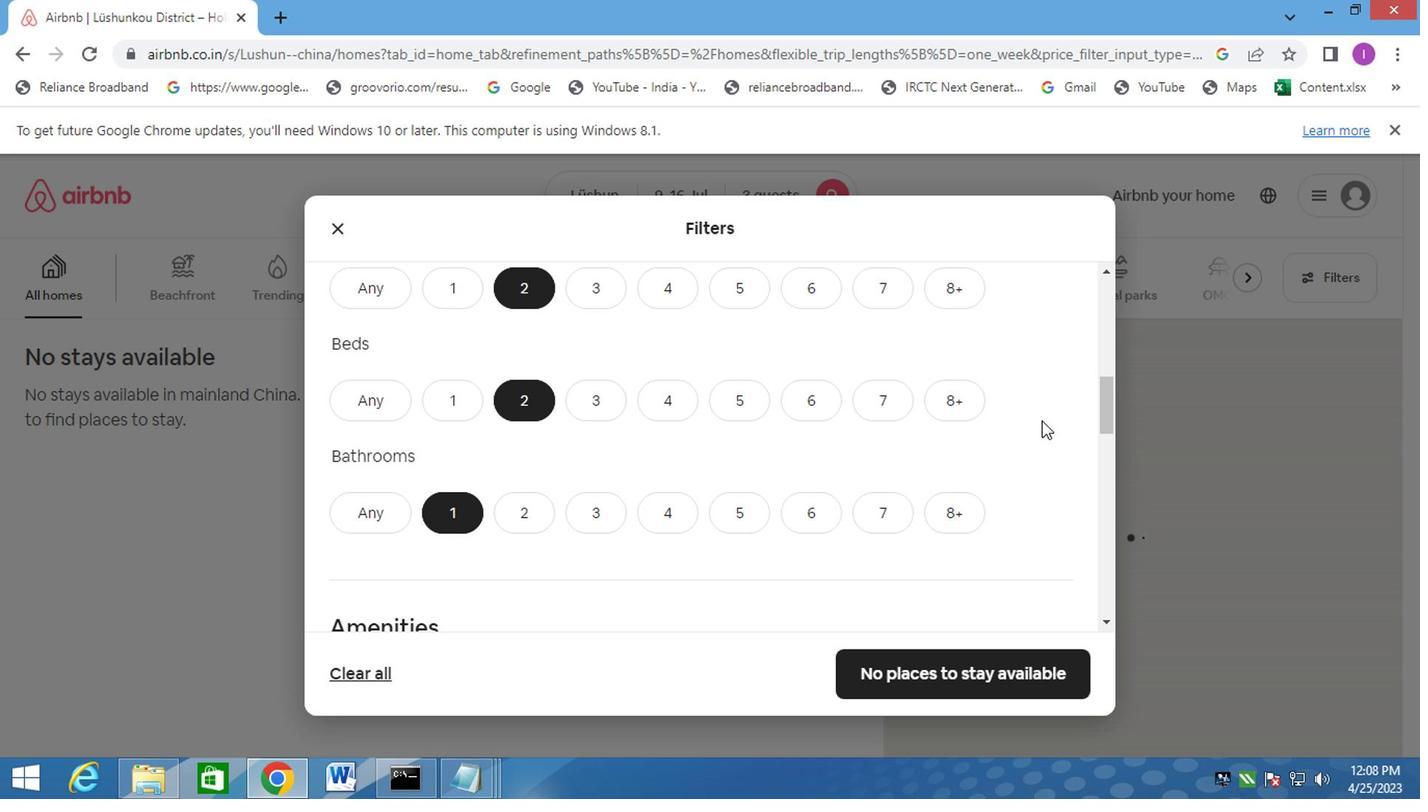 
Action: Mouse moved to (1032, 428)
Screenshot: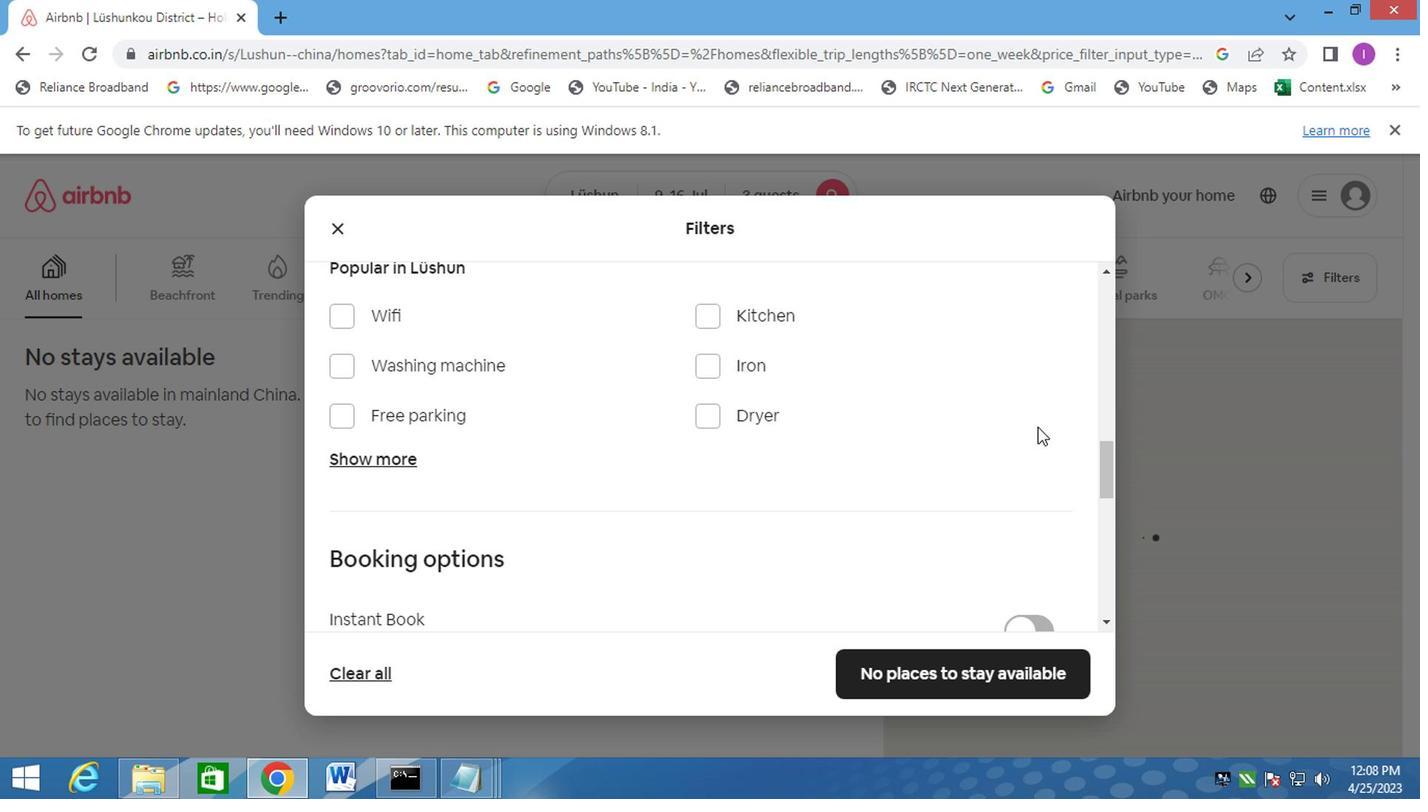 
Action: Mouse scrolled (1032, 427) with delta (0, 0)
Screenshot: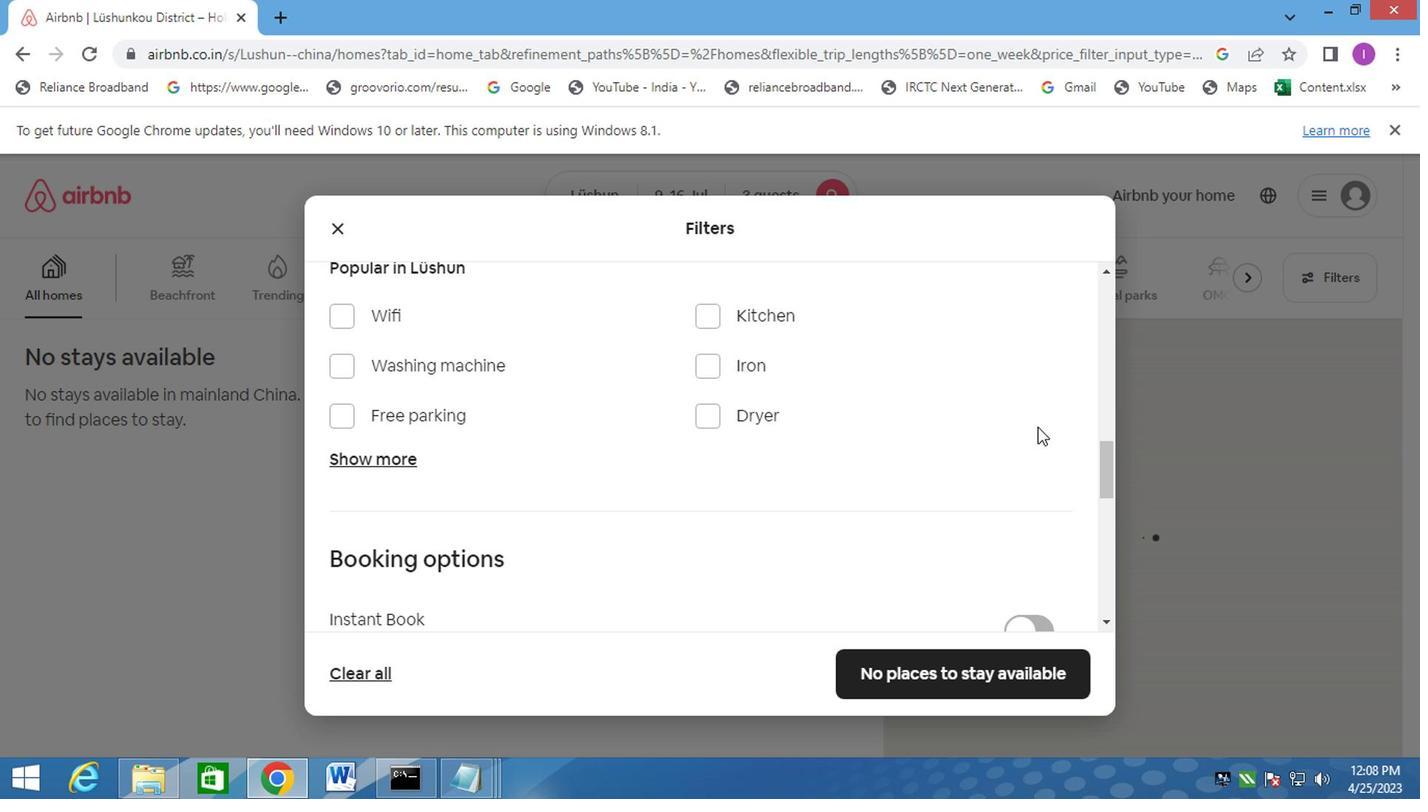 
Action: Mouse scrolled (1032, 427) with delta (0, 0)
Screenshot: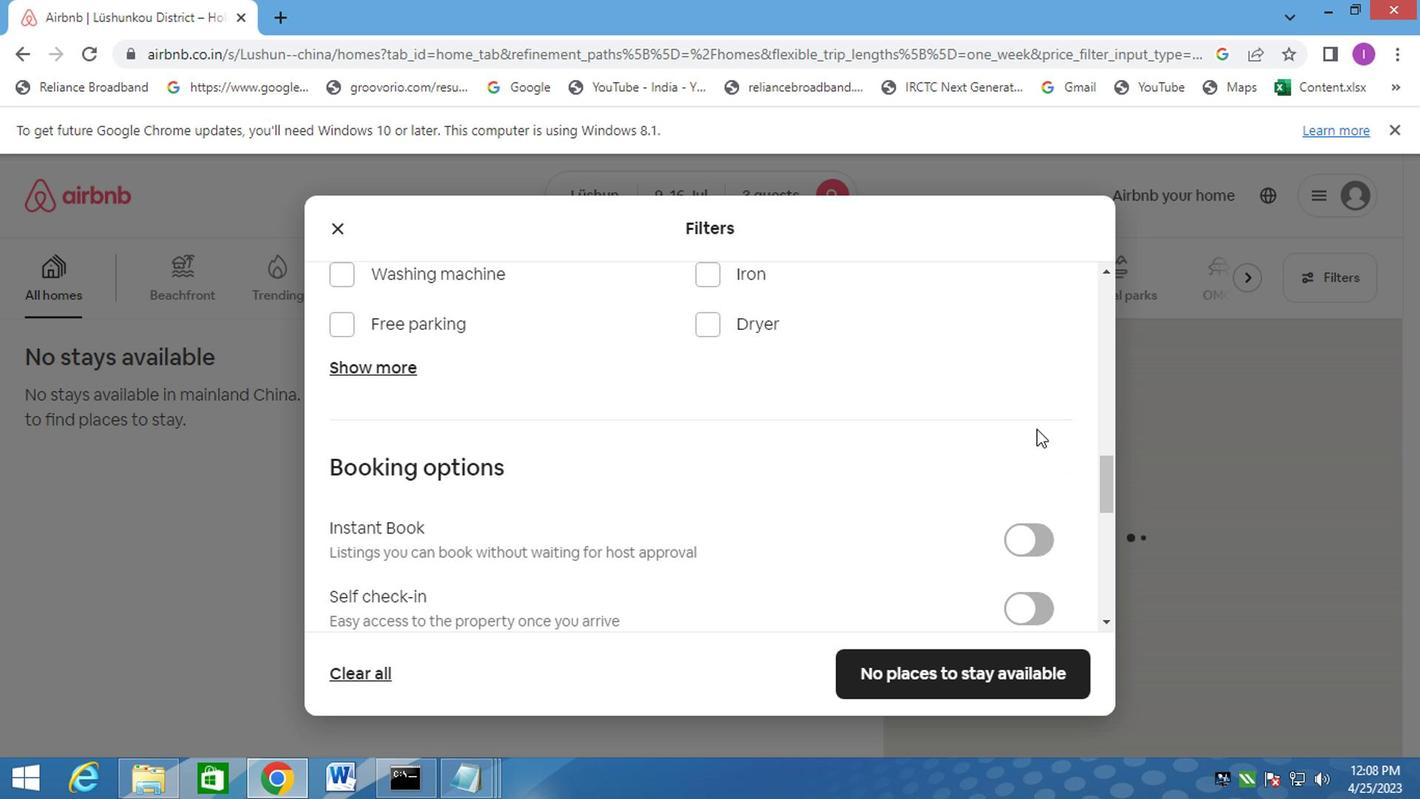 
Action: Mouse moved to (1031, 430)
Screenshot: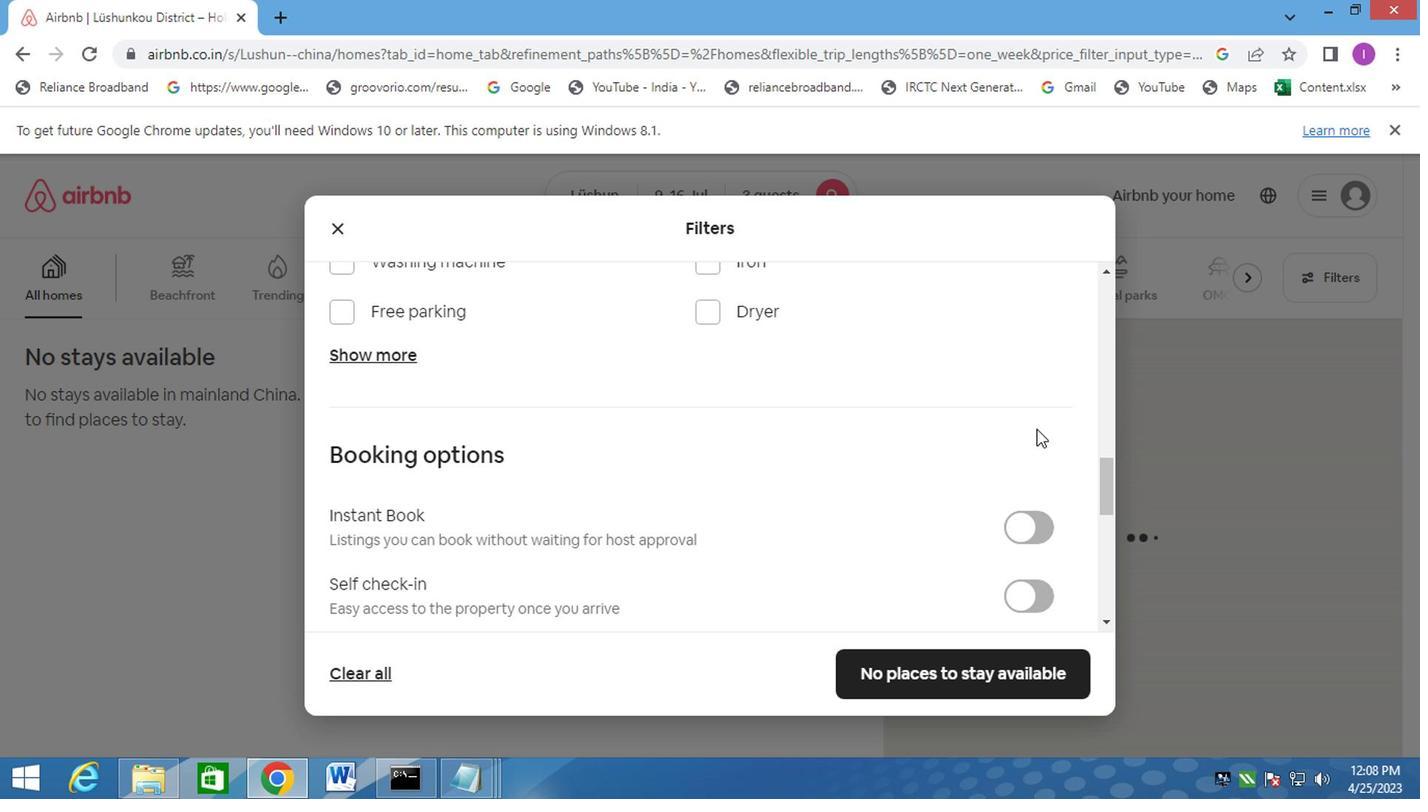 
Action: Mouse scrolled (1031, 429) with delta (0, -1)
Screenshot: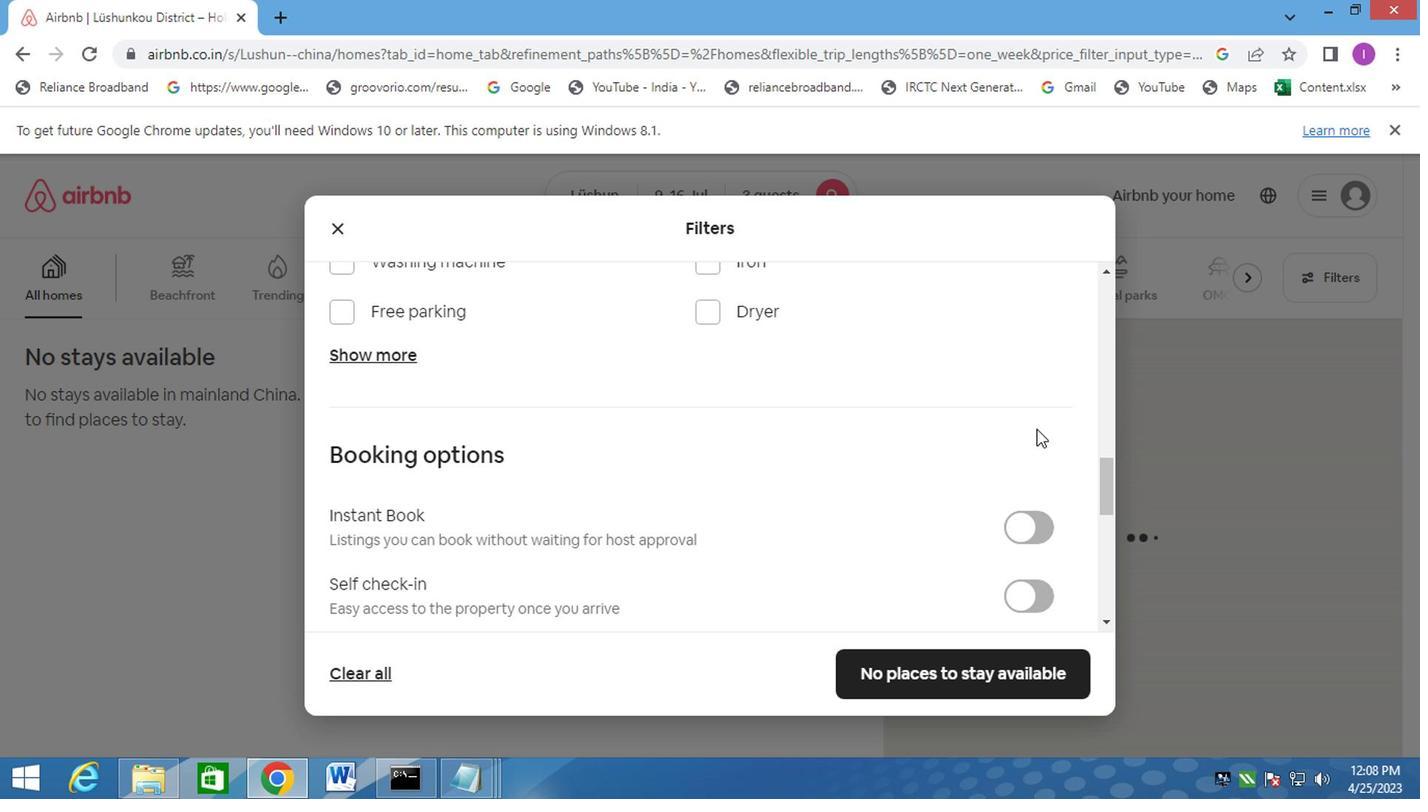
Action: Mouse moved to (1032, 392)
Screenshot: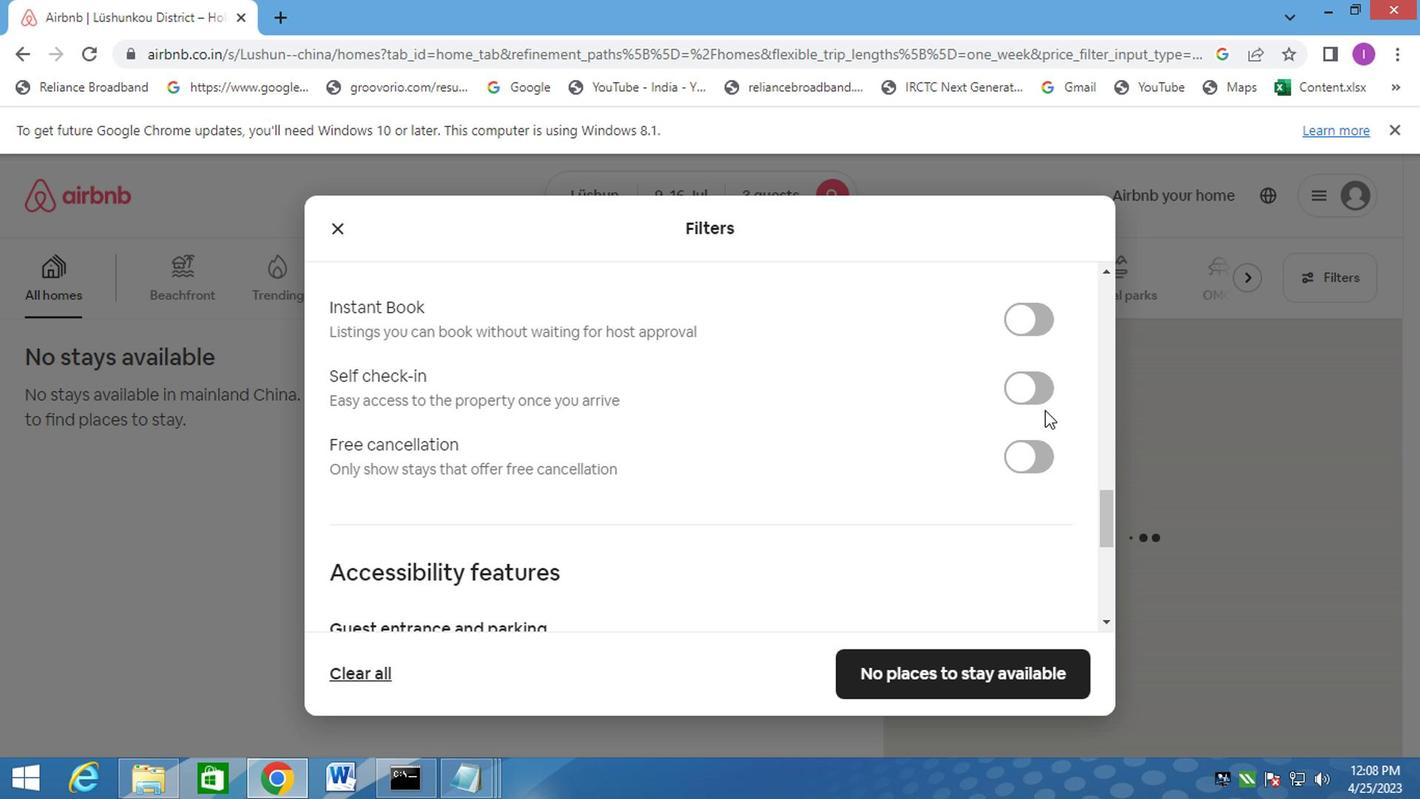 
Action: Mouse pressed left at (1032, 392)
Screenshot: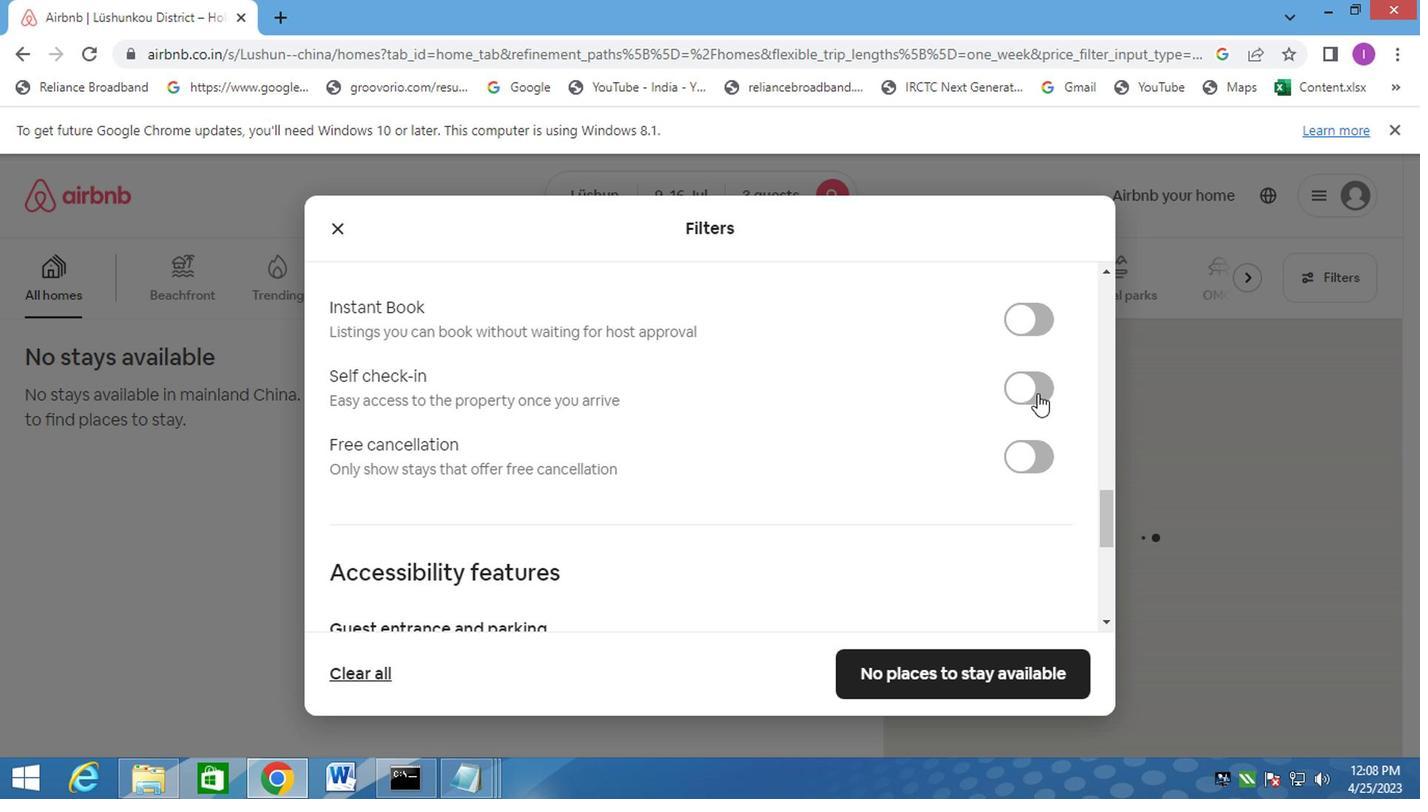 
Action: Mouse moved to (1035, 392)
Screenshot: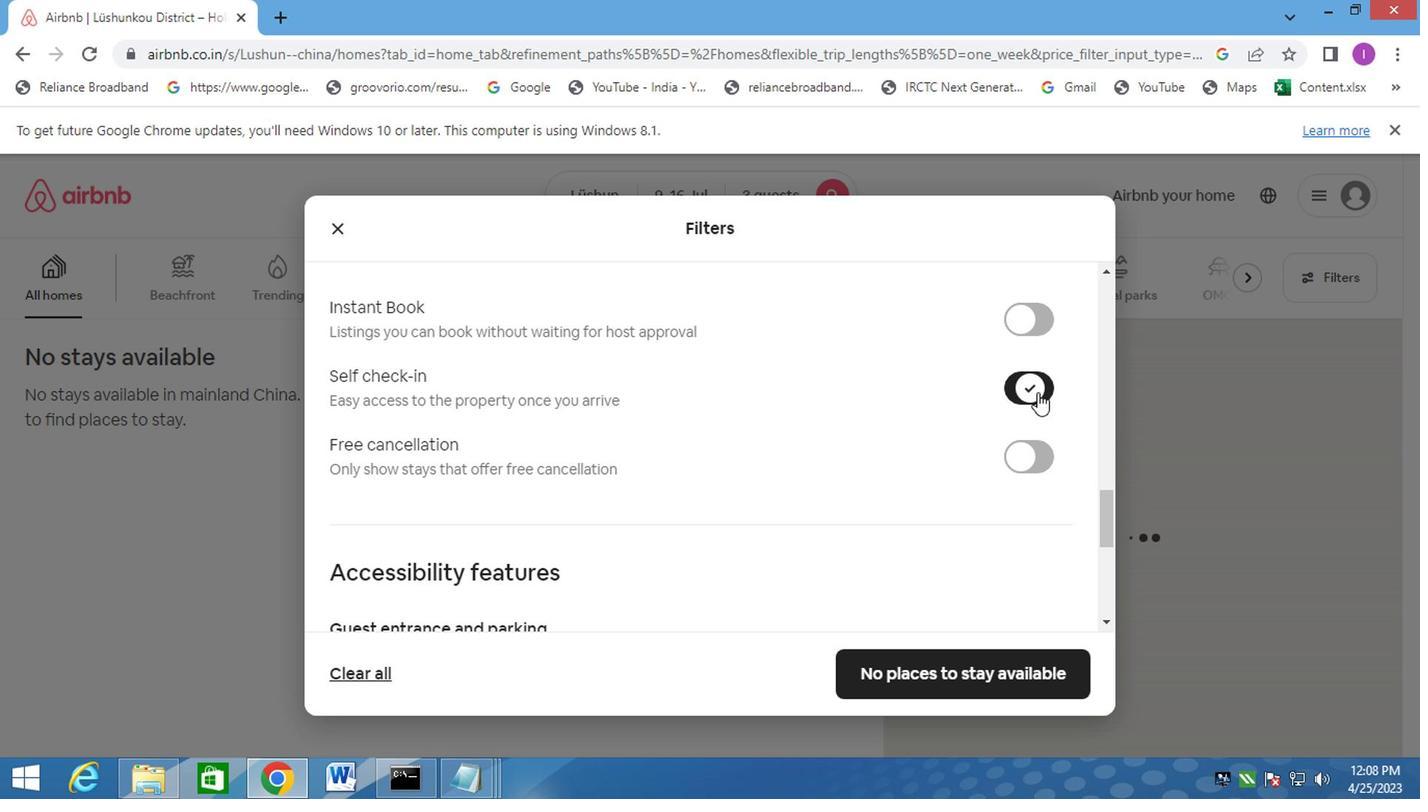 
Action: Mouse scrolled (1035, 390) with delta (0, -1)
Screenshot: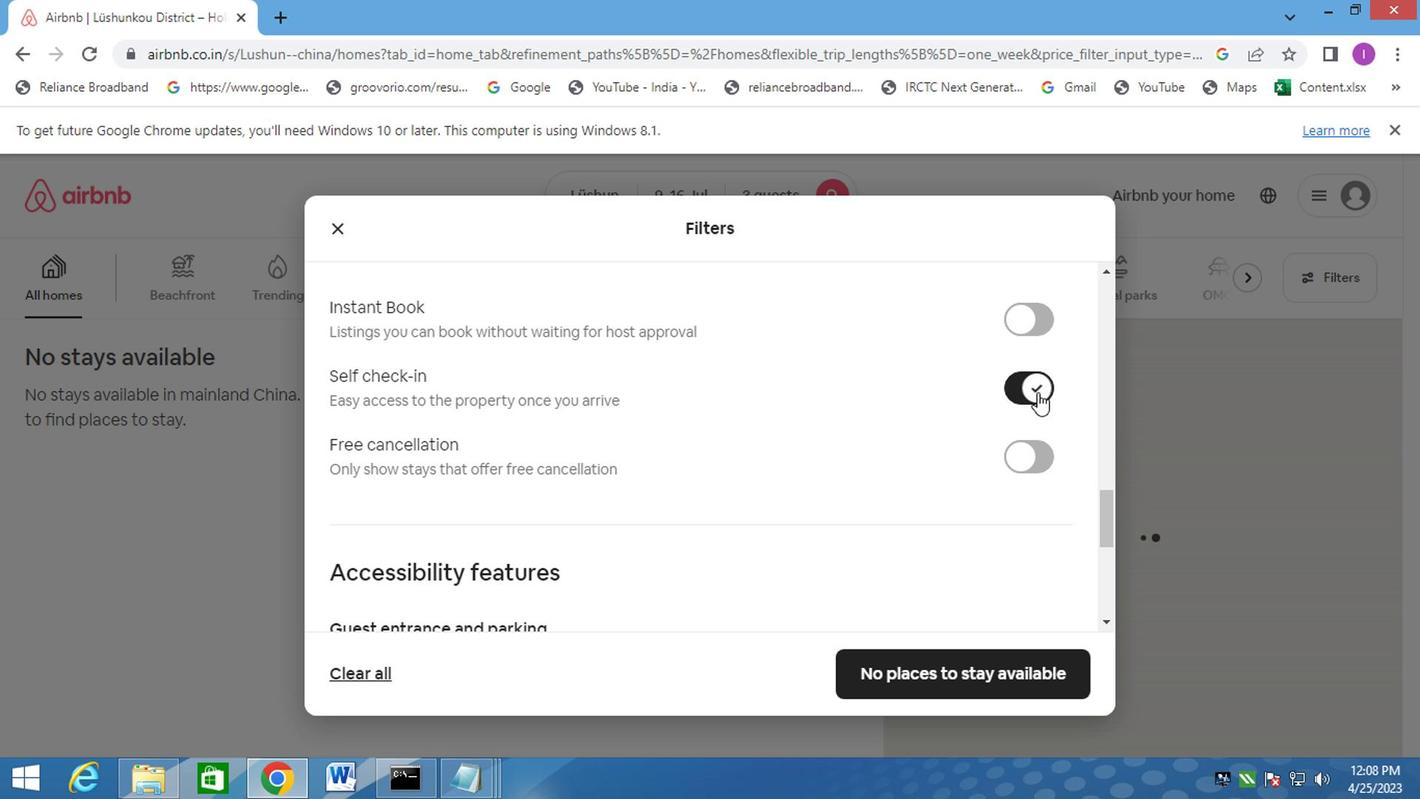 
Action: Mouse scrolled (1035, 390) with delta (0, -1)
Screenshot: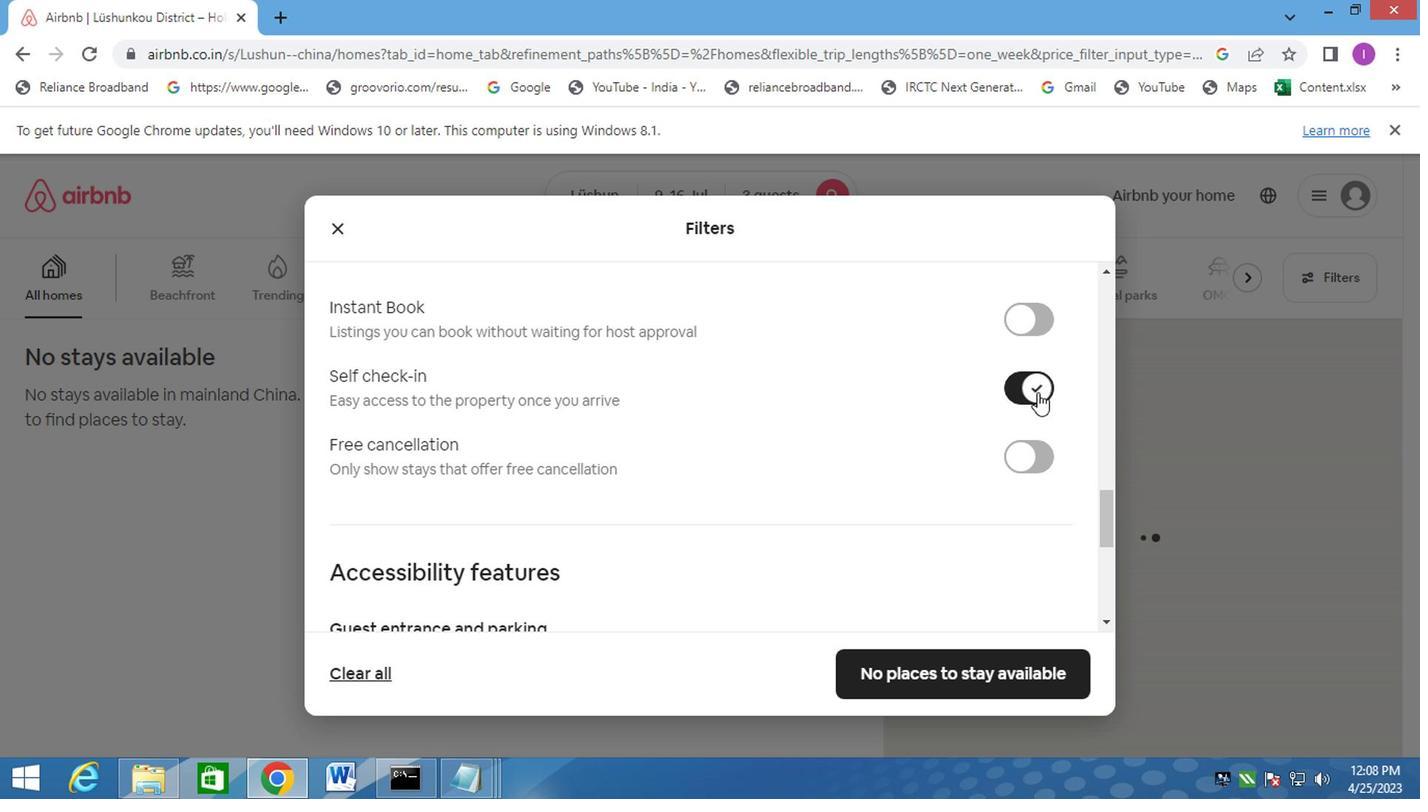 
Action: Mouse scrolled (1035, 390) with delta (0, -1)
Screenshot: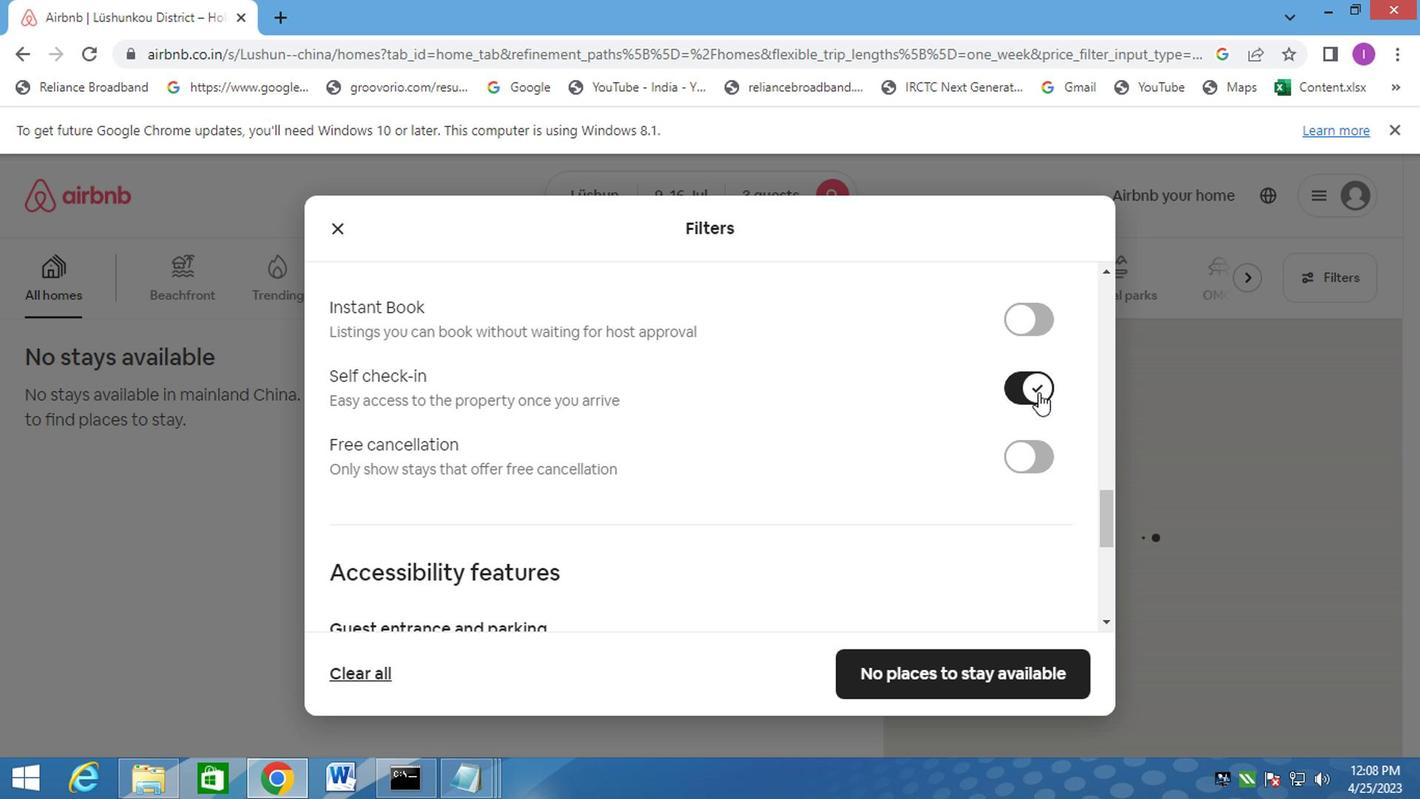 
Action: Mouse moved to (1035, 392)
Screenshot: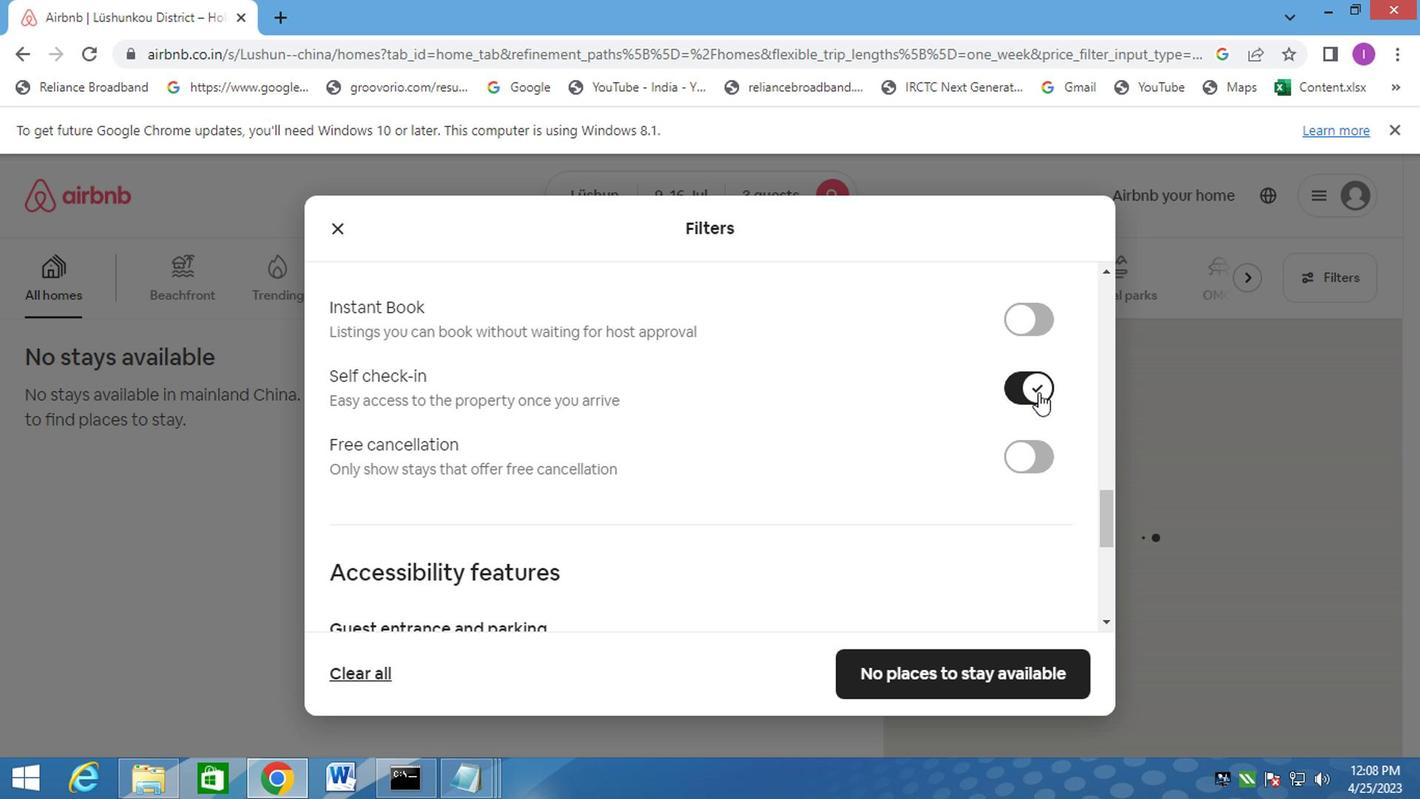 
Action: Mouse scrolled (1035, 392) with delta (0, 0)
Screenshot: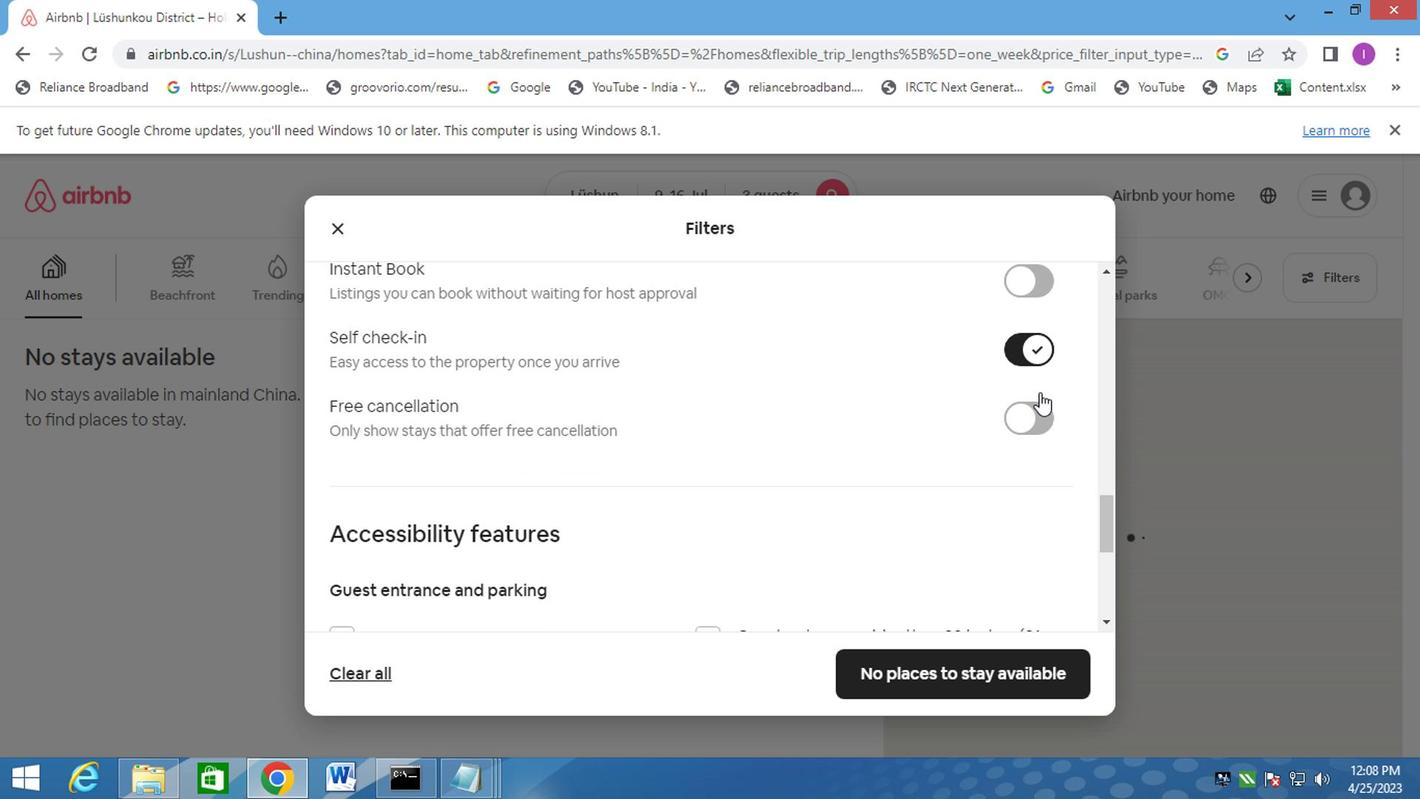 
Action: Mouse moved to (1037, 410)
Screenshot: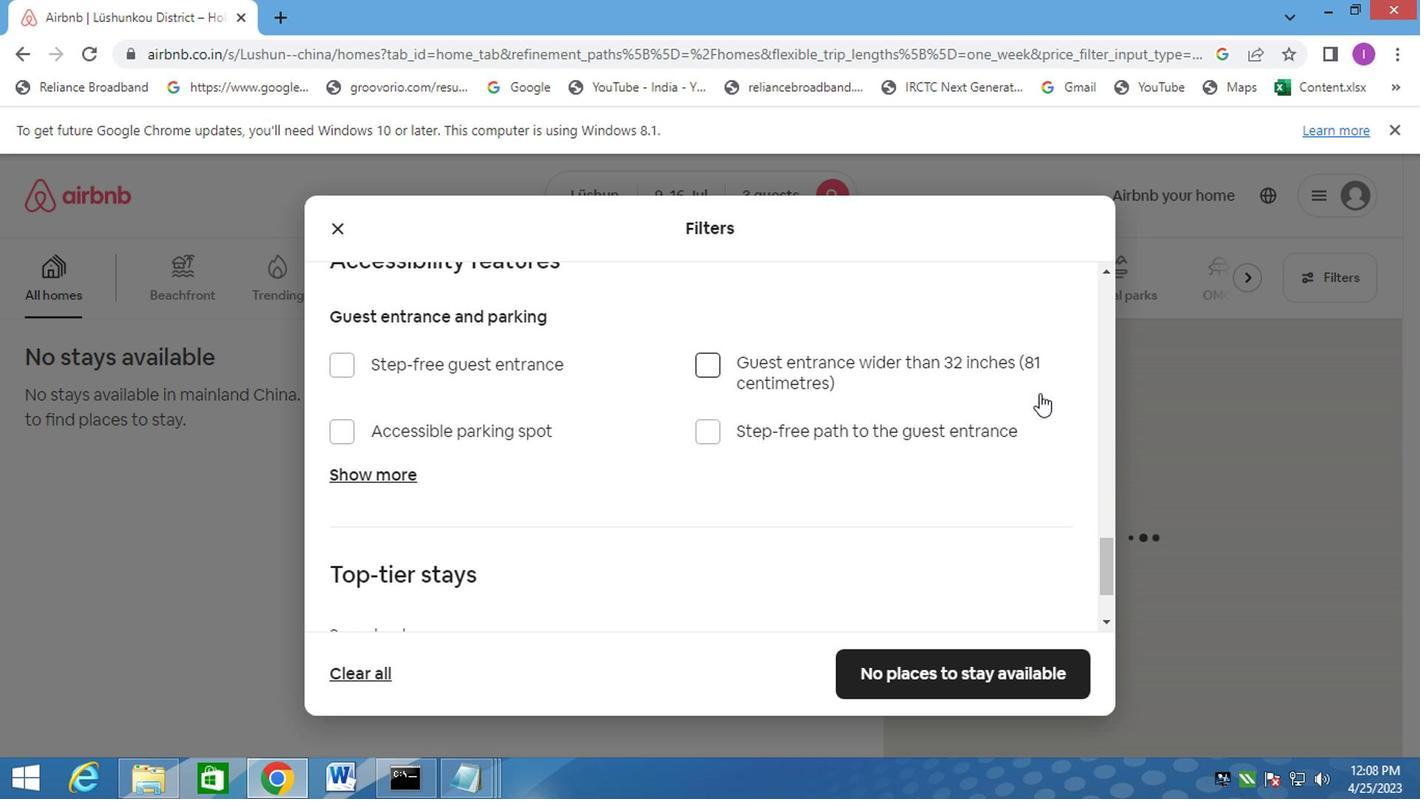 
Action: Mouse scrolled (1037, 408) with delta (0, -1)
Screenshot: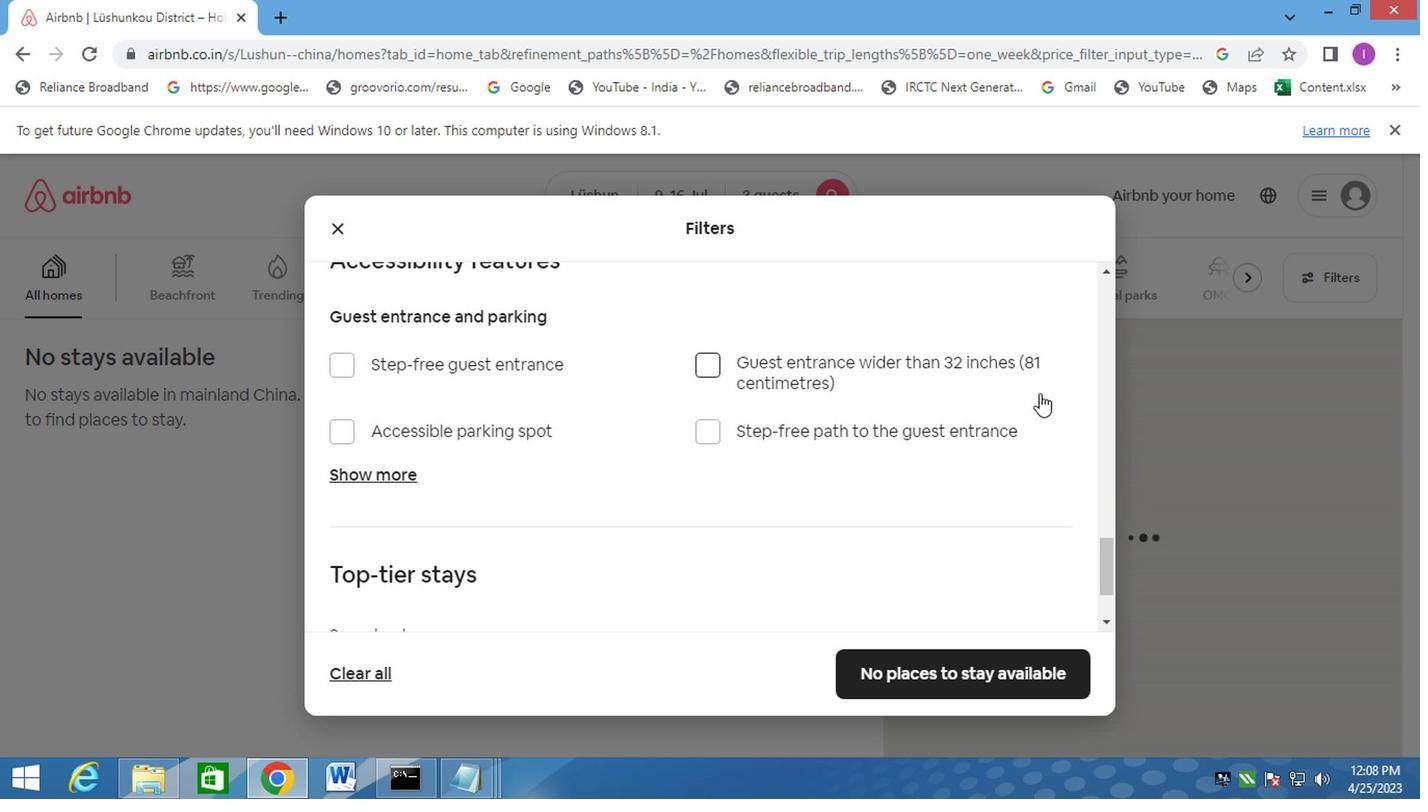 
Action: Mouse moved to (1037, 410)
Screenshot: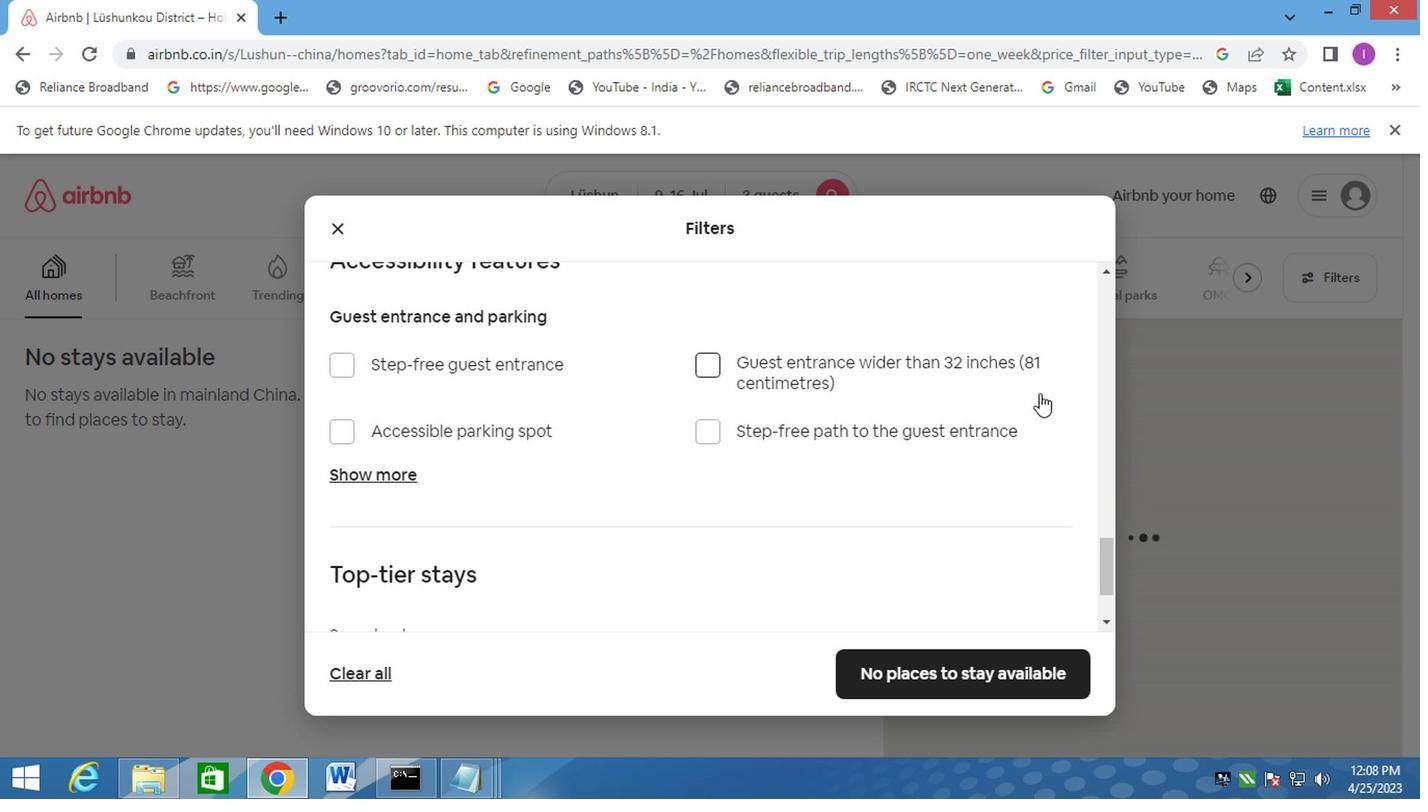 
Action: Mouse scrolled (1037, 409) with delta (0, 0)
Screenshot: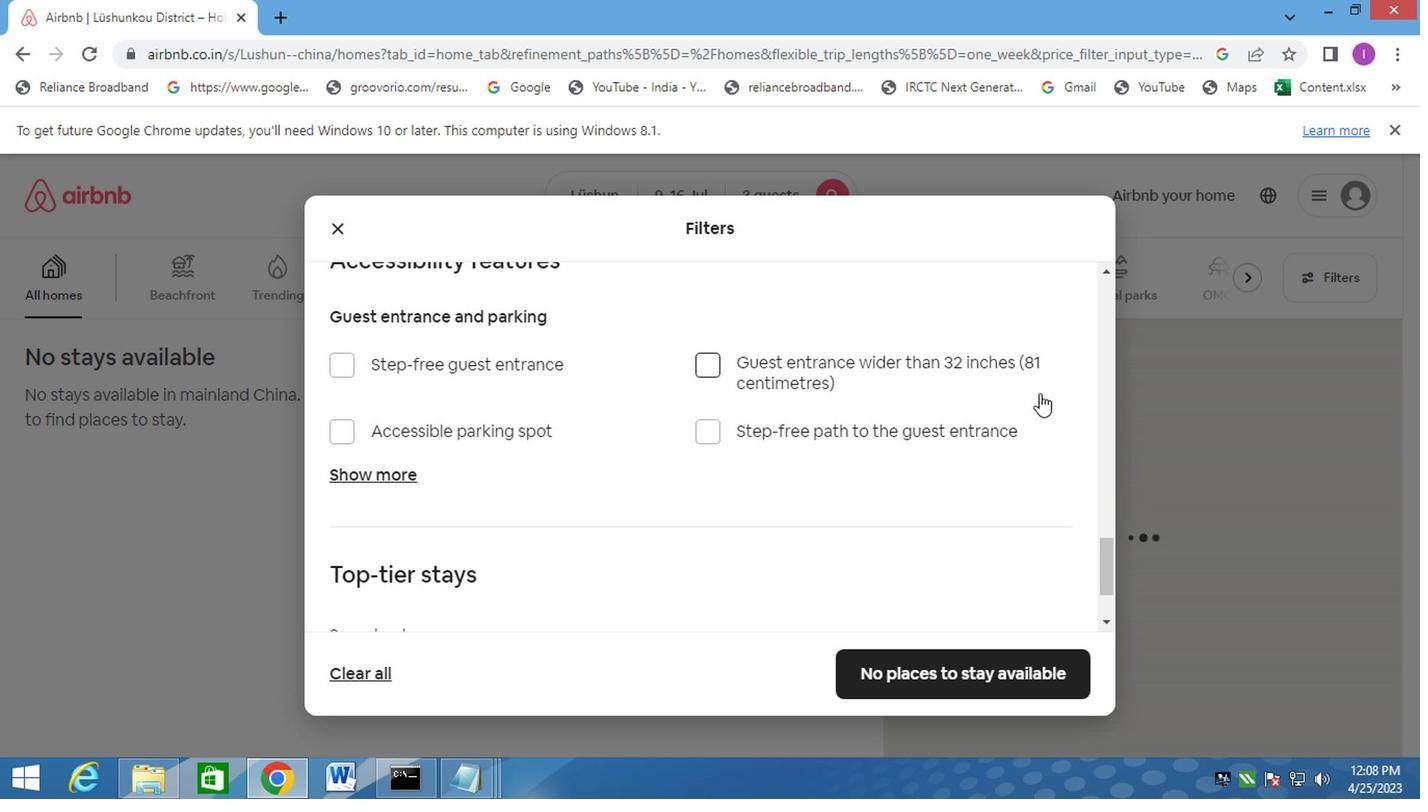 
Action: Mouse moved to (1037, 412)
Screenshot: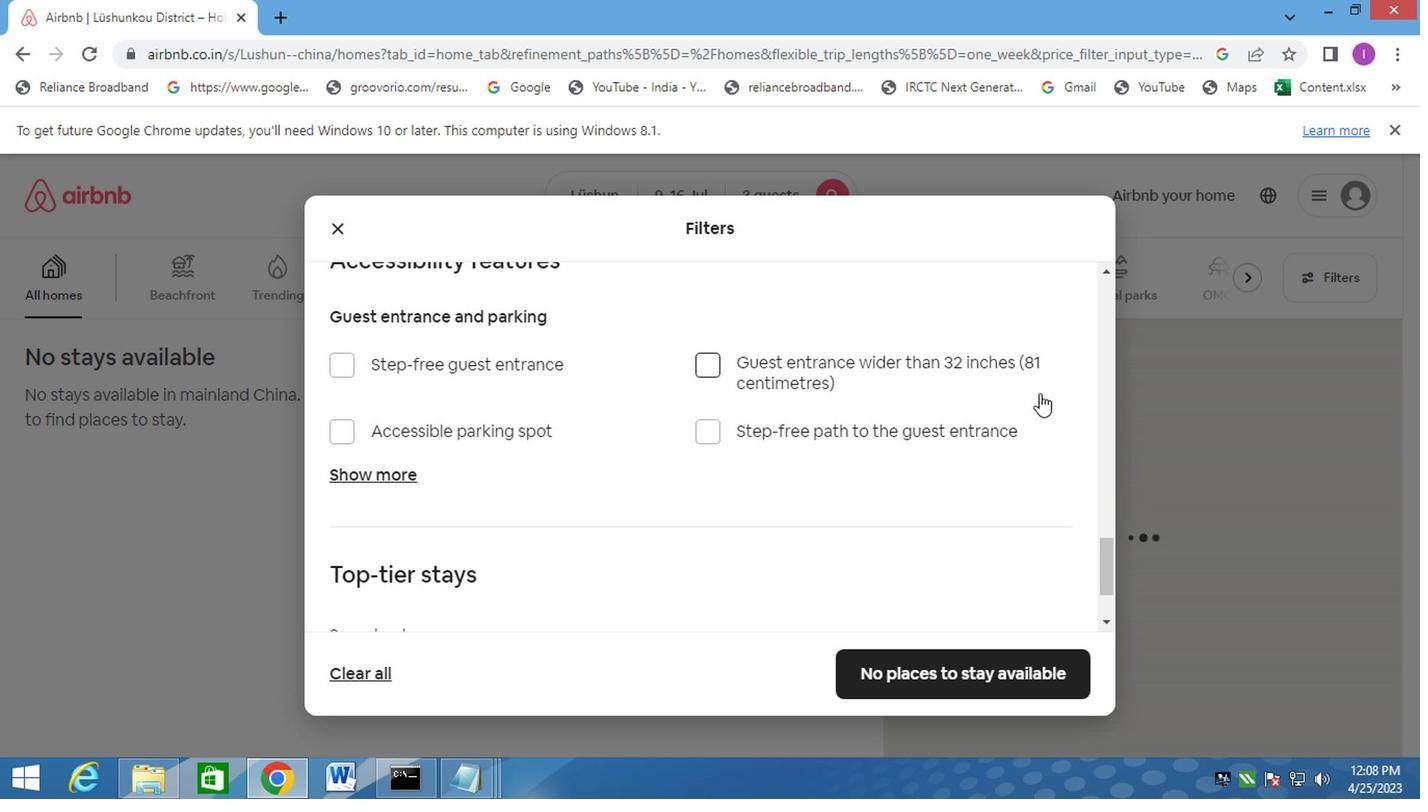 
Action: Mouse scrolled (1037, 411) with delta (0, -1)
Screenshot: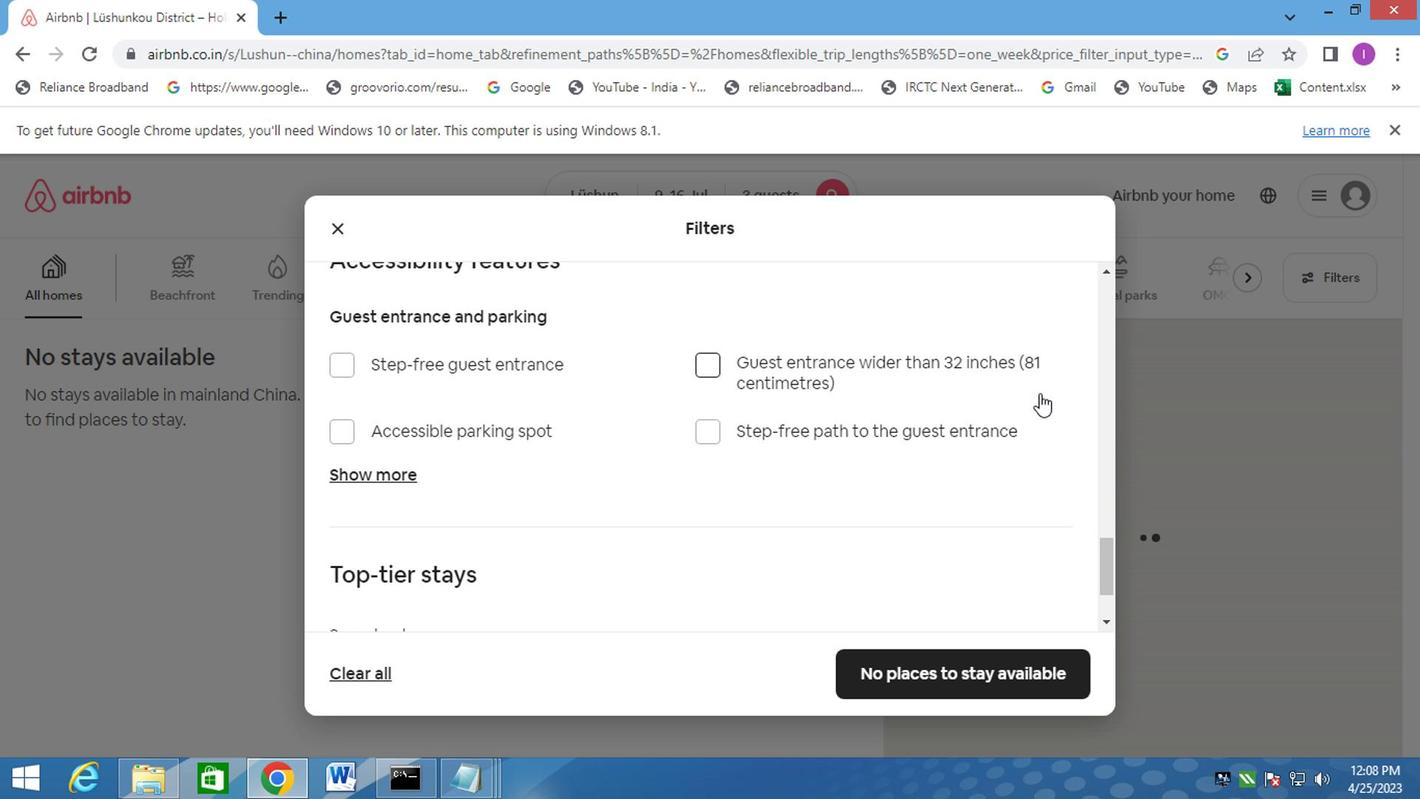 
Action: Mouse moved to (1037, 413)
Screenshot: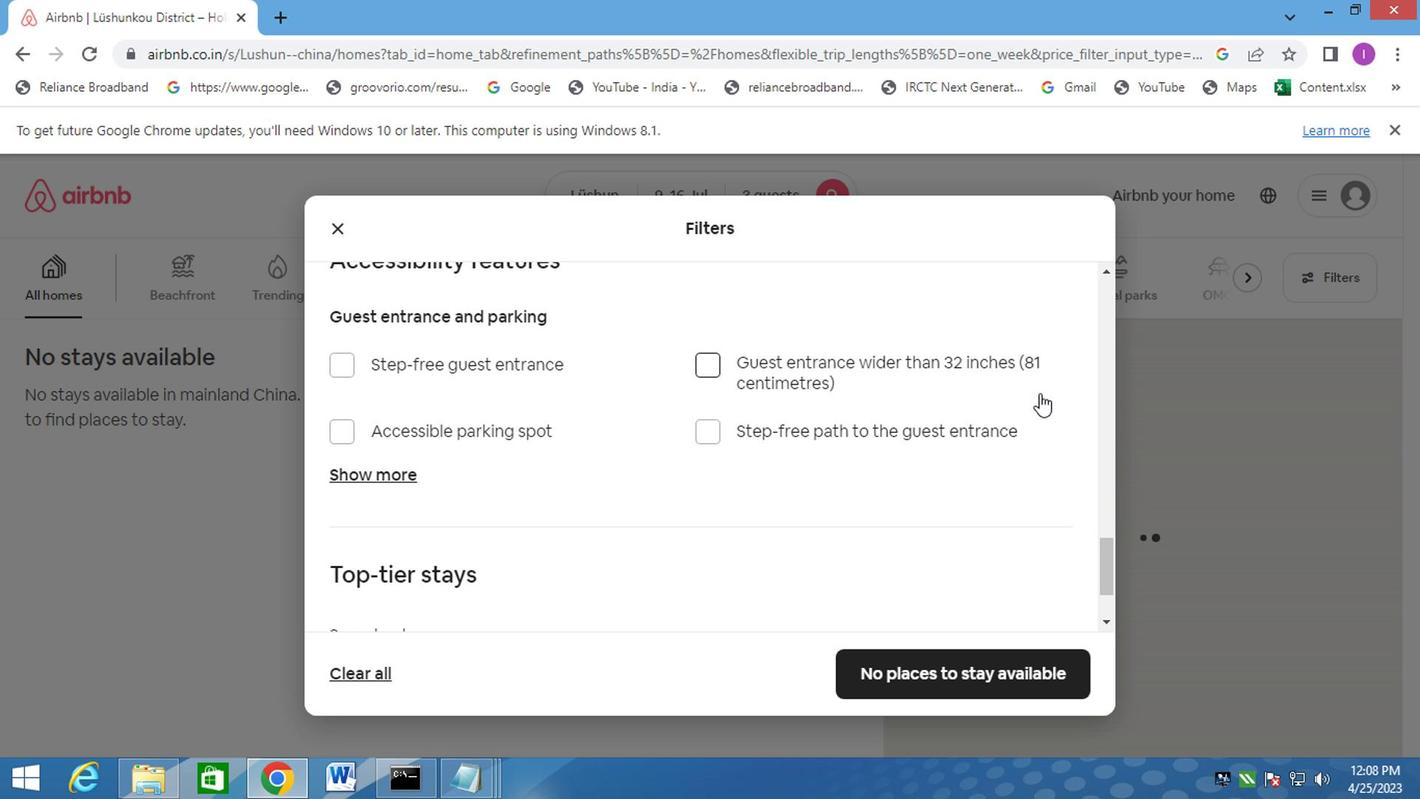 
Action: Mouse scrolled (1037, 412) with delta (0, 0)
Screenshot: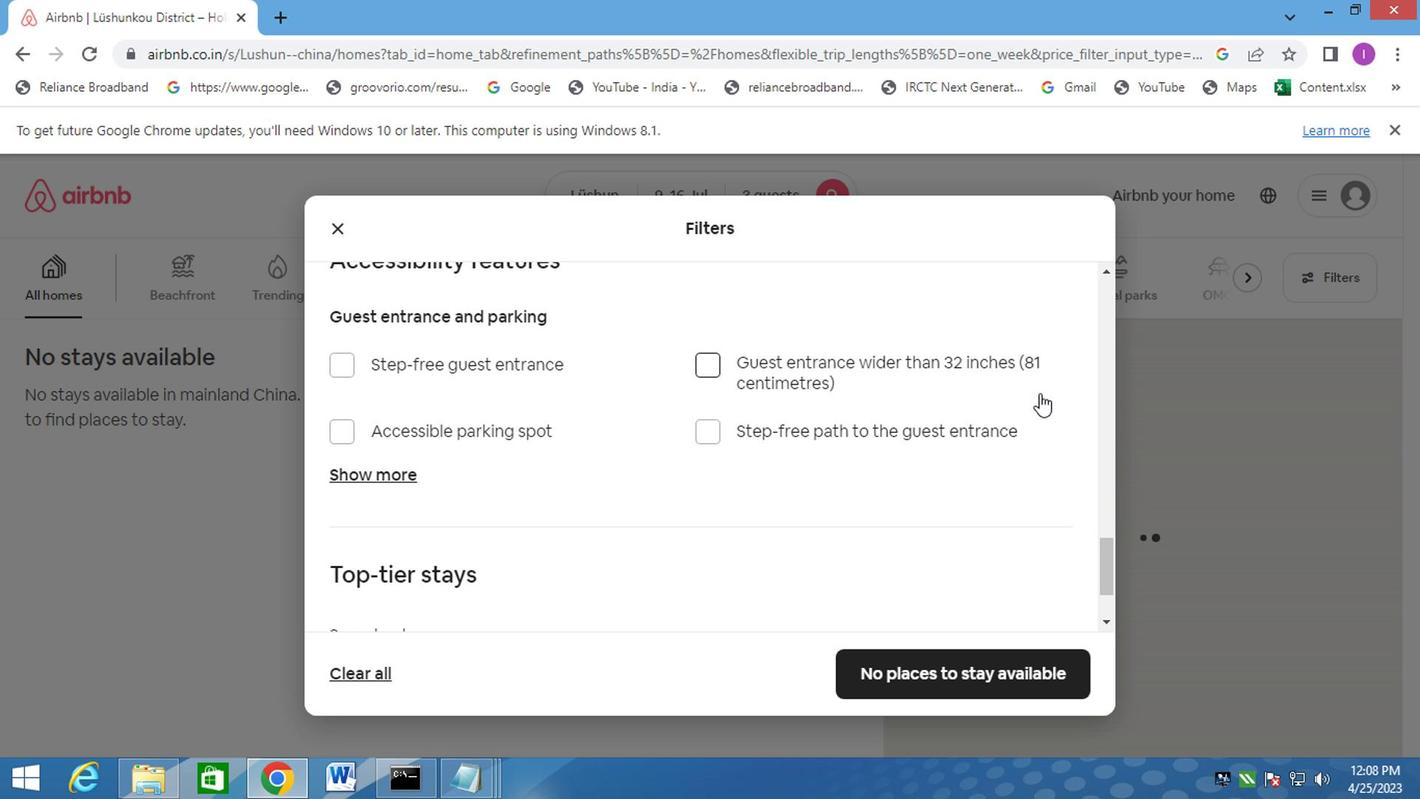 
Action: Mouse moved to (984, 544)
Screenshot: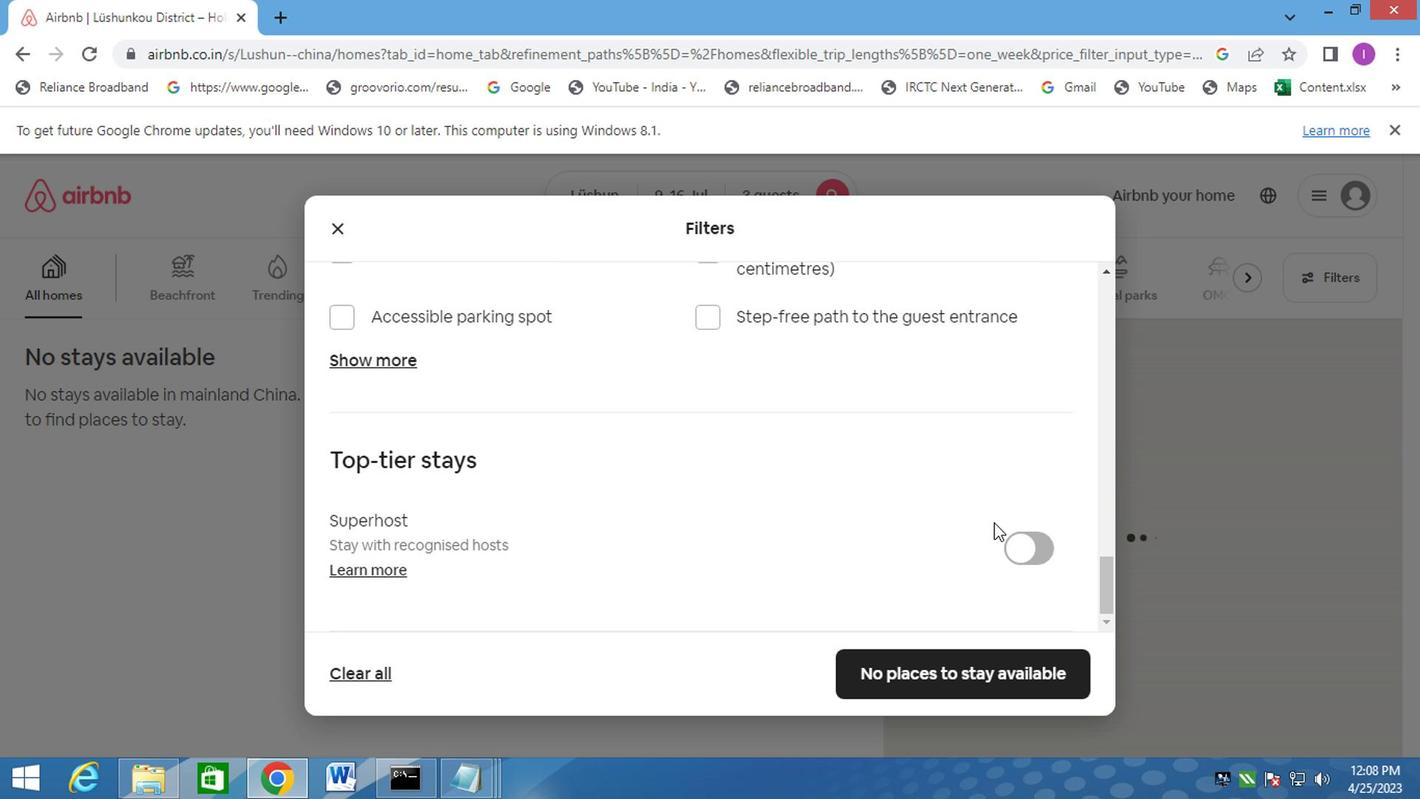 
Action: Mouse scrolled (984, 543) with delta (0, 0)
Screenshot: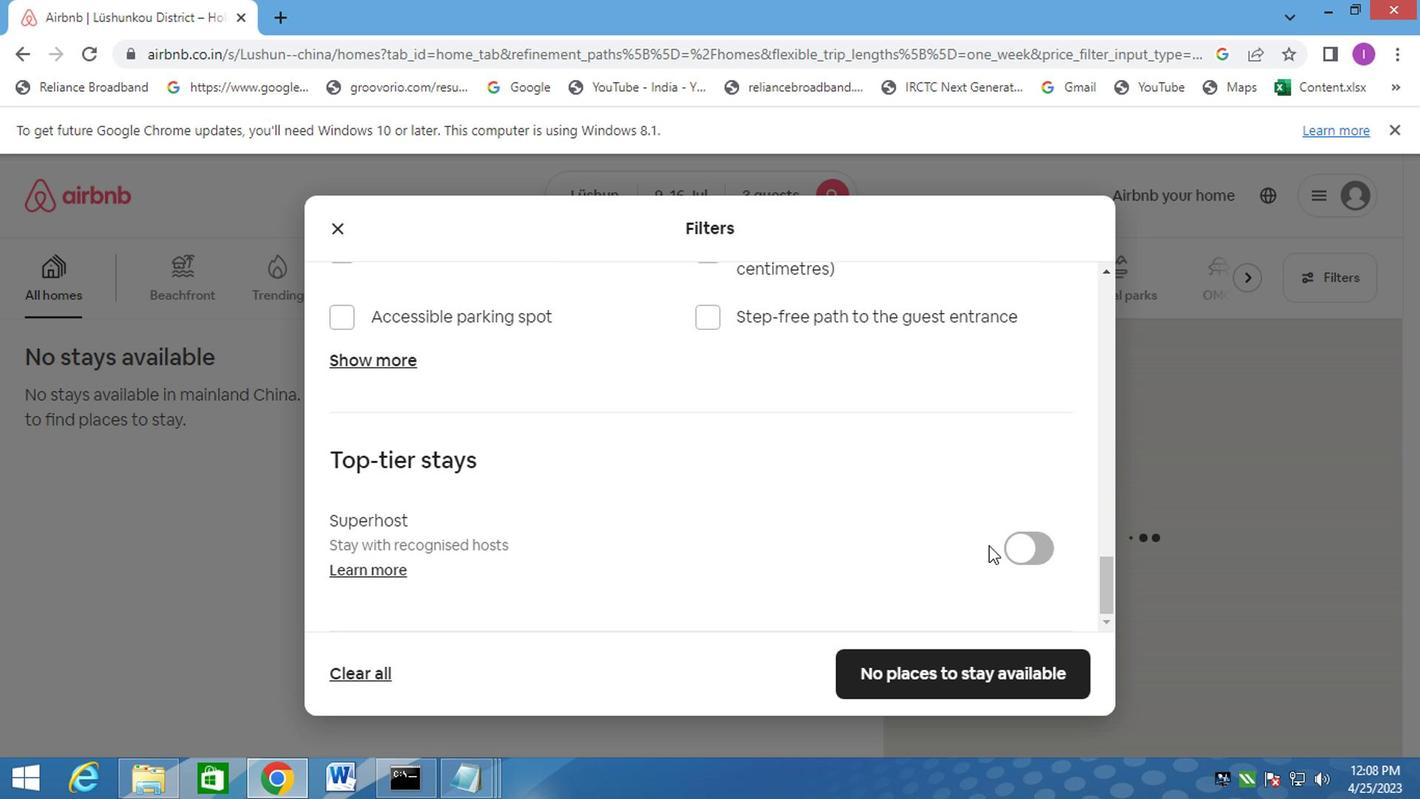 
Action: Mouse moved to (984, 546)
Screenshot: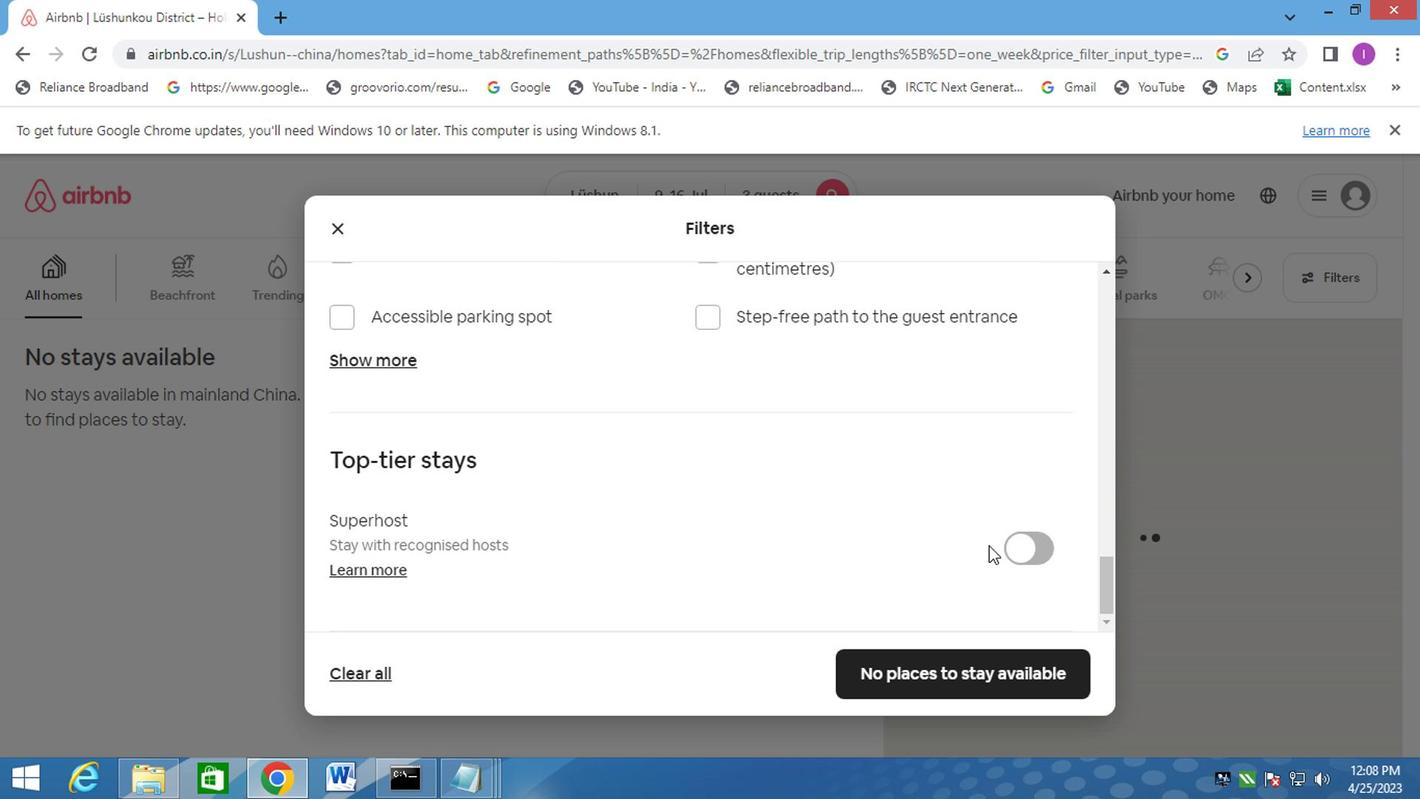 
Action: Mouse scrolled (984, 544) with delta (0, -1)
Screenshot: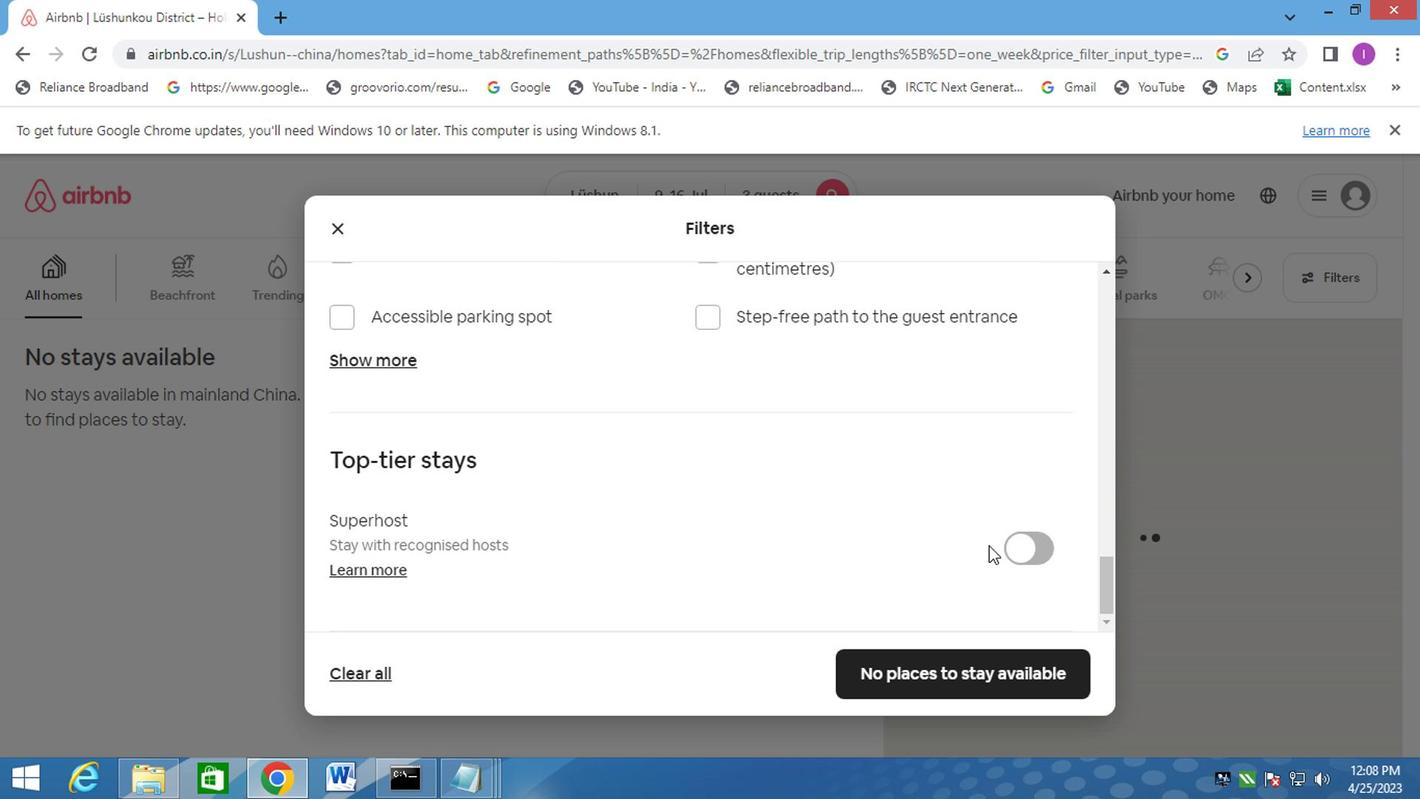 
Action: Mouse scrolled (984, 544) with delta (0, -1)
Screenshot: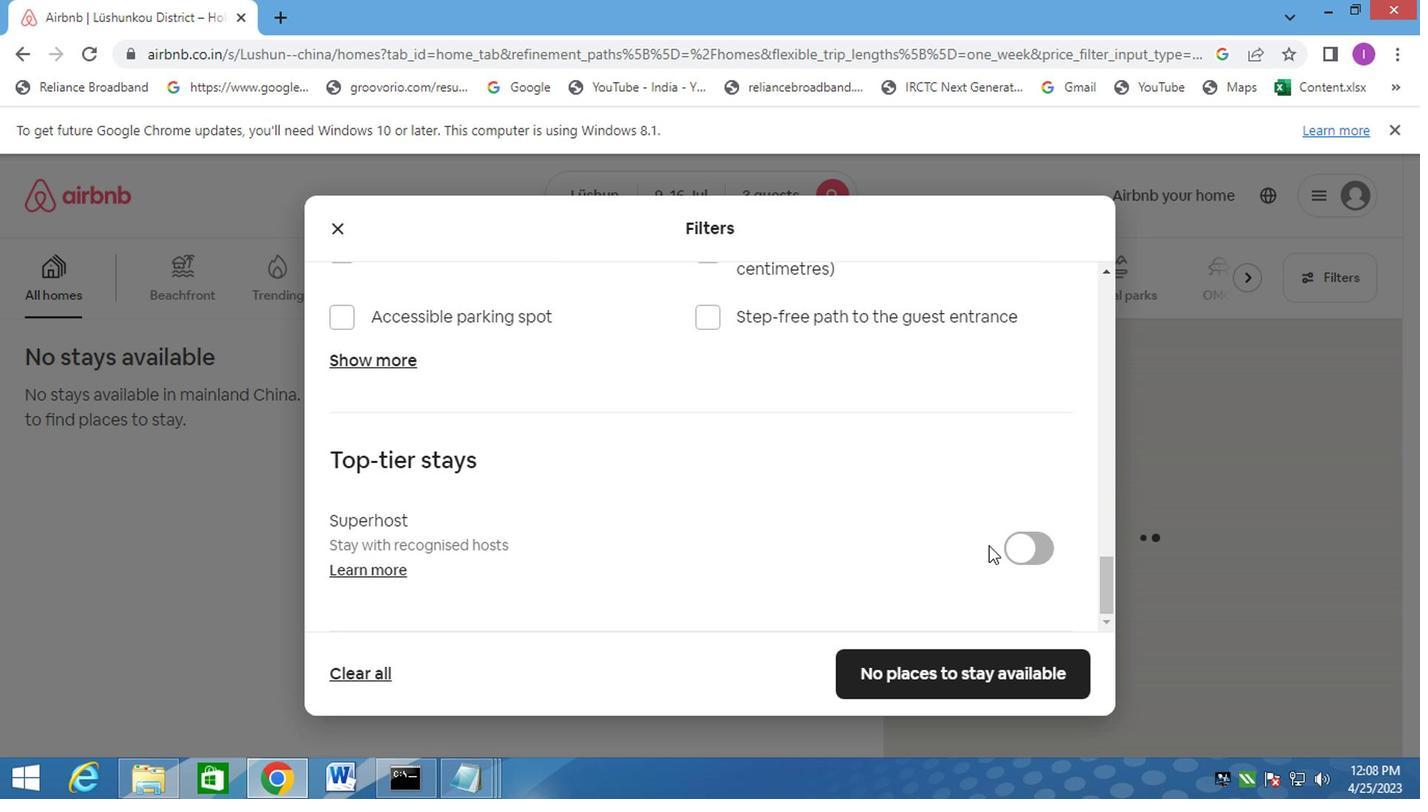 
Action: Mouse moved to (984, 548)
Screenshot: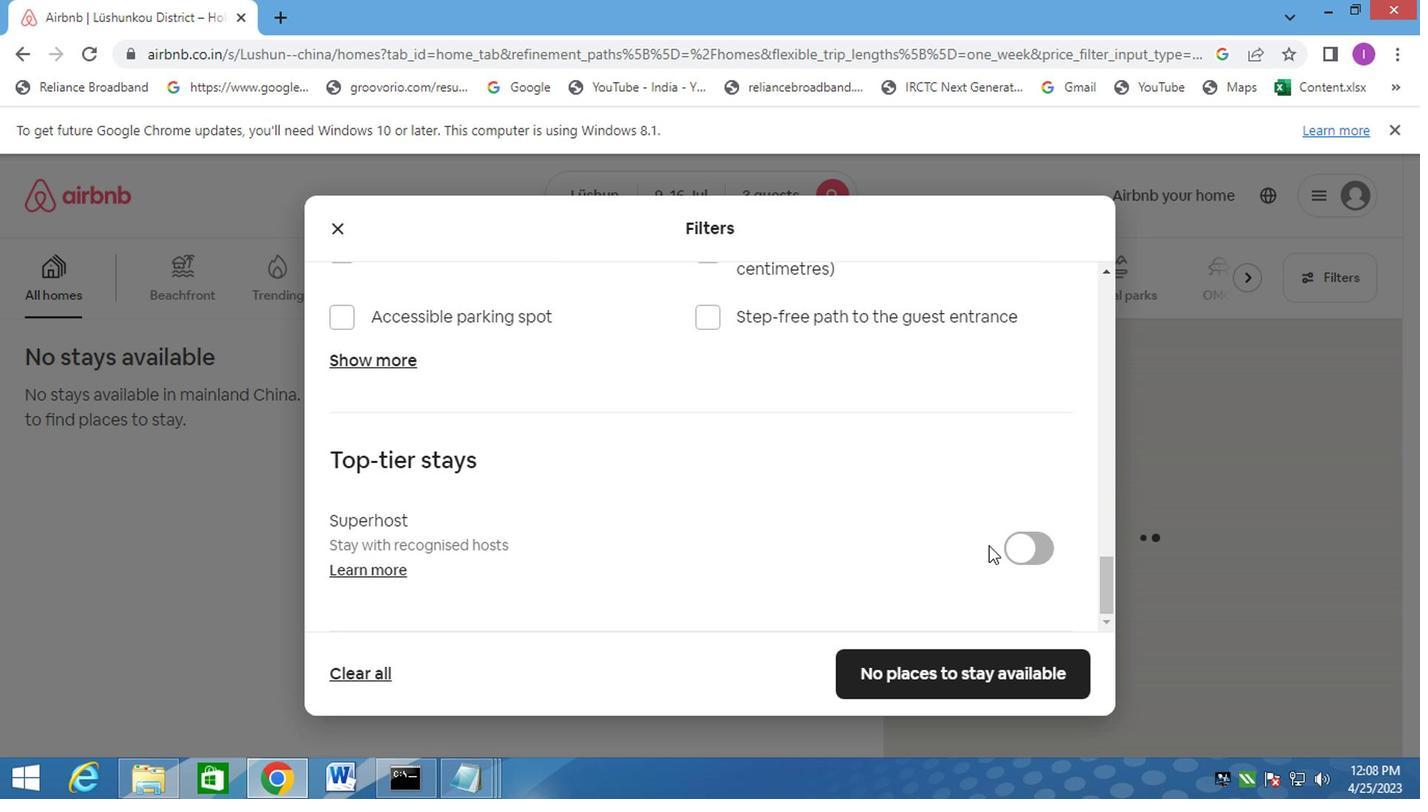 
Action: Mouse scrolled (984, 546) with delta (0, -1)
Screenshot: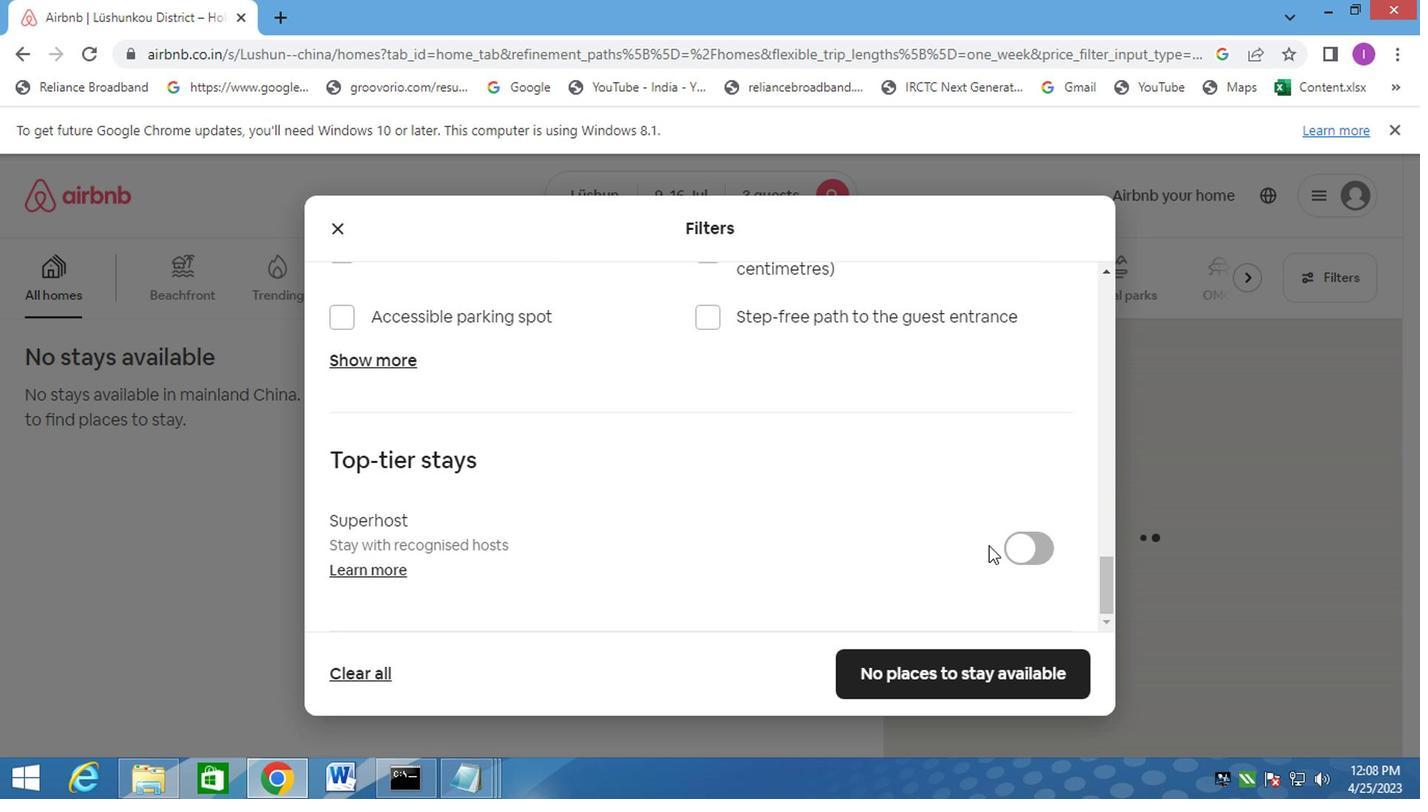 
Action: Mouse moved to (984, 548)
Screenshot: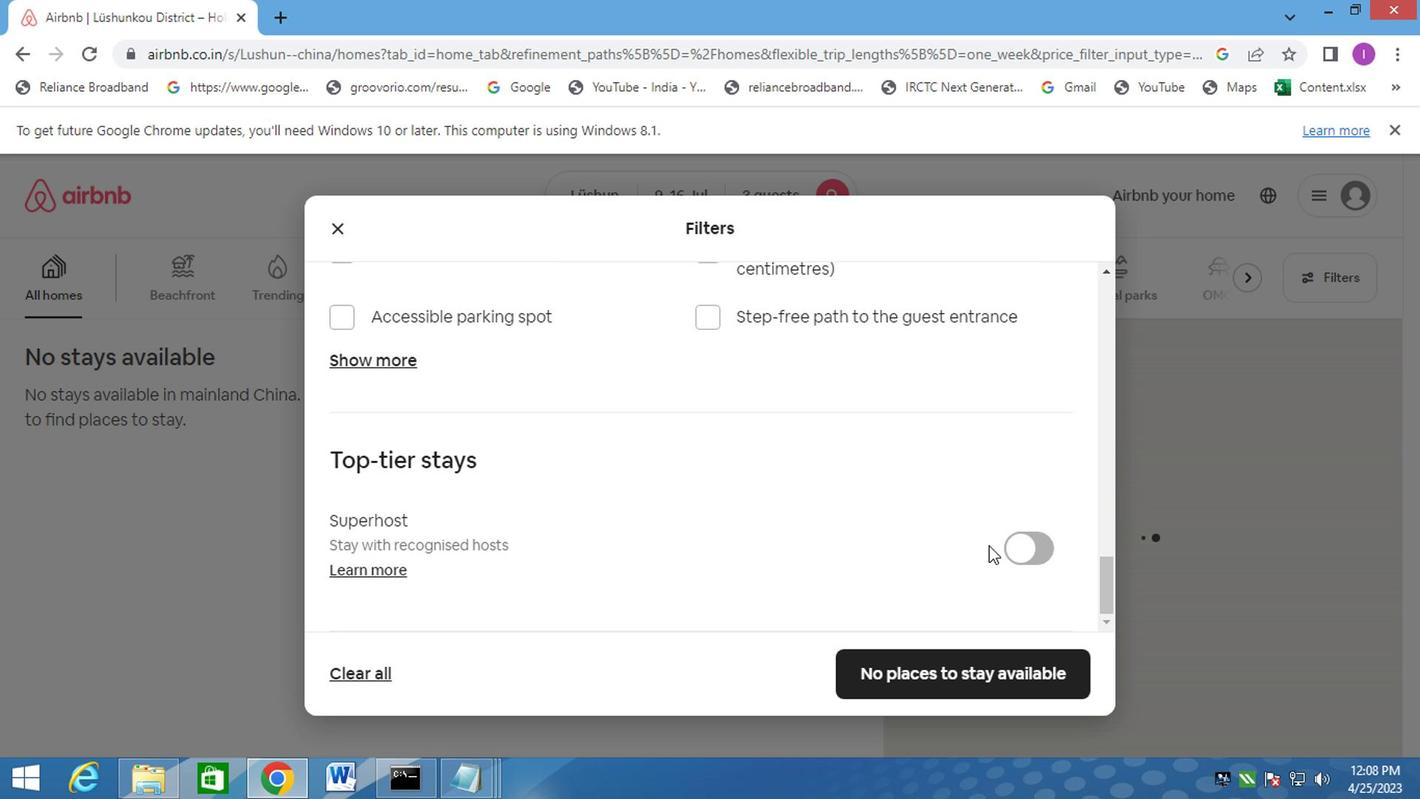 
Action: Mouse scrolled (984, 546) with delta (0, -1)
Screenshot: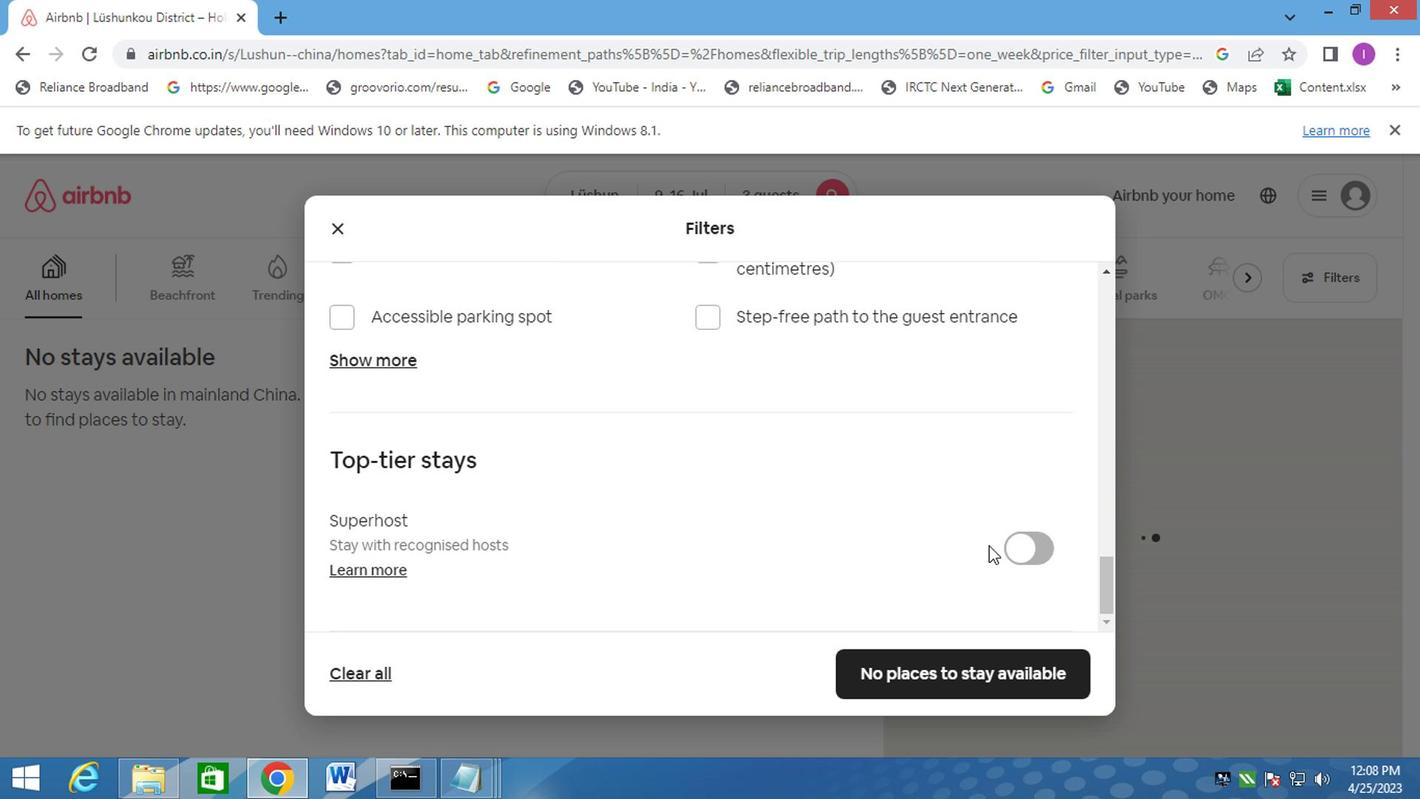 
Action: Mouse moved to (875, 663)
Screenshot: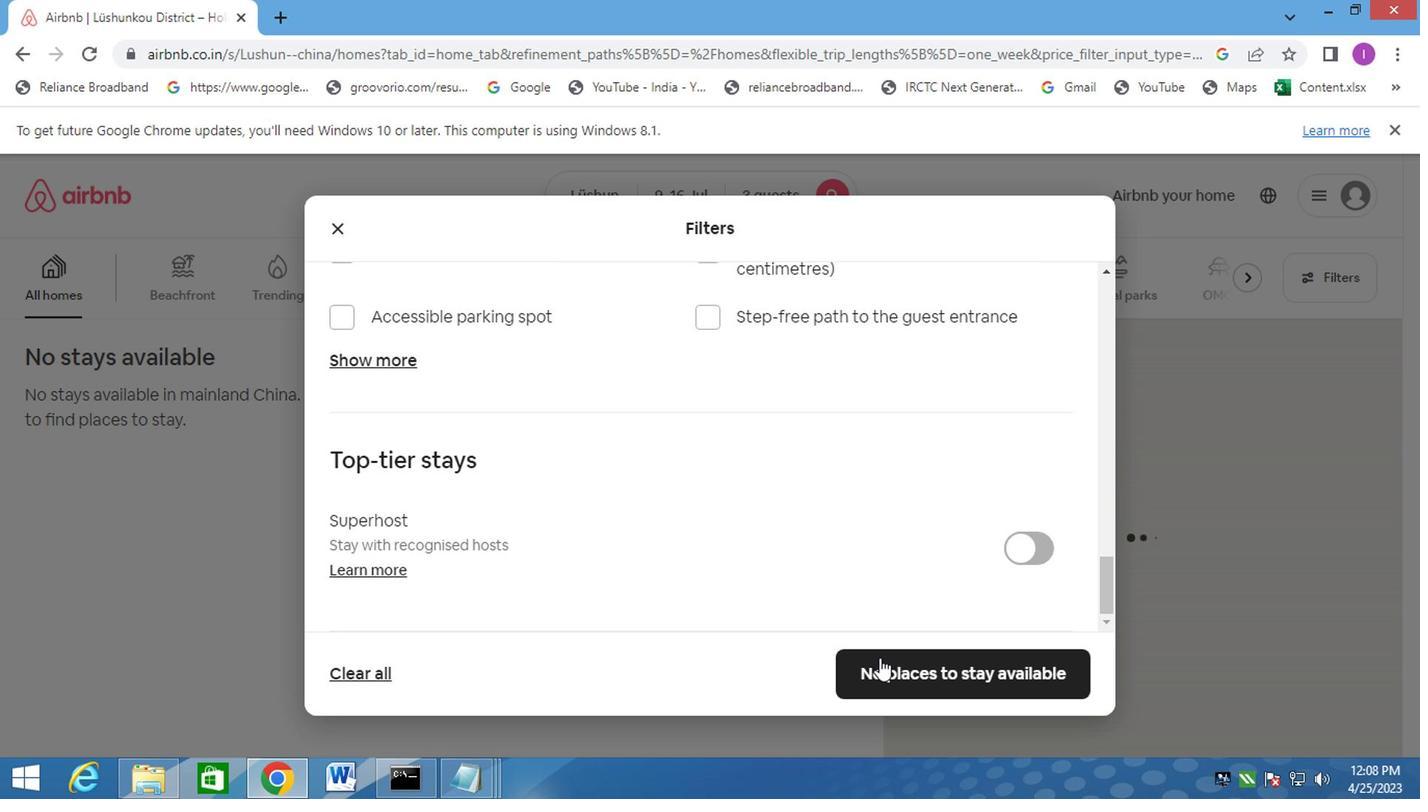 
Action: Mouse pressed left at (875, 663)
Screenshot: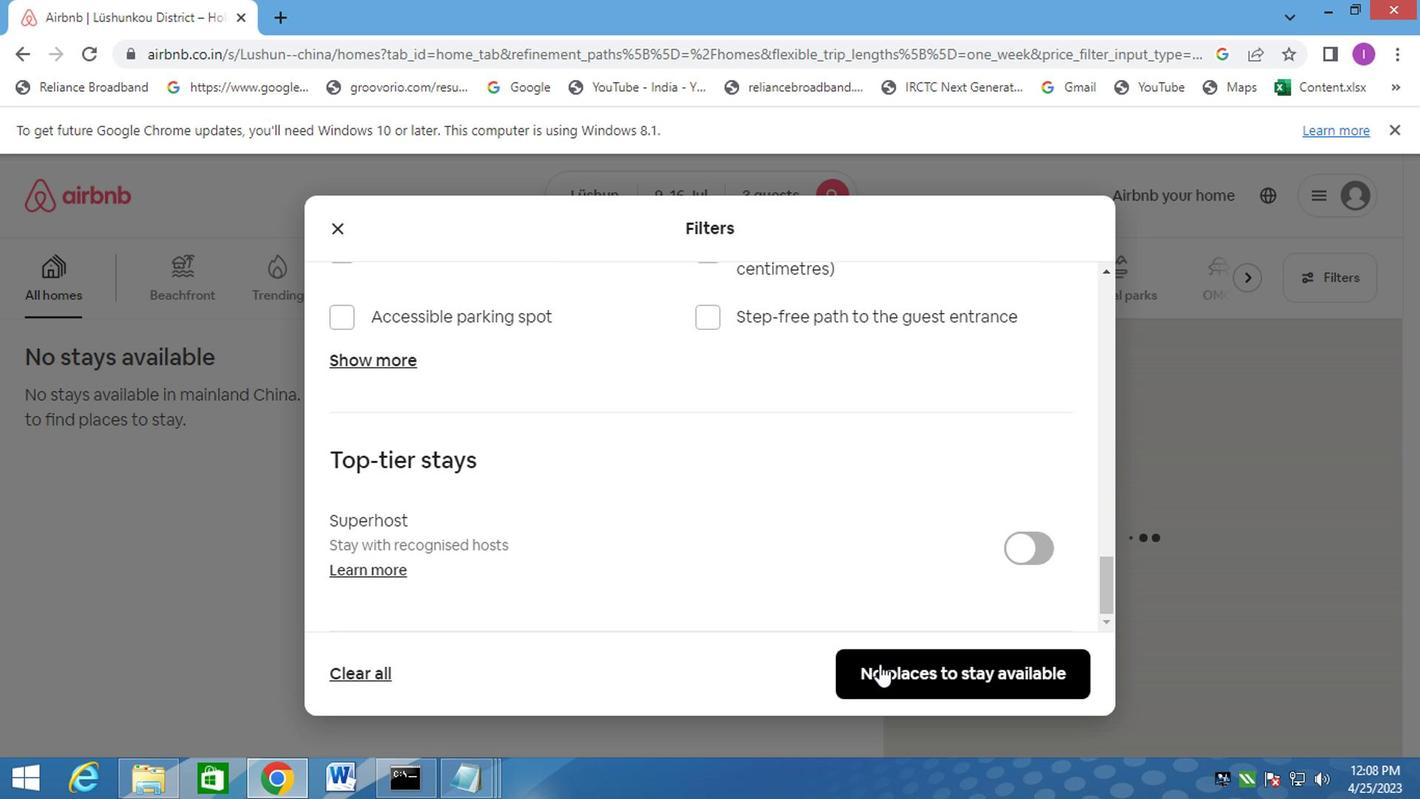 
Action: Mouse moved to (879, 612)
Screenshot: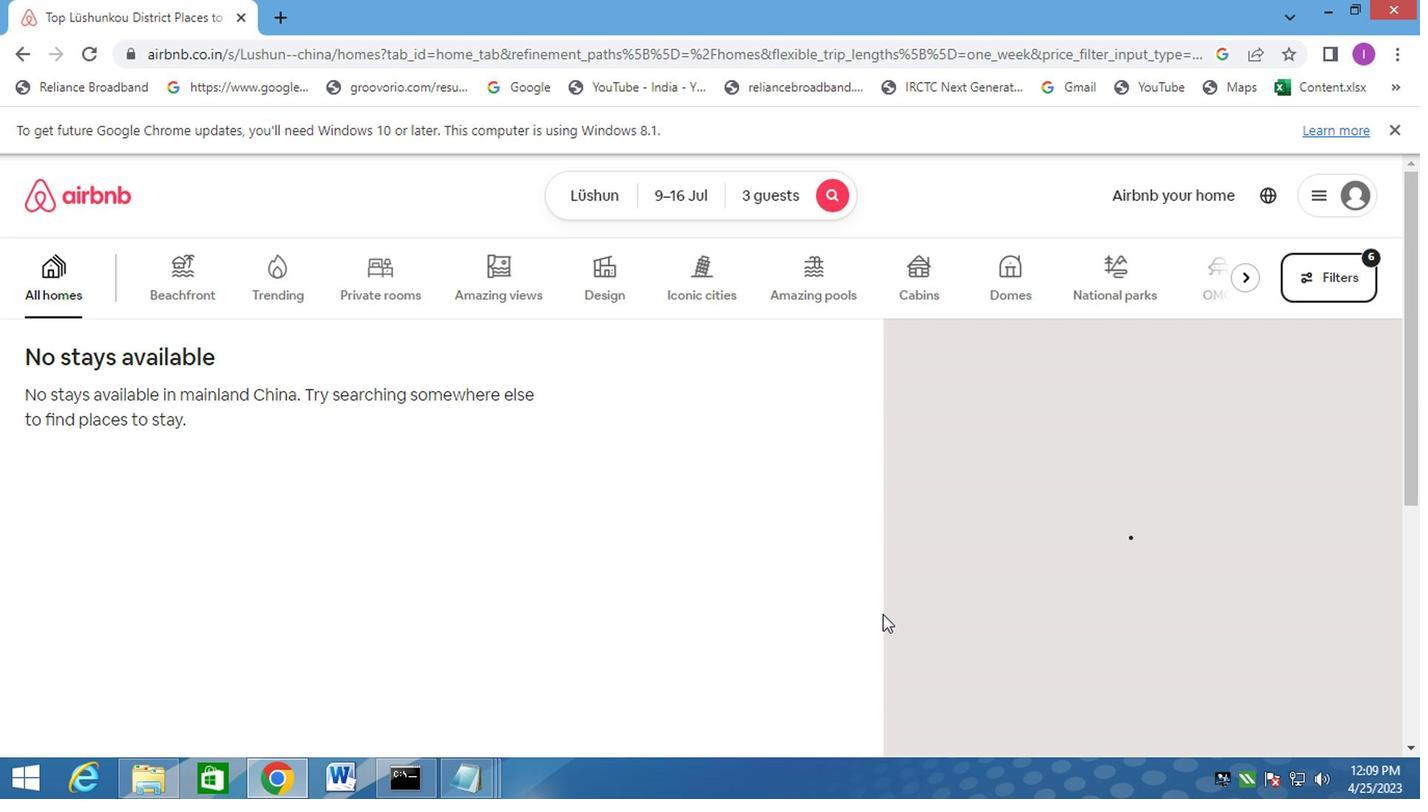 
